 Task: Find connections with filter location Cherven Bryag with filter topic #consultantswith filter profile language French with filter current company Polaris Inc. with filter school ST MIRA'S COLLEGE FOR GIRLS PUNE with filter industry Ambulance Services with filter service category Packaging Design with filter keywords title Painter
Action: Mouse moved to (241, 255)
Screenshot: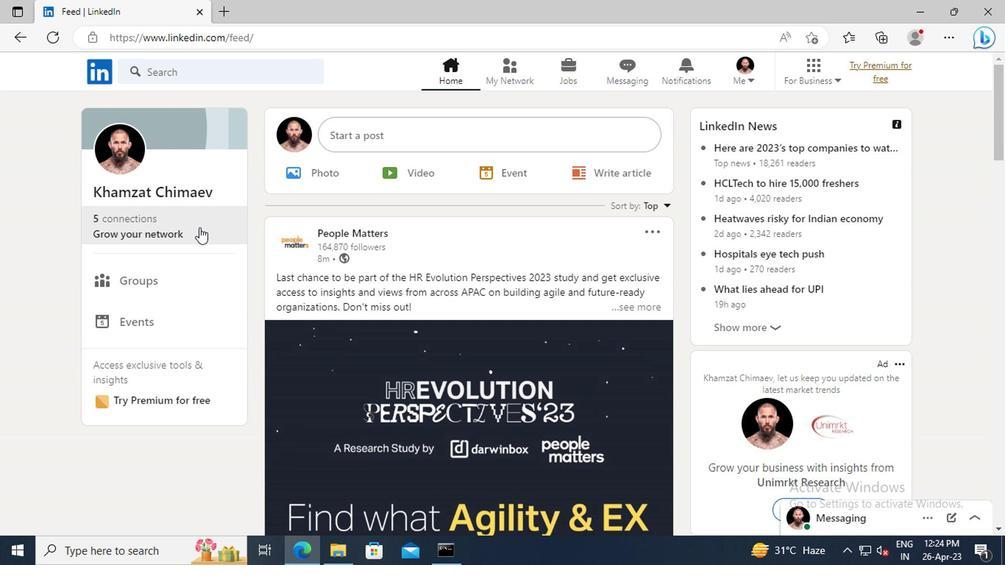 
Action: Mouse pressed left at (241, 255)
Screenshot: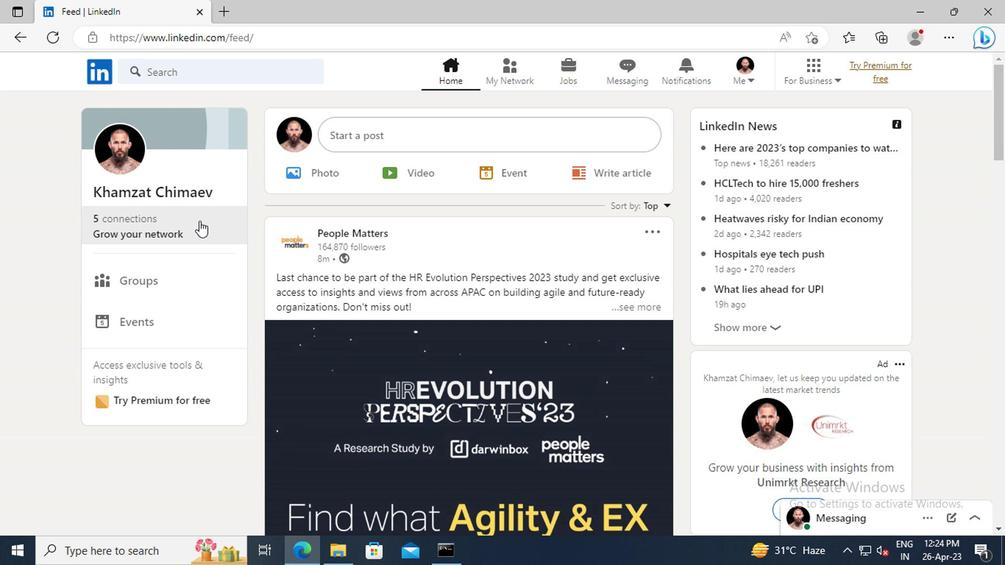 
Action: Mouse moved to (247, 211)
Screenshot: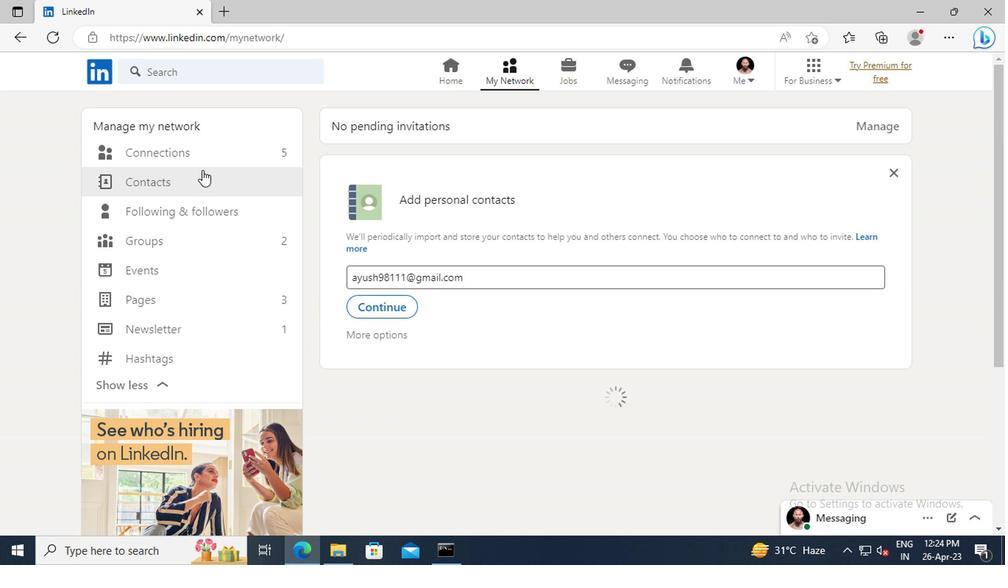 
Action: Mouse pressed left at (247, 211)
Screenshot: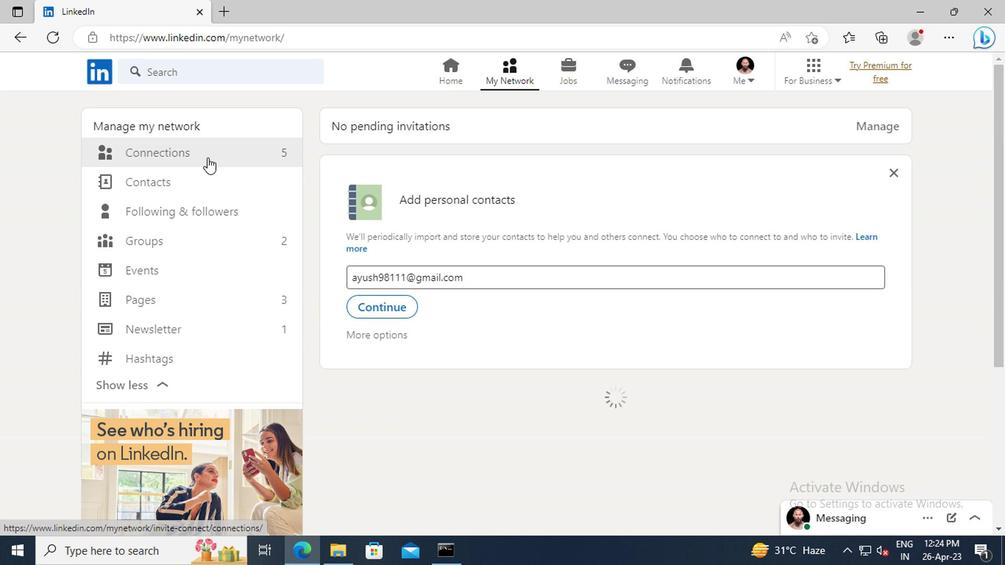 
Action: Mouse moved to (536, 210)
Screenshot: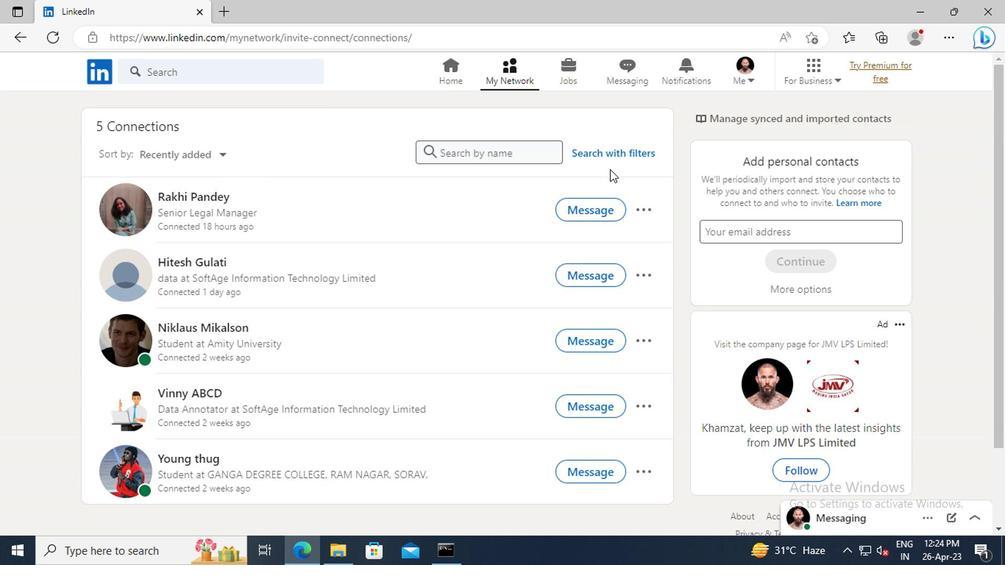 
Action: Mouse pressed left at (536, 210)
Screenshot: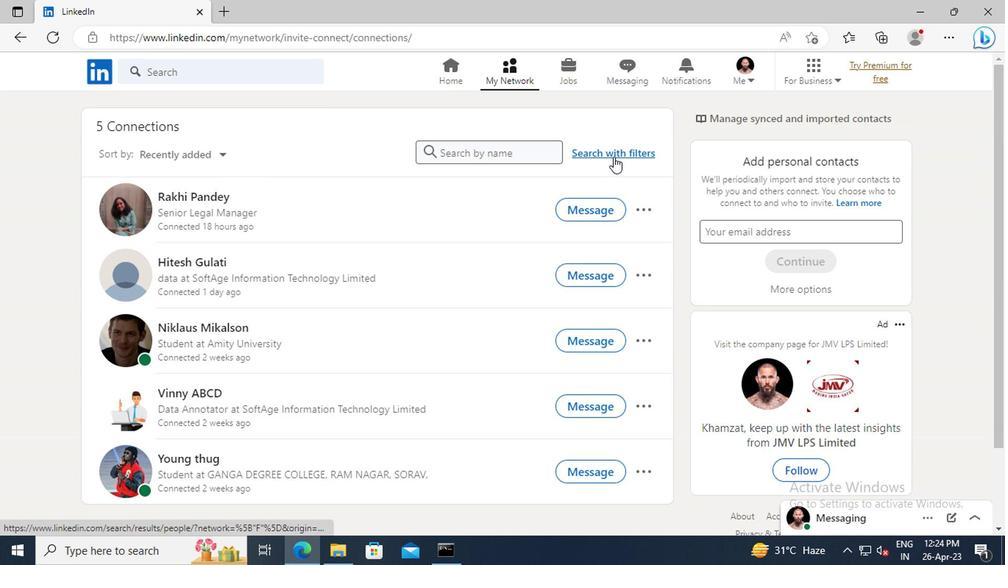 
Action: Mouse moved to (496, 182)
Screenshot: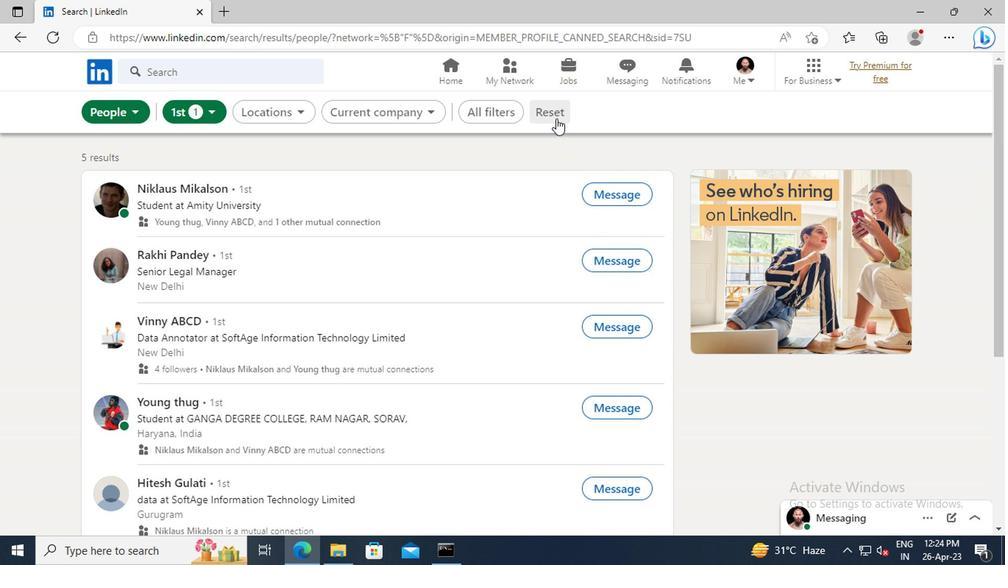
Action: Mouse pressed left at (496, 182)
Screenshot: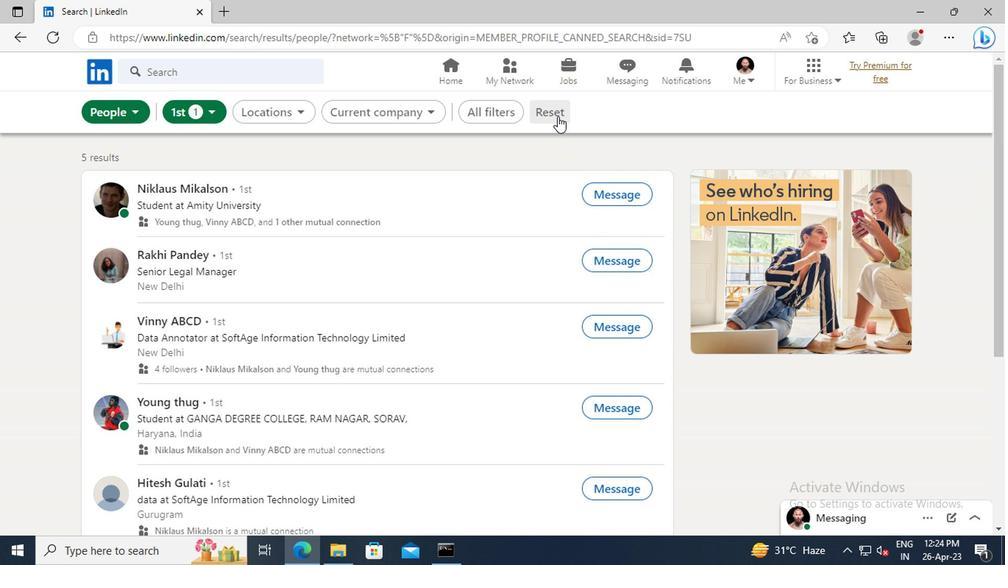 
Action: Mouse moved to (479, 179)
Screenshot: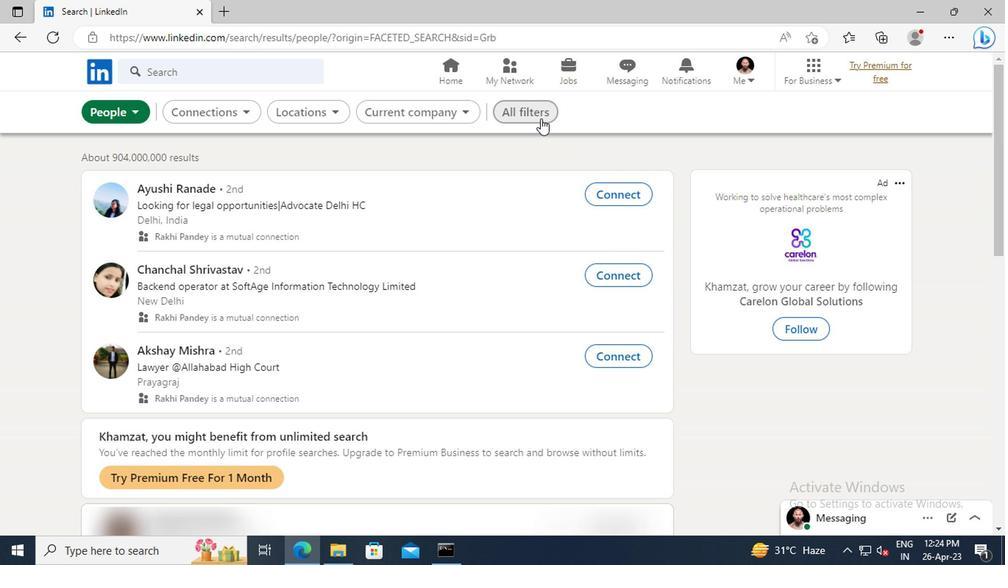
Action: Mouse pressed left at (479, 179)
Screenshot: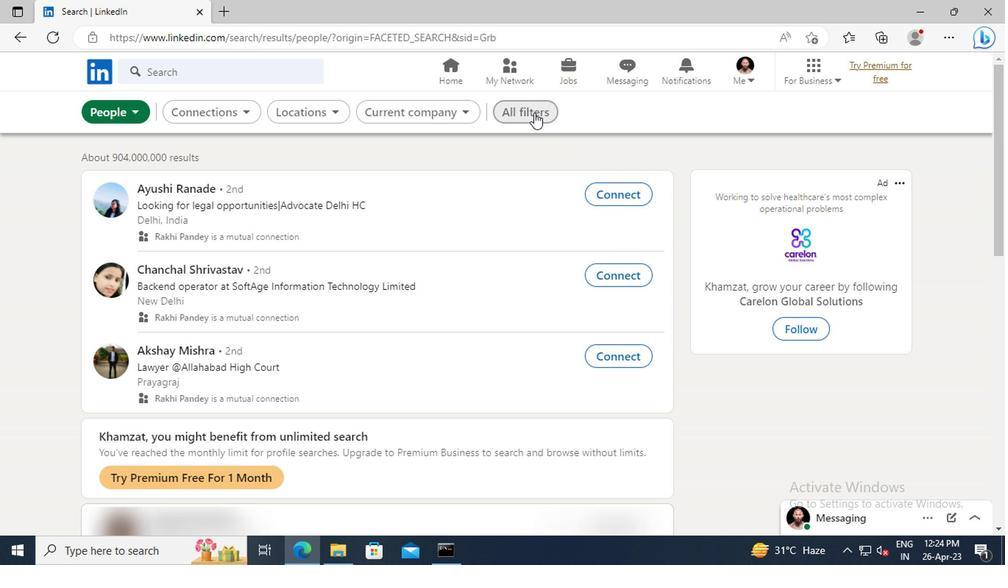 
Action: Mouse moved to (668, 292)
Screenshot: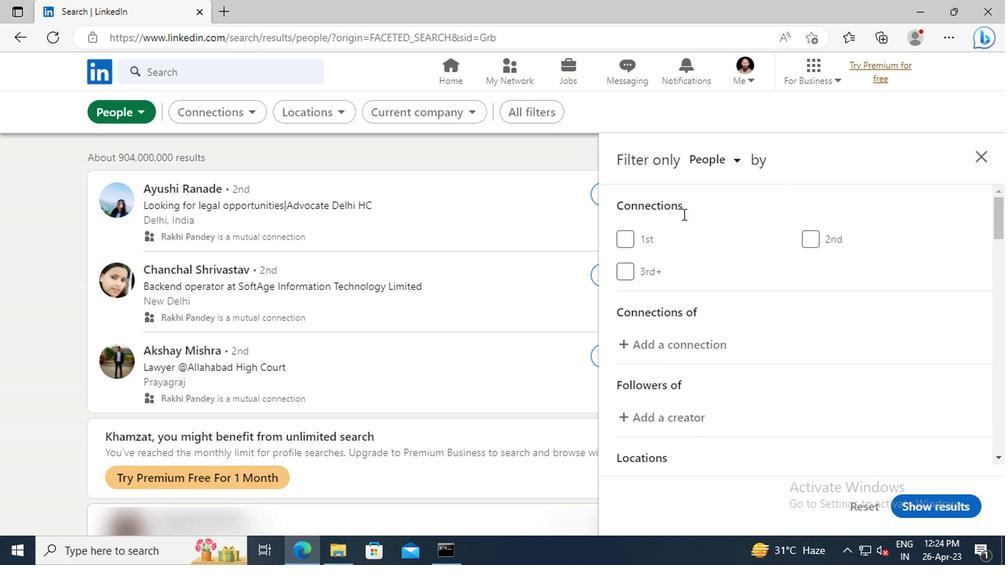 
Action: Mouse scrolled (668, 291) with delta (0, 0)
Screenshot: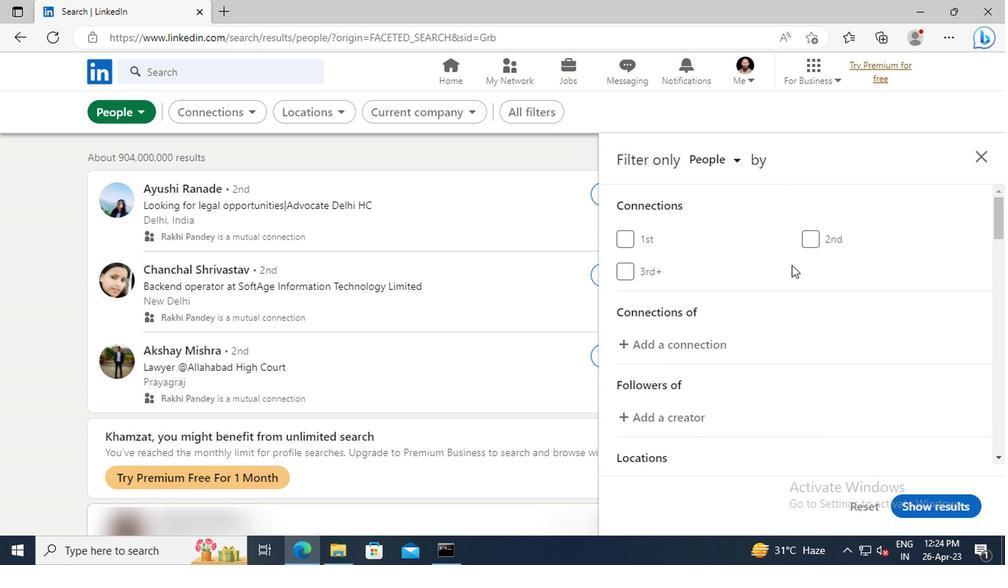 
Action: Mouse scrolled (668, 291) with delta (0, 0)
Screenshot: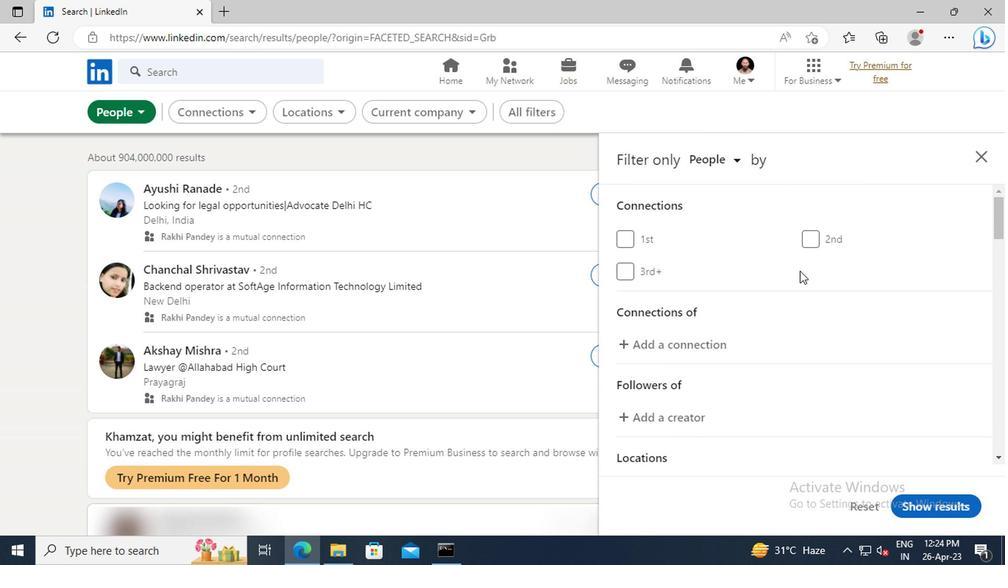 
Action: Mouse scrolled (668, 291) with delta (0, 0)
Screenshot: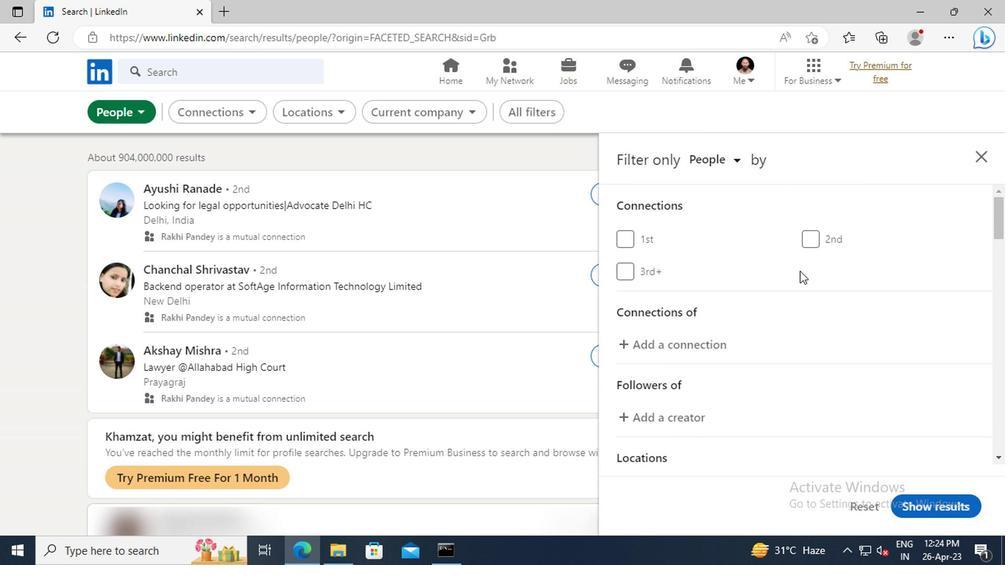 
Action: Mouse scrolled (668, 291) with delta (0, 0)
Screenshot: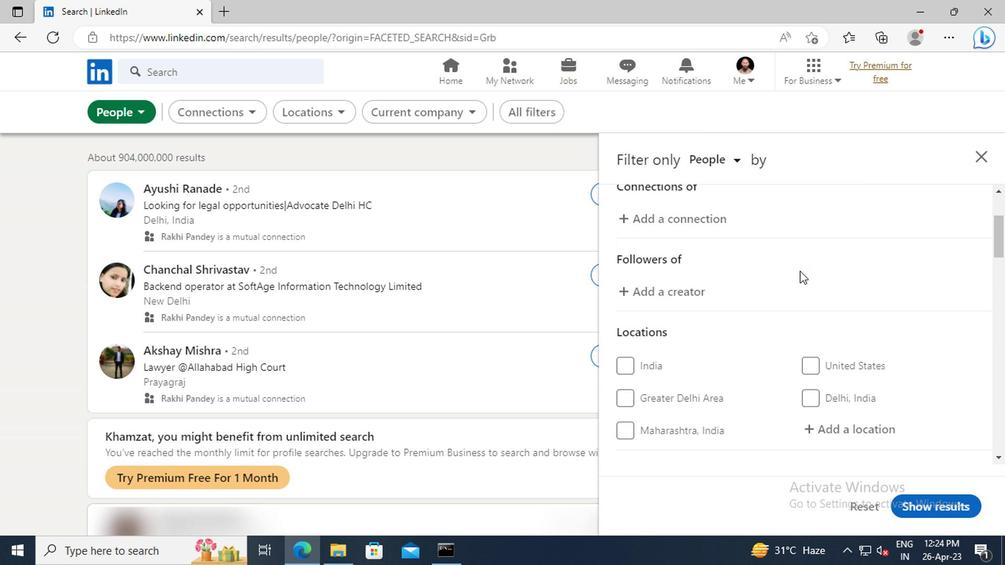 
Action: Mouse scrolled (668, 291) with delta (0, 0)
Screenshot: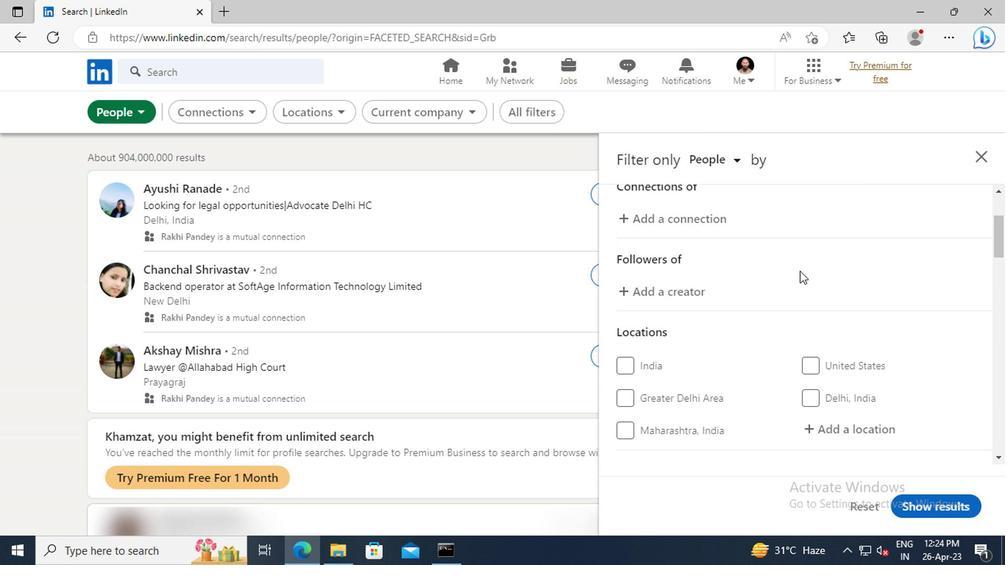 
Action: Mouse moved to (689, 345)
Screenshot: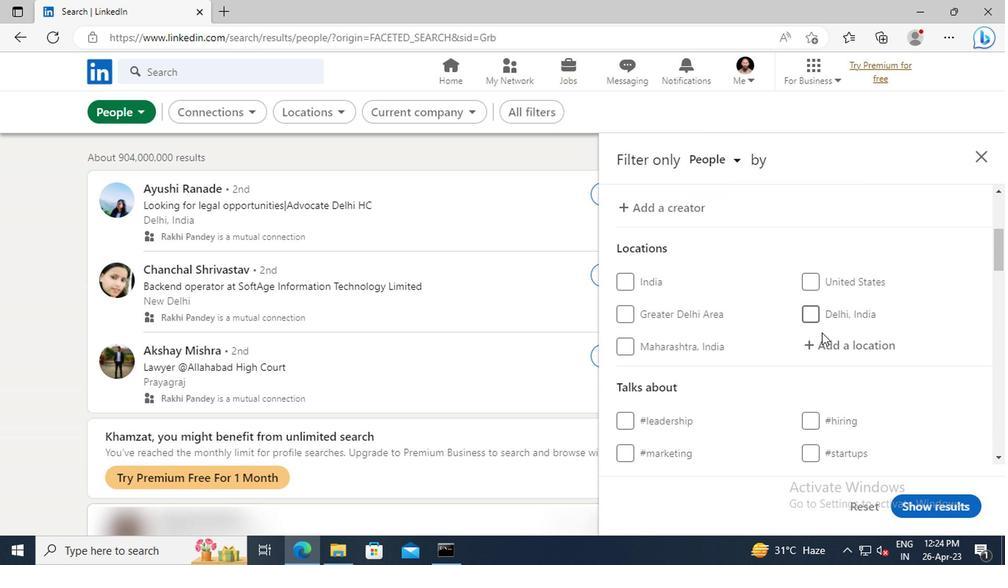 
Action: Mouse pressed left at (689, 345)
Screenshot: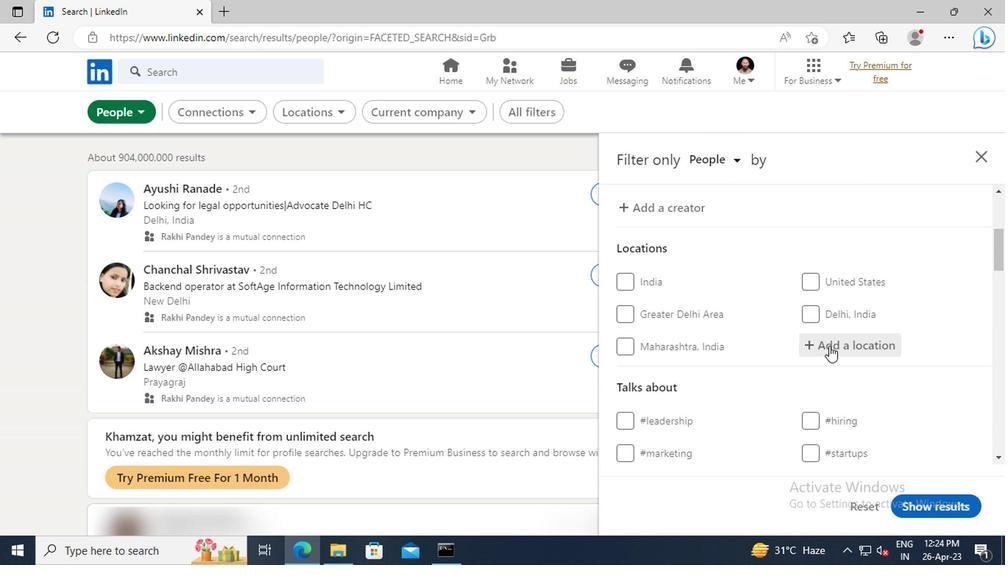 
Action: Key pressed <Key.shift>CHERVEN<Key.space><Key.shift>BRYAG
Screenshot: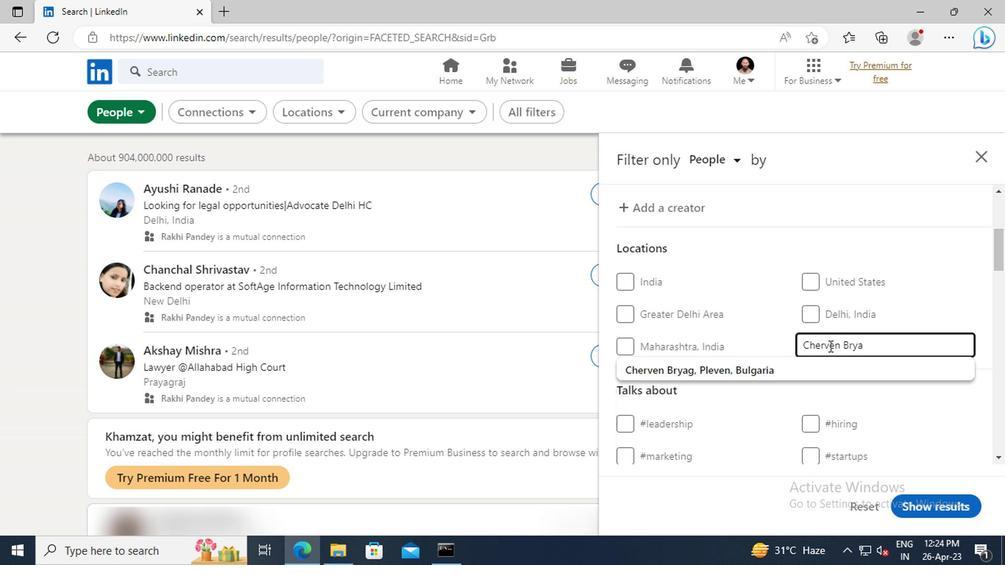 
Action: Mouse moved to (691, 358)
Screenshot: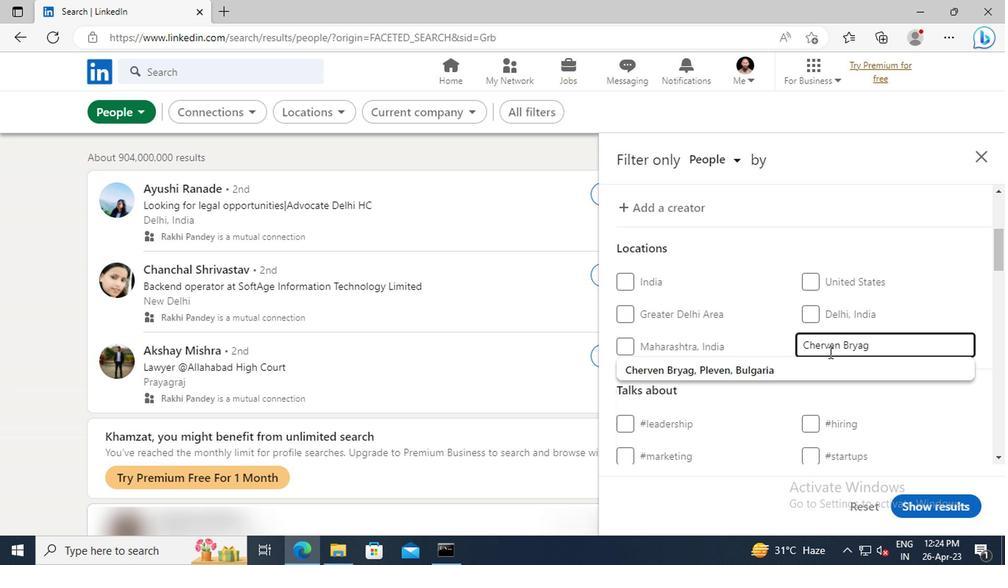 
Action: Mouse pressed left at (691, 358)
Screenshot: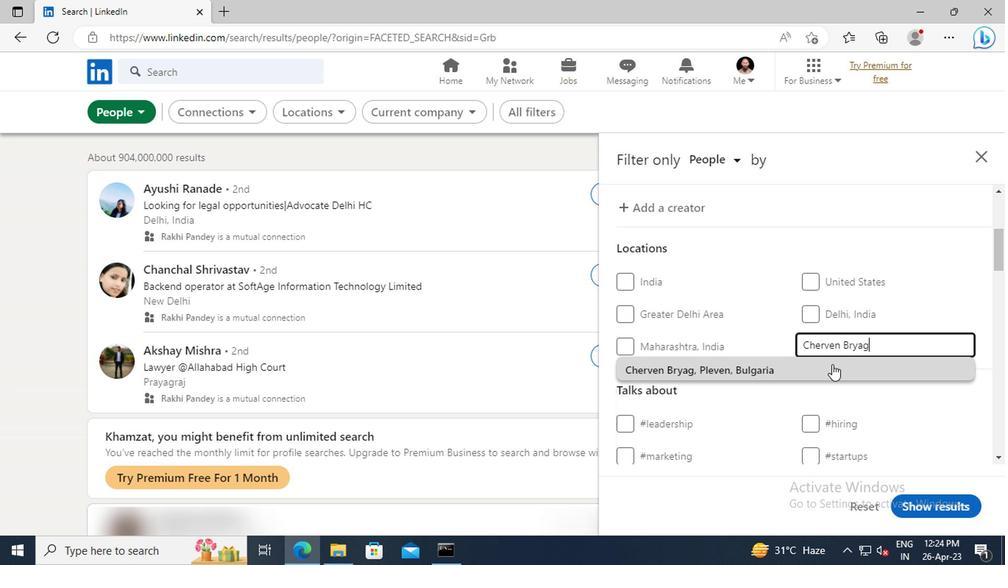 
Action: Mouse moved to (696, 318)
Screenshot: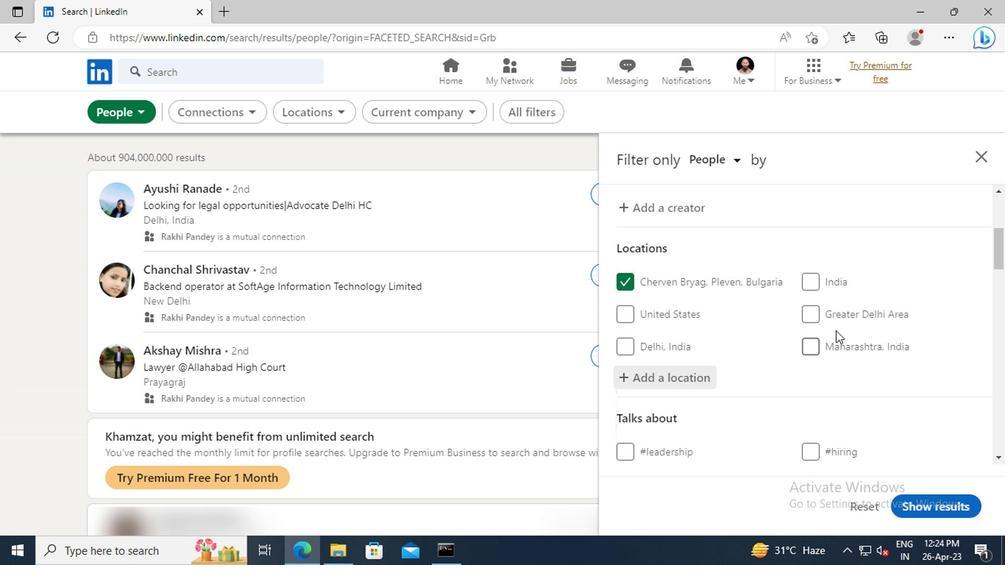 
Action: Mouse scrolled (696, 317) with delta (0, 0)
Screenshot: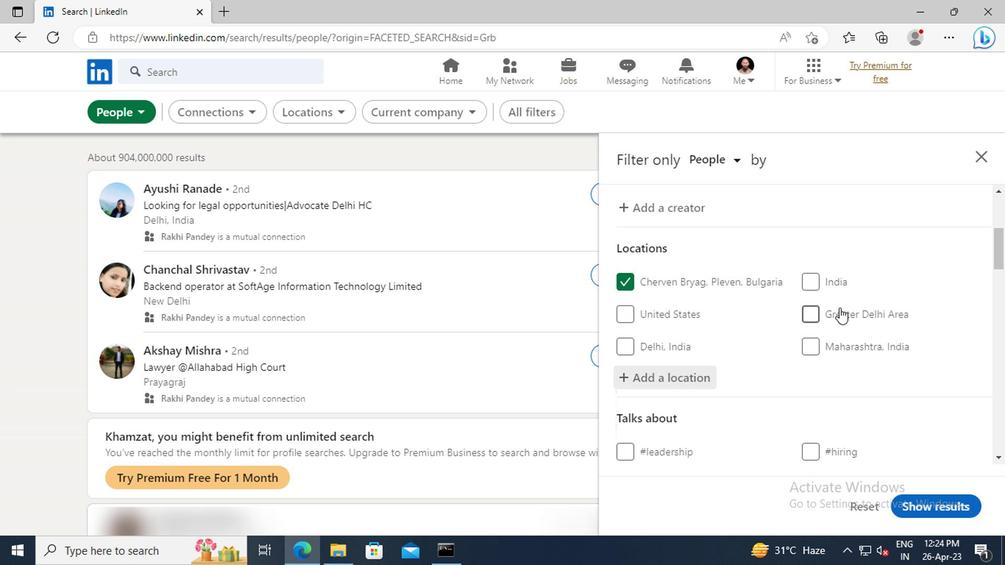 
Action: Mouse scrolled (696, 317) with delta (0, 0)
Screenshot: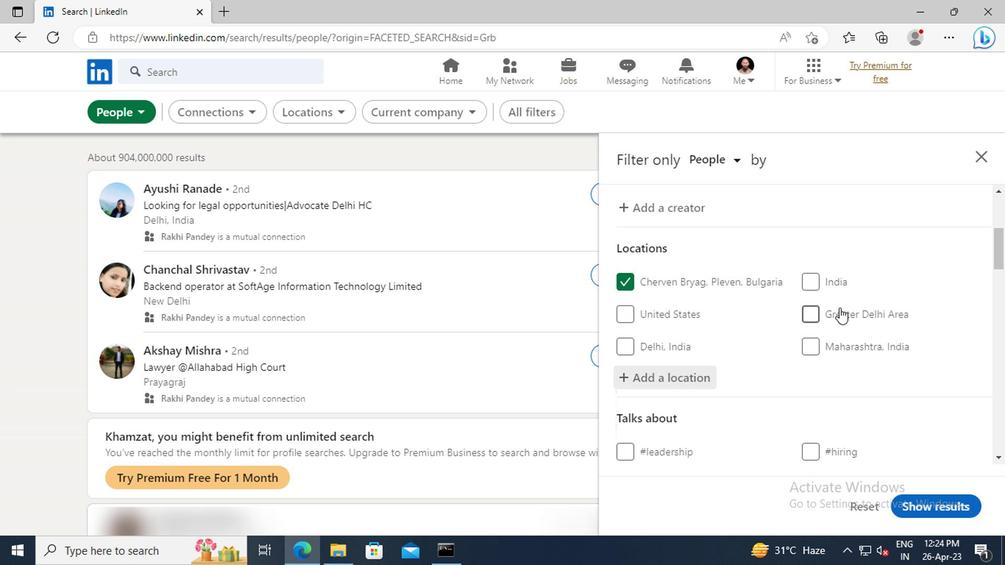 
Action: Mouse scrolled (696, 317) with delta (0, 0)
Screenshot: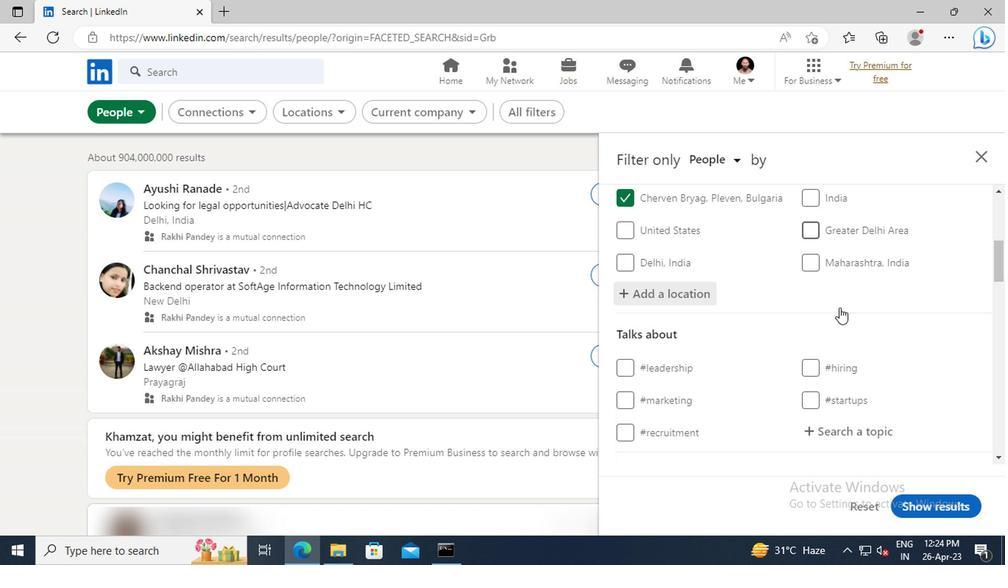 
Action: Mouse scrolled (696, 317) with delta (0, 0)
Screenshot: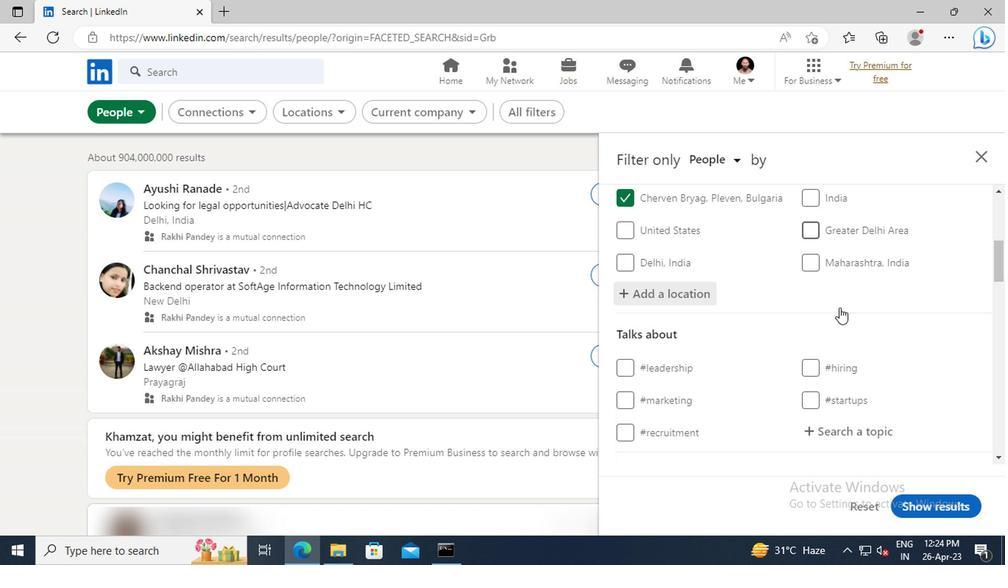 
Action: Mouse scrolled (696, 317) with delta (0, 0)
Screenshot: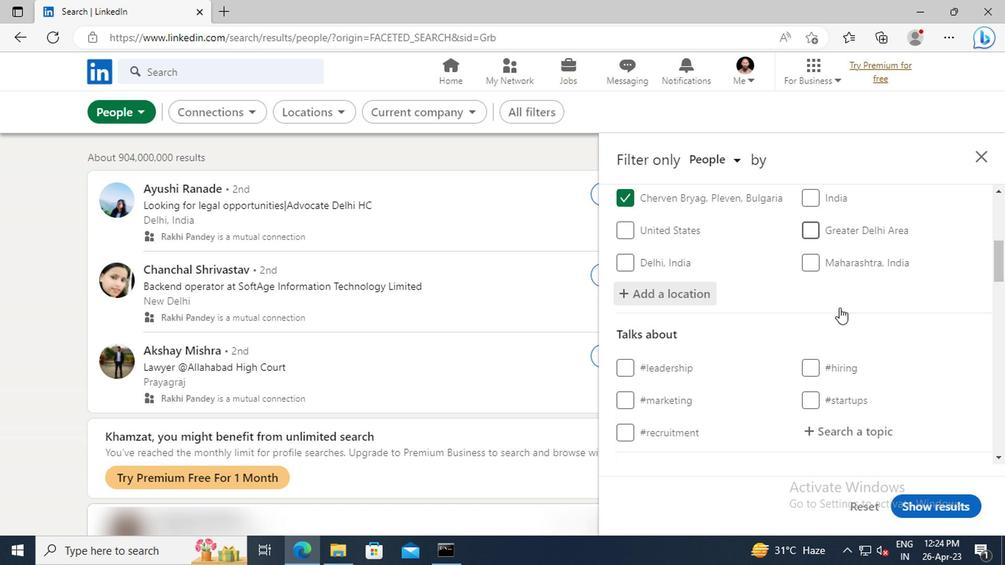 
Action: Mouse moved to (696, 318)
Screenshot: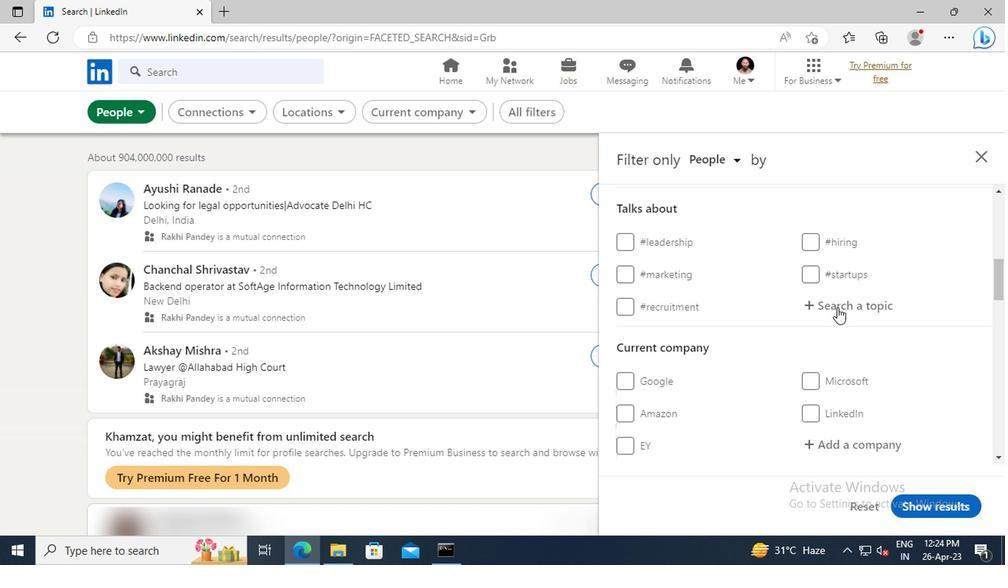 
Action: Mouse pressed left at (696, 318)
Screenshot: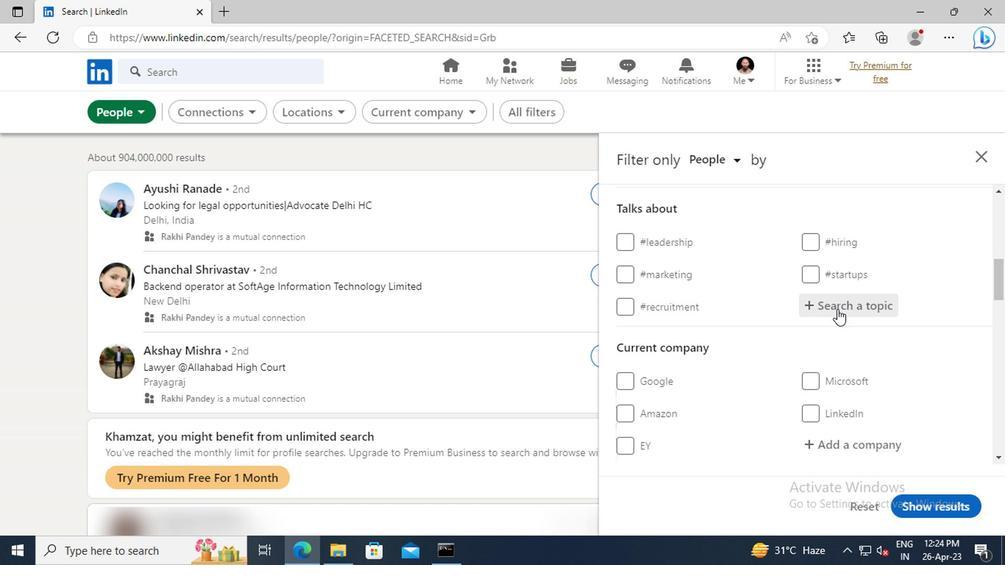 
Action: Key pressed <Key.shift>#CONSULTANTSWITH<Key.enter>
Screenshot: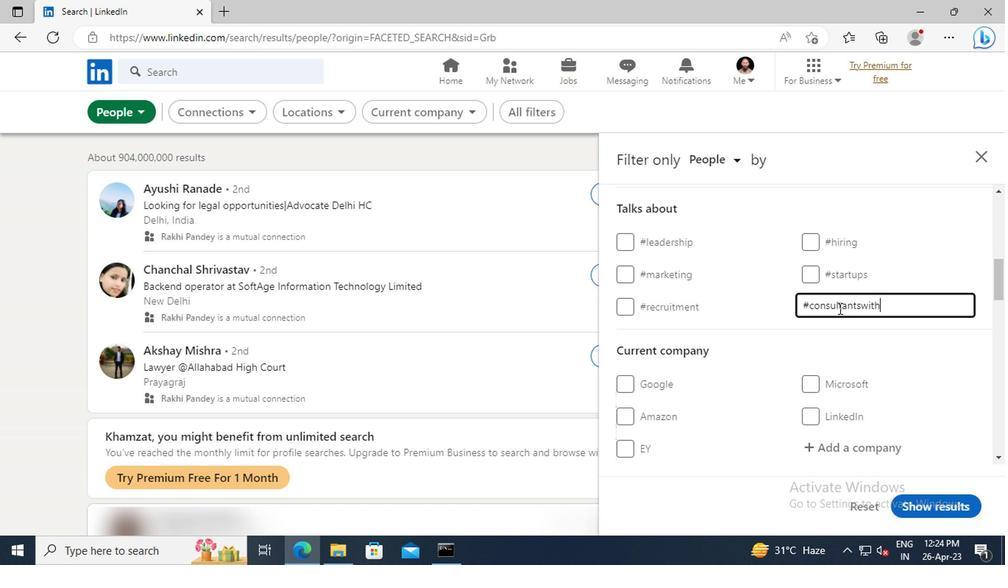 
Action: Mouse moved to (699, 320)
Screenshot: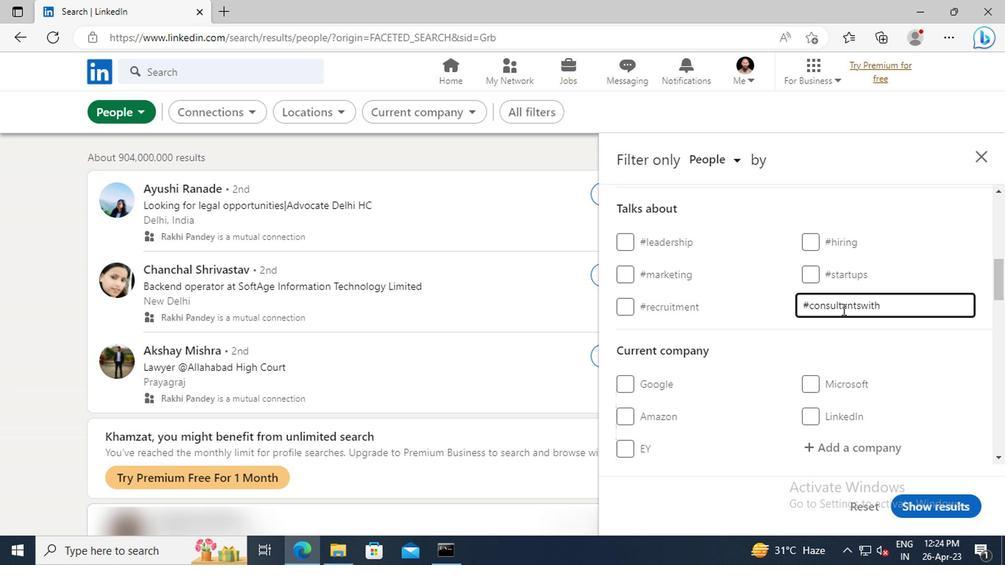 
Action: Mouse scrolled (699, 319) with delta (0, 0)
Screenshot: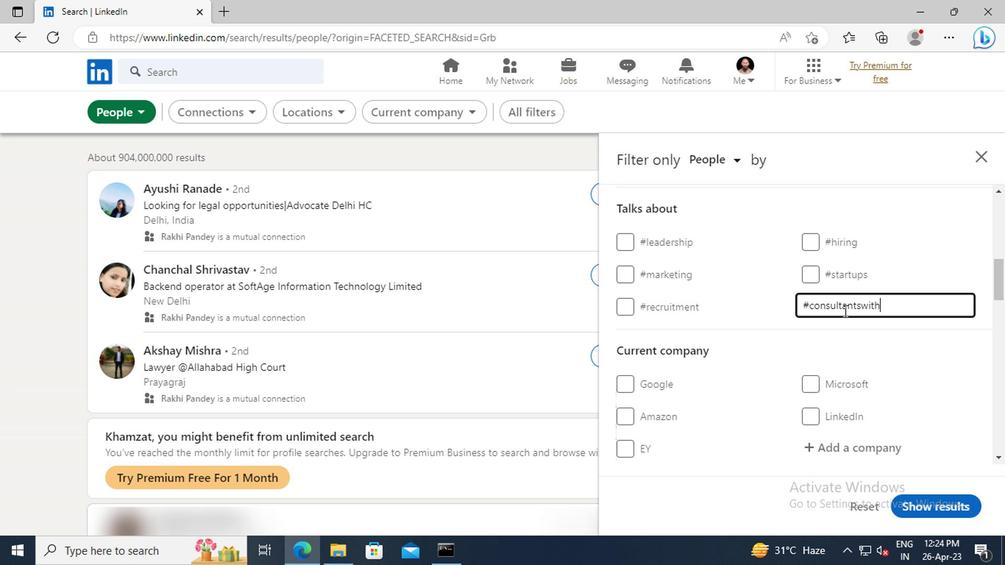 
Action: Mouse moved to (685, 319)
Screenshot: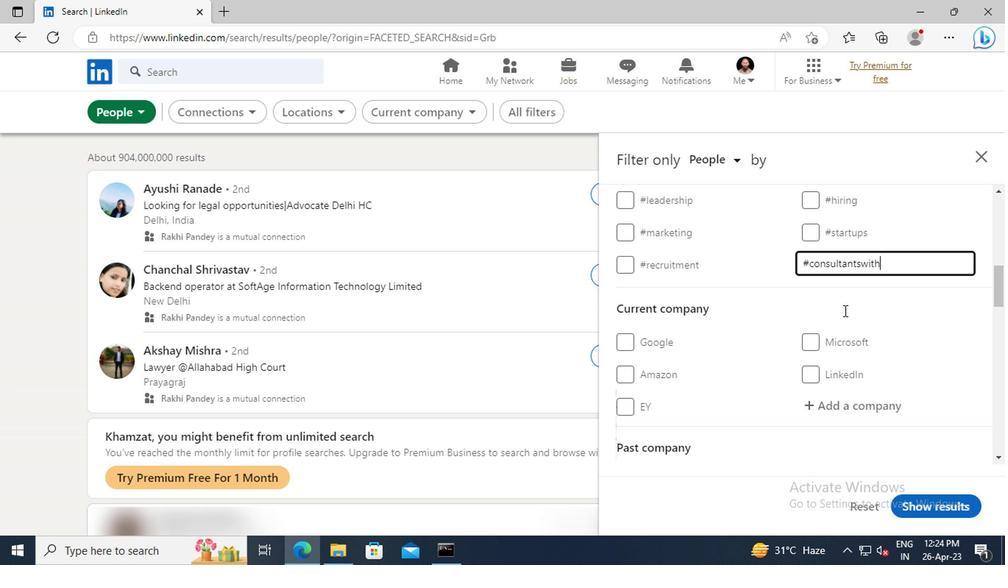 
Action: Mouse scrolled (685, 319) with delta (0, 0)
Screenshot: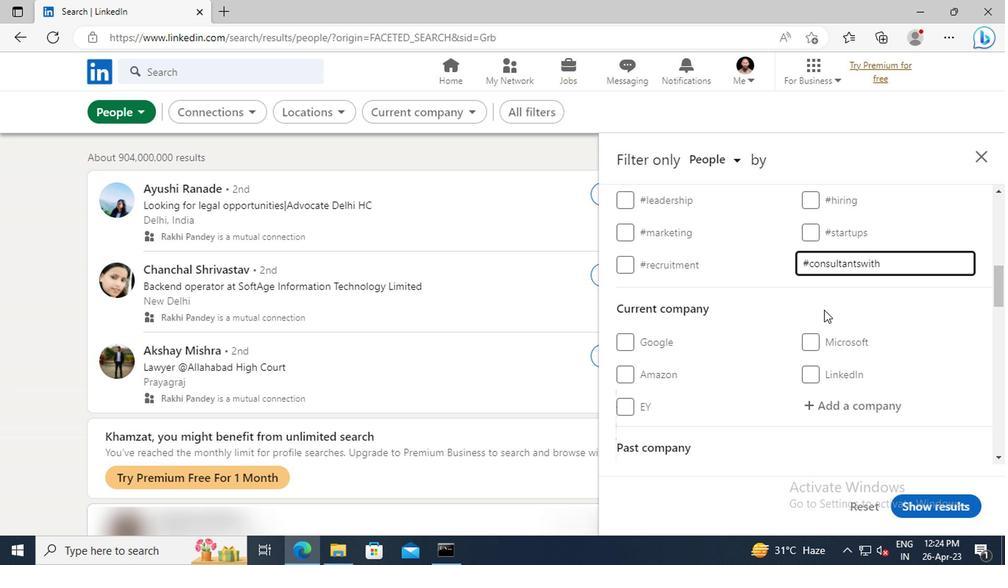 
Action: Mouse scrolled (685, 319) with delta (0, 0)
Screenshot: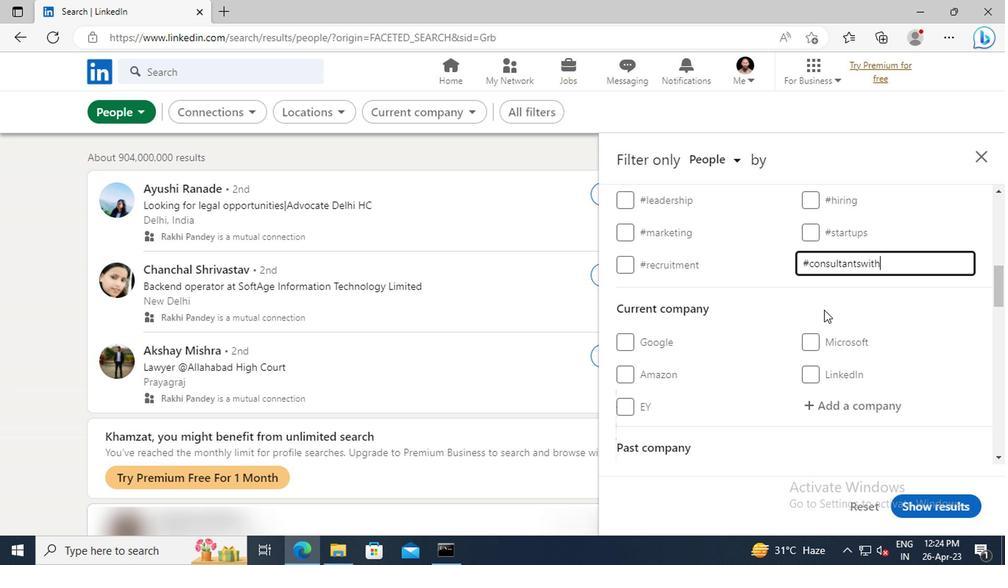 
Action: Mouse scrolled (685, 319) with delta (0, 0)
Screenshot: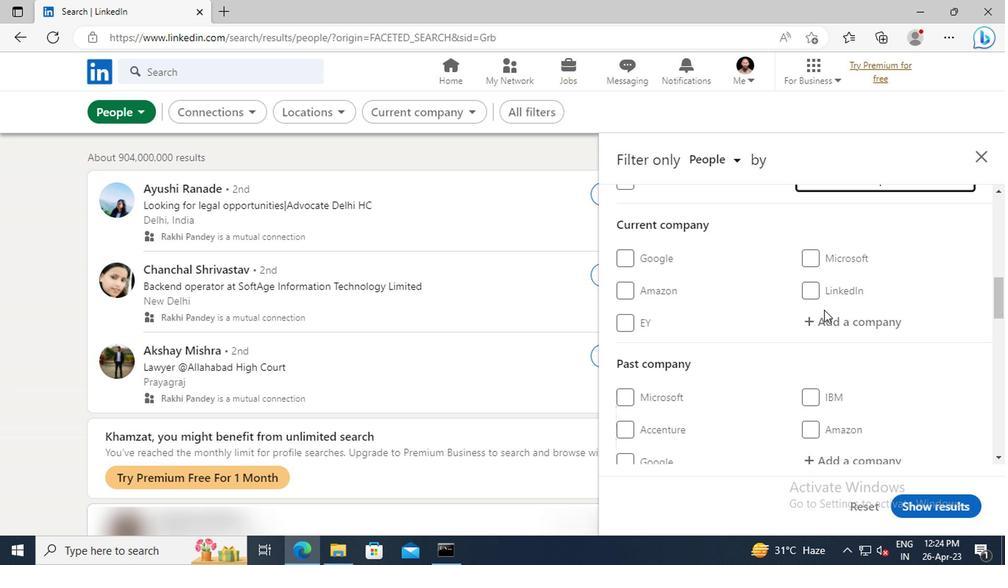 
Action: Mouse scrolled (685, 319) with delta (0, 0)
Screenshot: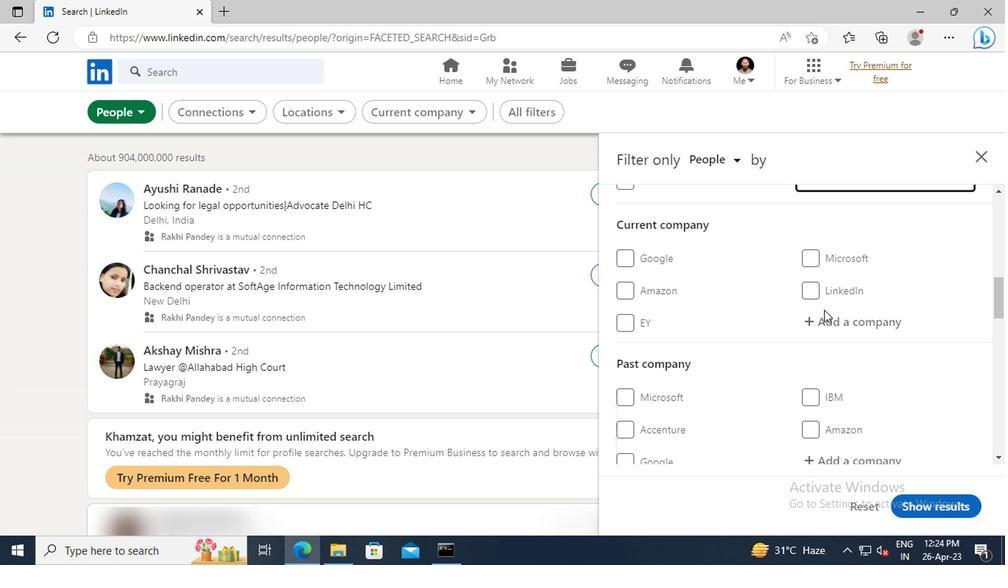 
Action: Mouse scrolled (685, 319) with delta (0, 0)
Screenshot: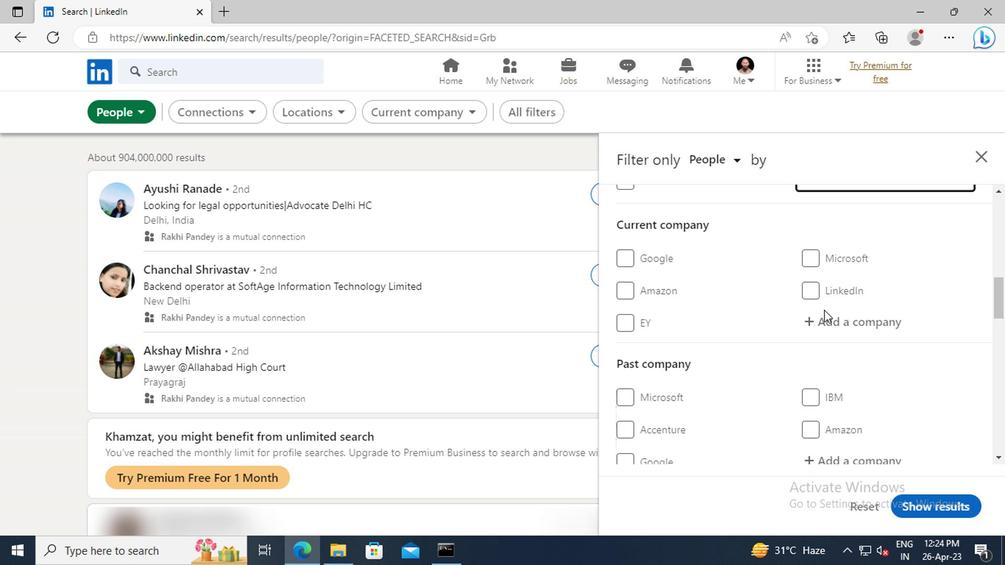 
Action: Mouse scrolled (685, 319) with delta (0, 0)
Screenshot: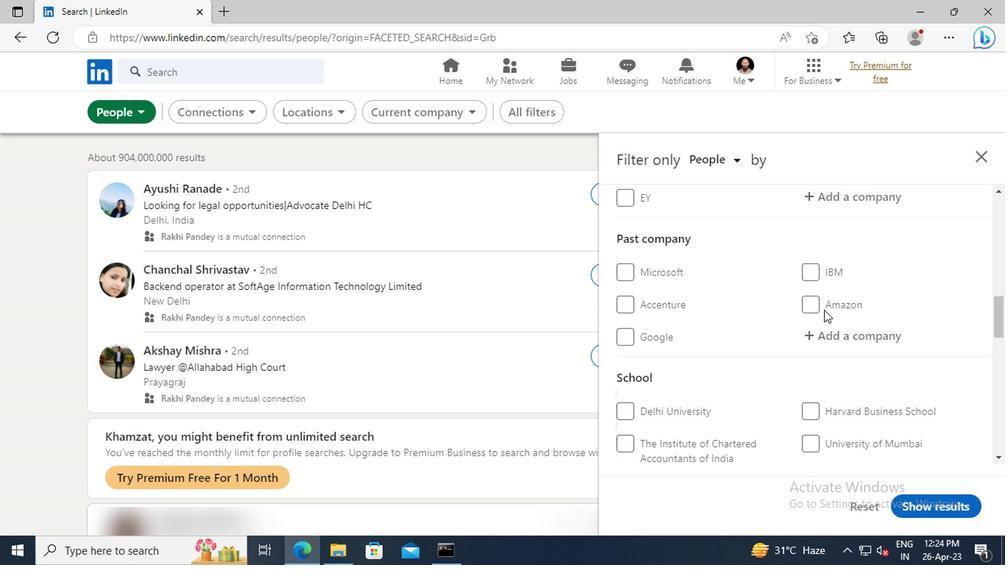 
Action: Mouse scrolled (685, 319) with delta (0, 0)
Screenshot: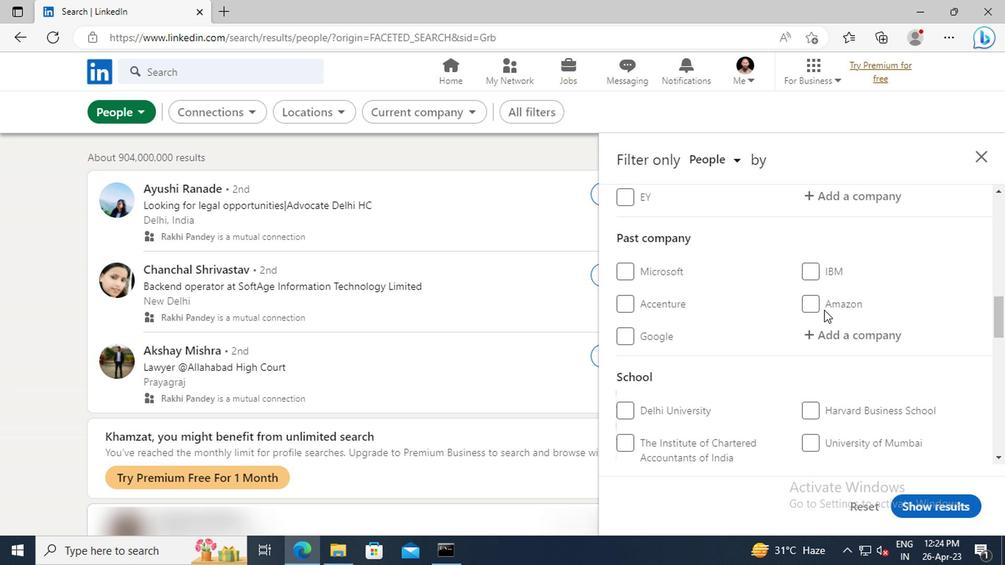 
Action: Mouse scrolled (685, 319) with delta (0, 0)
Screenshot: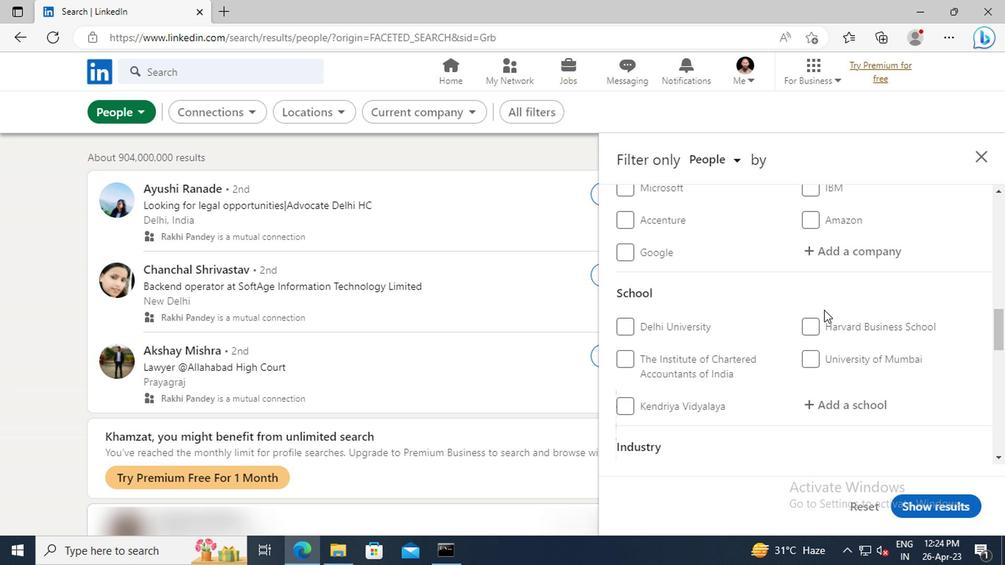 
Action: Mouse scrolled (685, 319) with delta (0, 0)
Screenshot: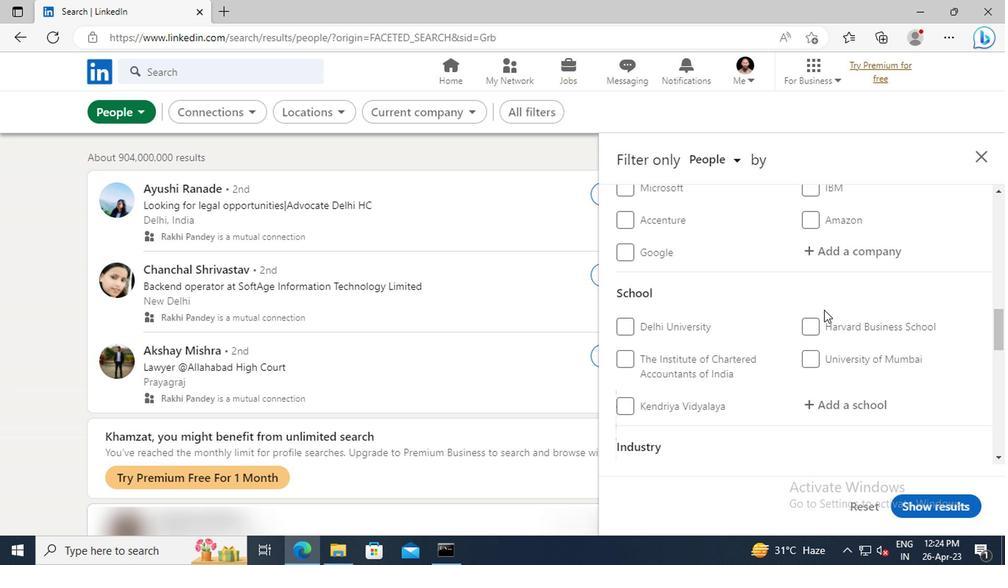 
Action: Mouse scrolled (685, 319) with delta (0, 0)
Screenshot: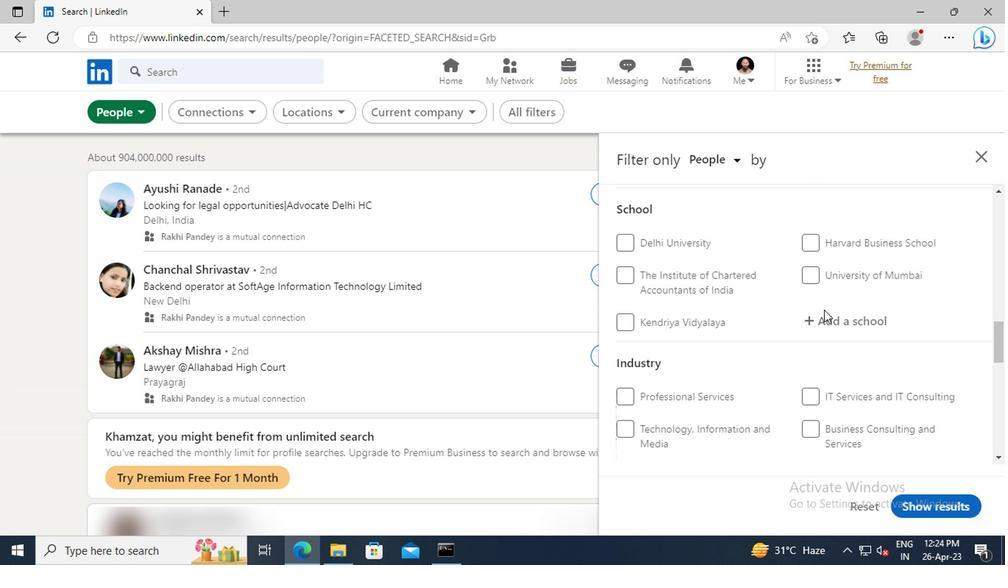 
Action: Mouse scrolled (685, 319) with delta (0, 0)
Screenshot: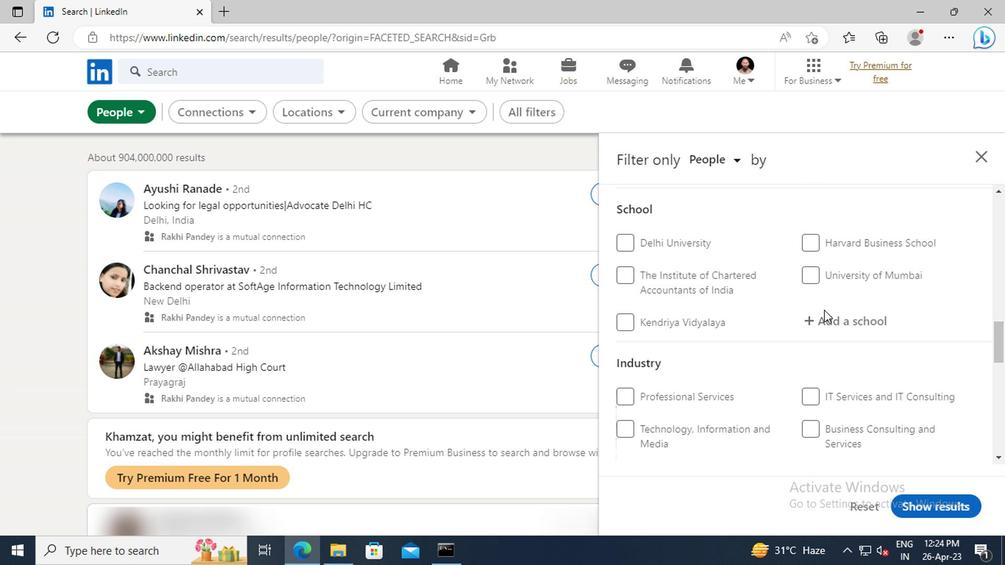 
Action: Mouse scrolled (685, 319) with delta (0, 0)
Screenshot: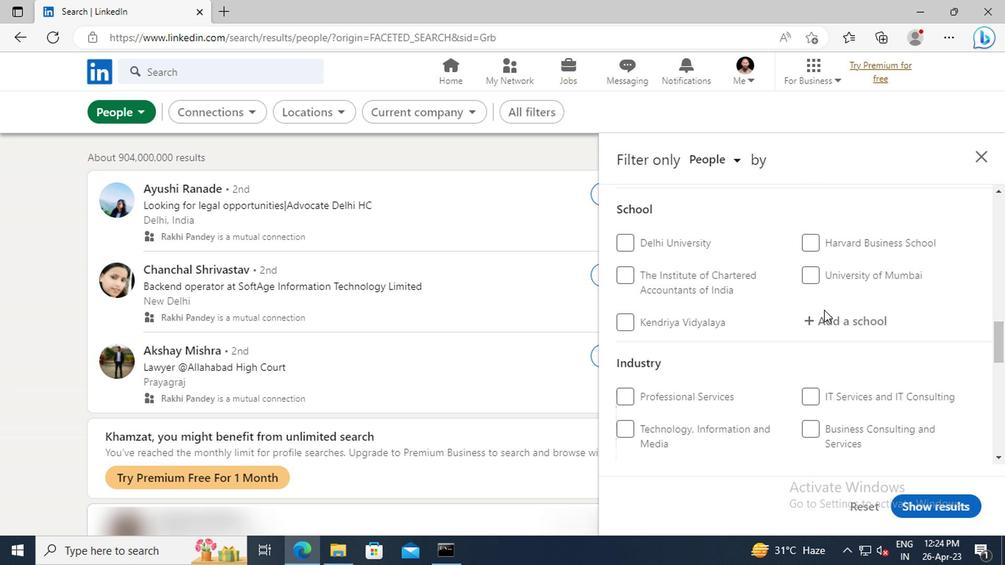 
Action: Mouse scrolled (685, 319) with delta (0, 0)
Screenshot: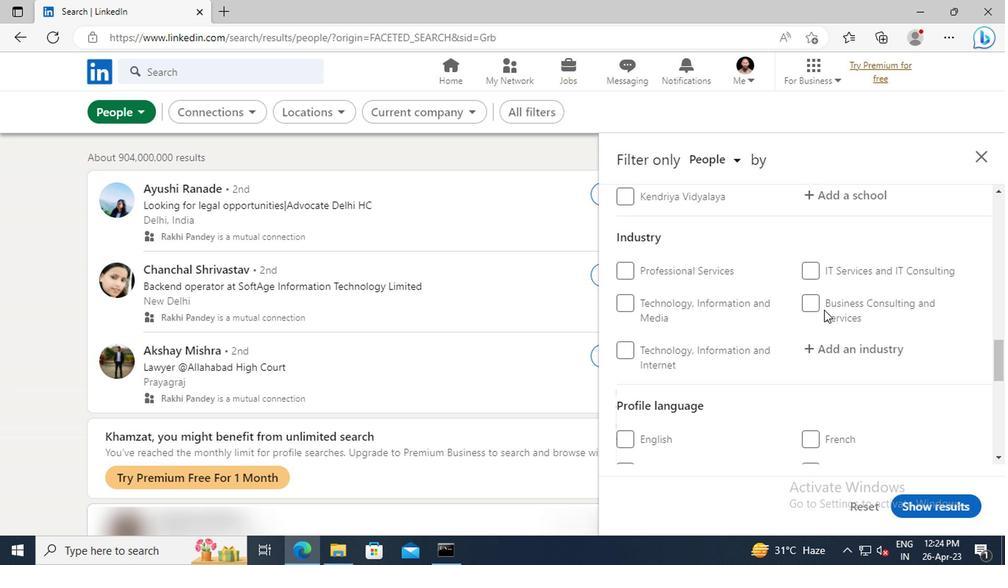 
Action: Mouse scrolled (685, 319) with delta (0, 0)
Screenshot: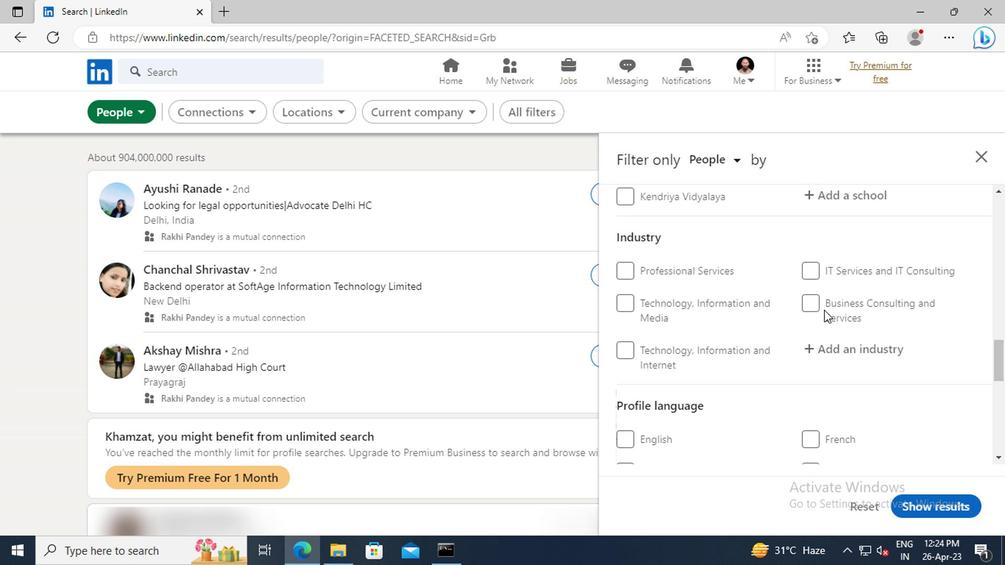 
Action: Mouse moved to (680, 352)
Screenshot: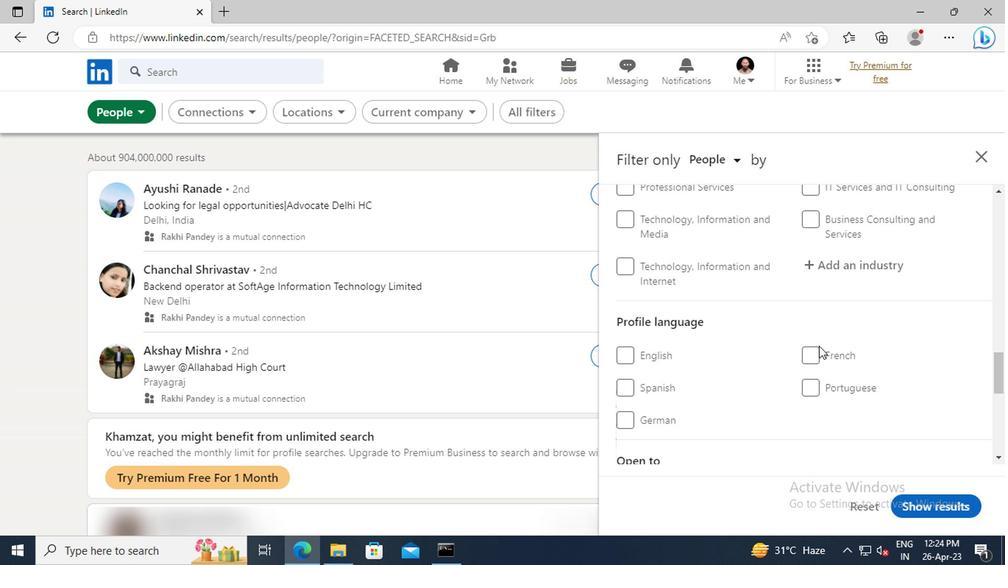 
Action: Mouse pressed left at (680, 352)
Screenshot: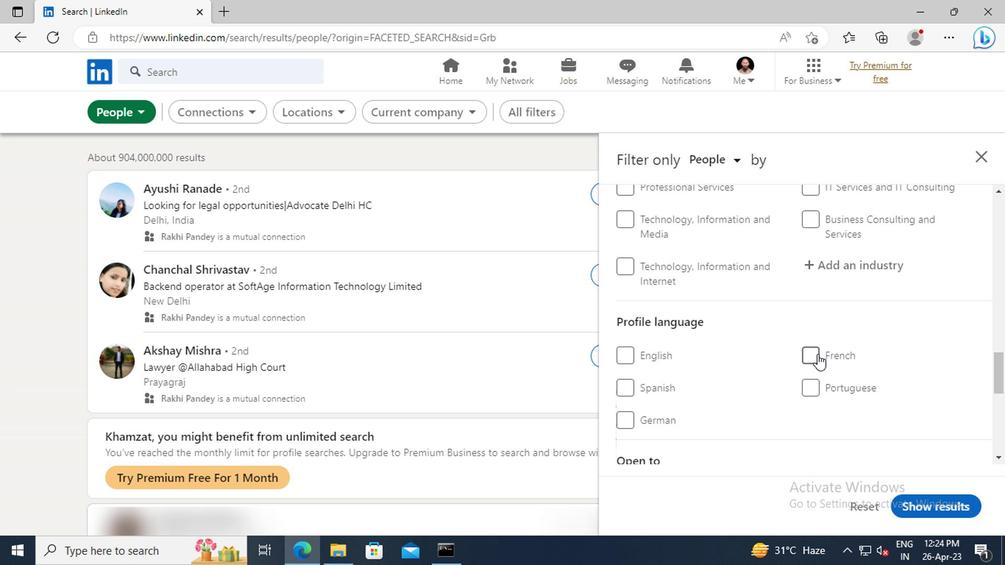 
Action: Mouse moved to (694, 357)
Screenshot: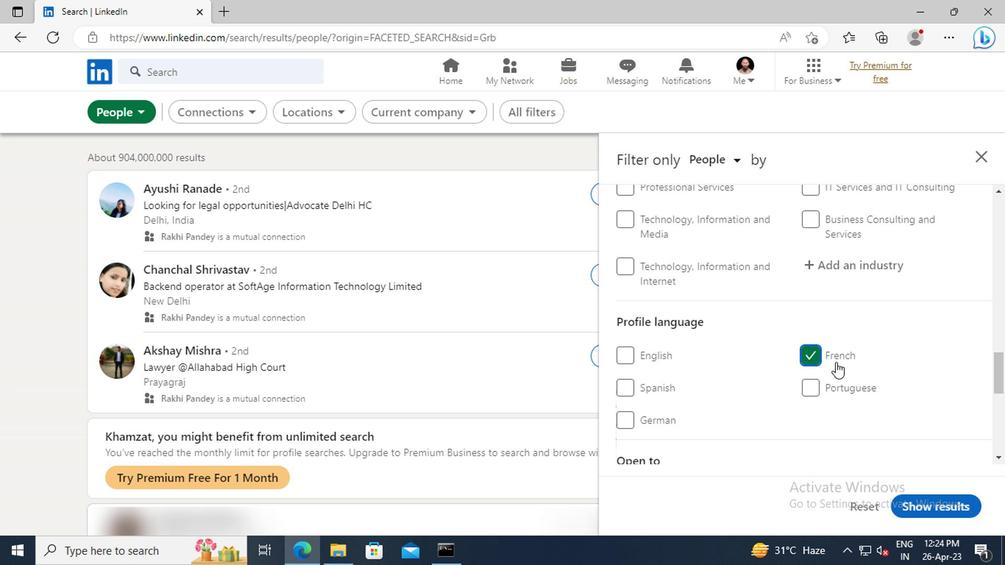 
Action: Mouse scrolled (694, 358) with delta (0, 0)
Screenshot: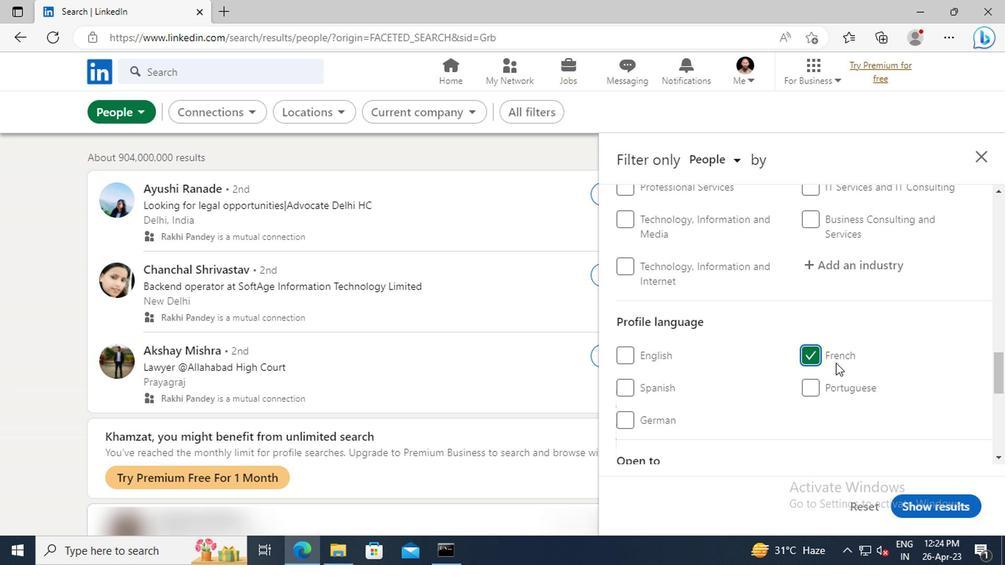 
Action: Mouse scrolled (694, 358) with delta (0, 0)
Screenshot: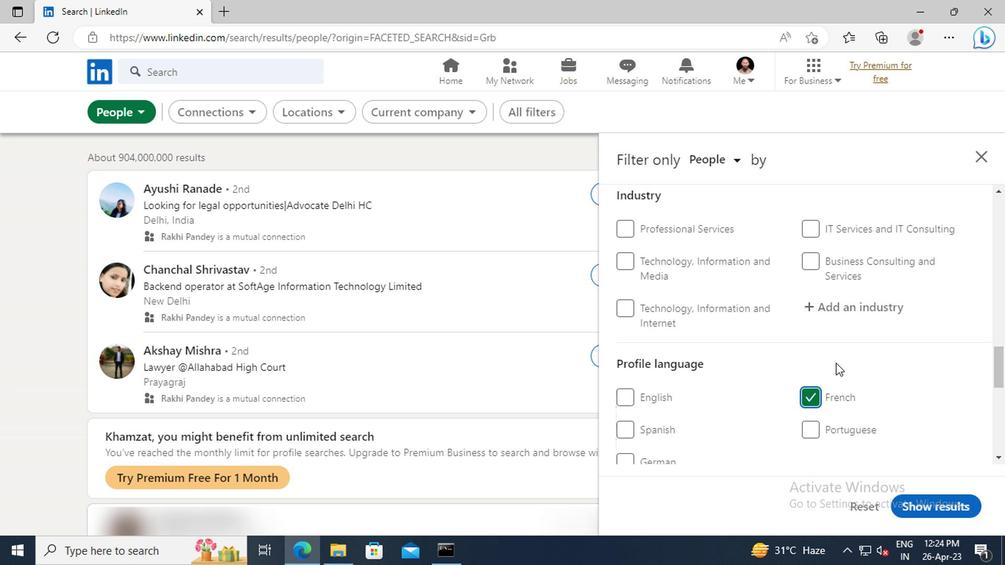 
Action: Mouse scrolled (694, 358) with delta (0, 0)
Screenshot: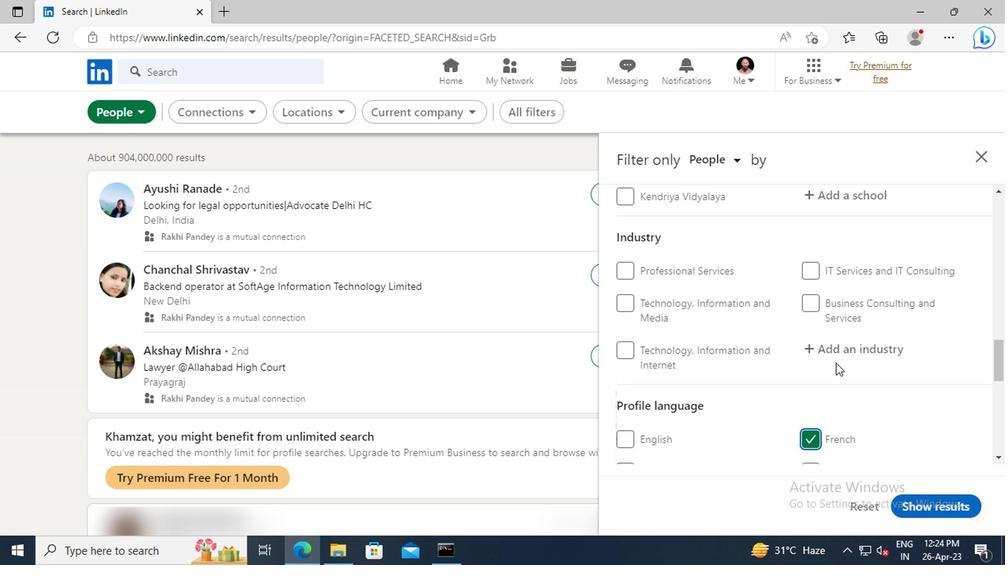 
Action: Mouse scrolled (694, 358) with delta (0, 0)
Screenshot: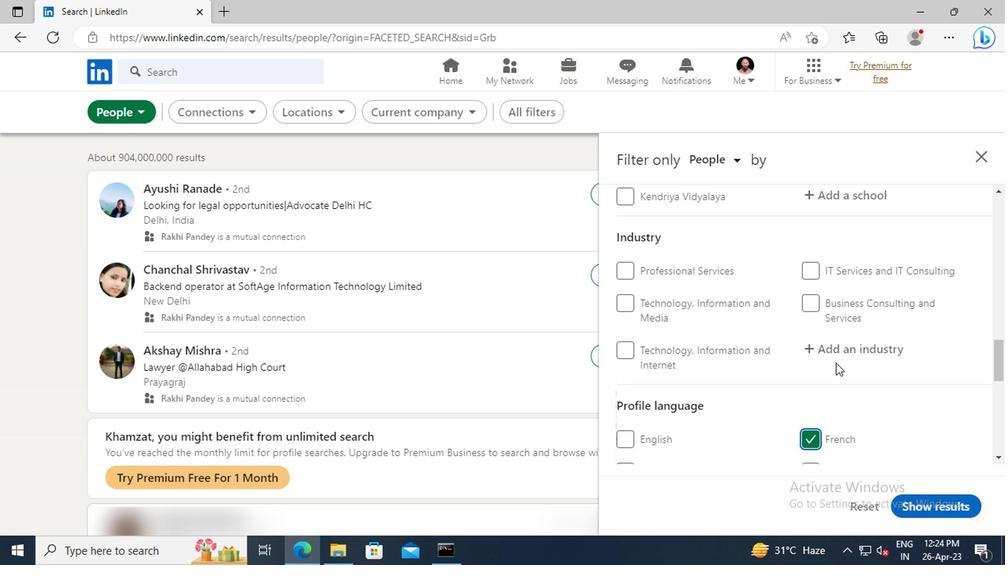 
Action: Mouse scrolled (694, 358) with delta (0, 0)
Screenshot: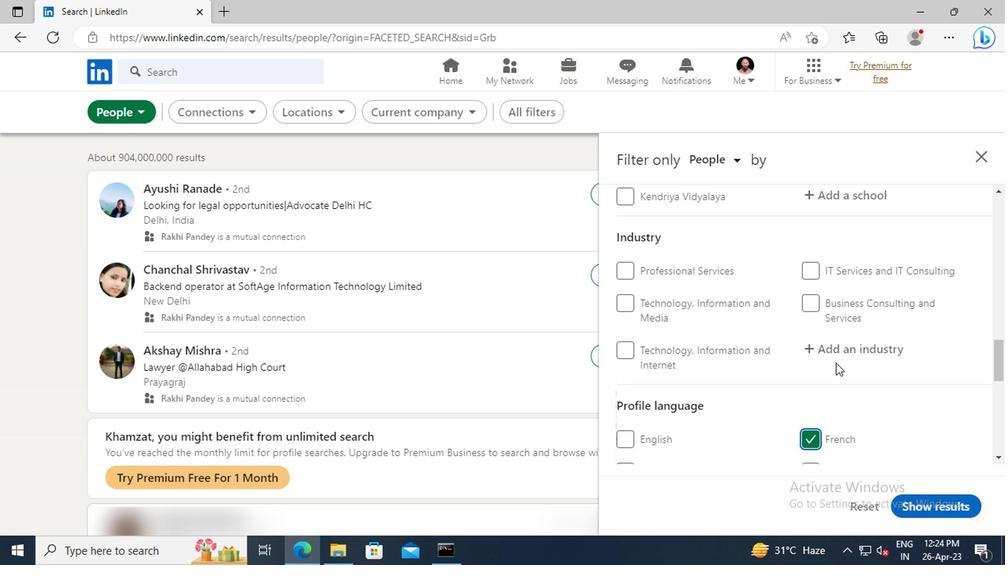 
Action: Mouse scrolled (694, 358) with delta (0, 0)
Screenshot: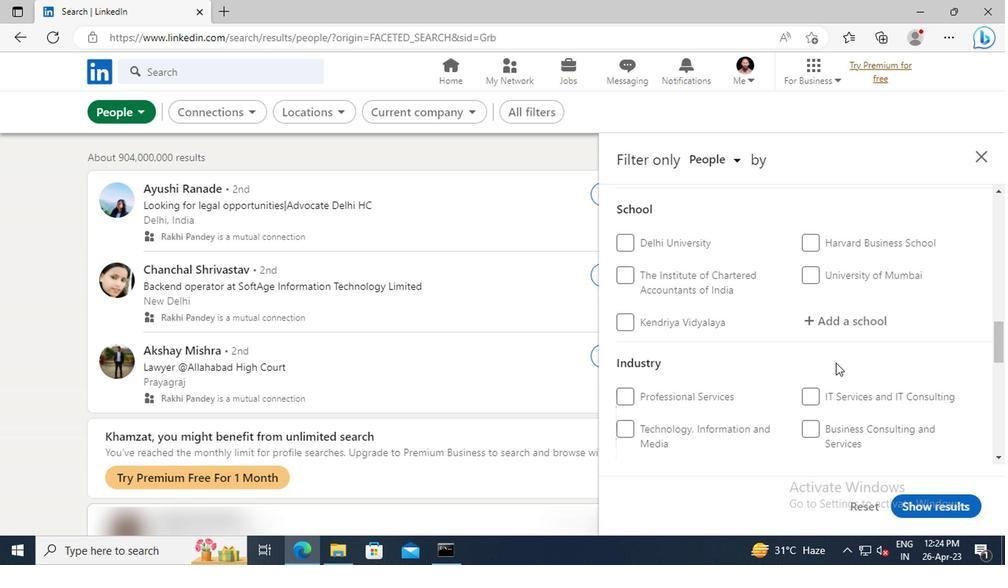 
Action: Mouse scrolled (694, 358) with delta (0, 0)
Screenshot: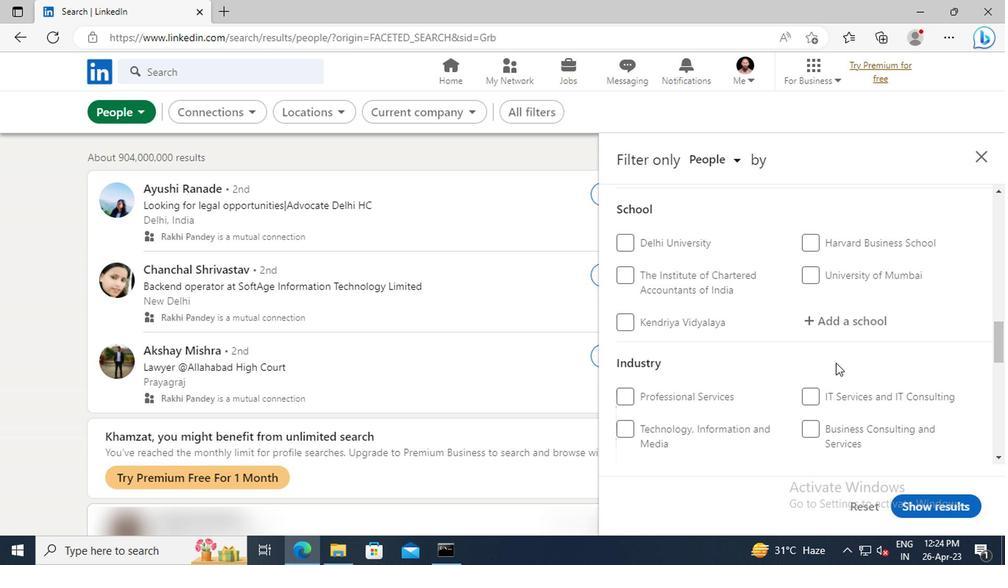 
Action: Mouse scrolled (694, 358) with delta (0, 0)
Screenshot: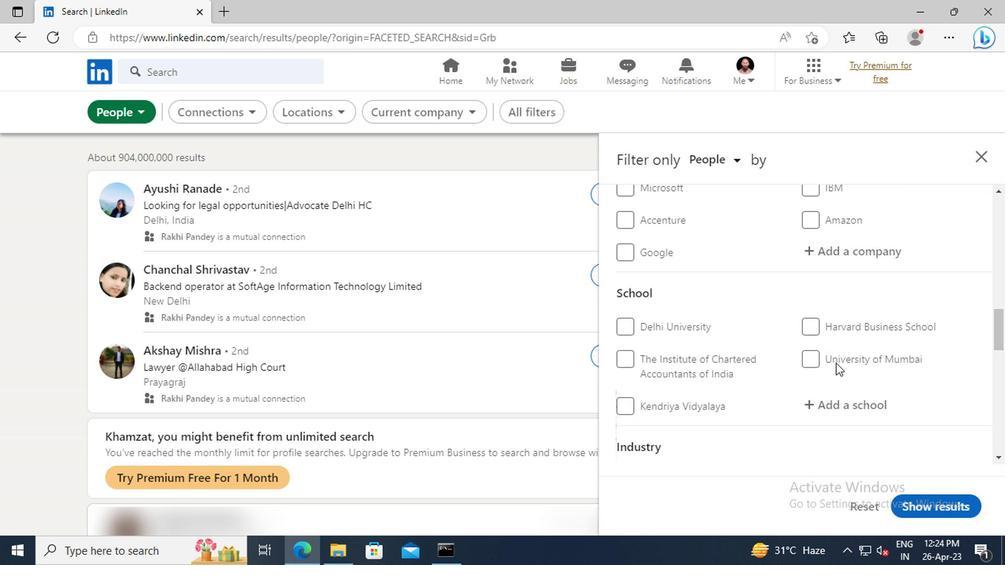 
Action: Mouse scrolled (694, 358) with delta (0, 0)
Screenshot: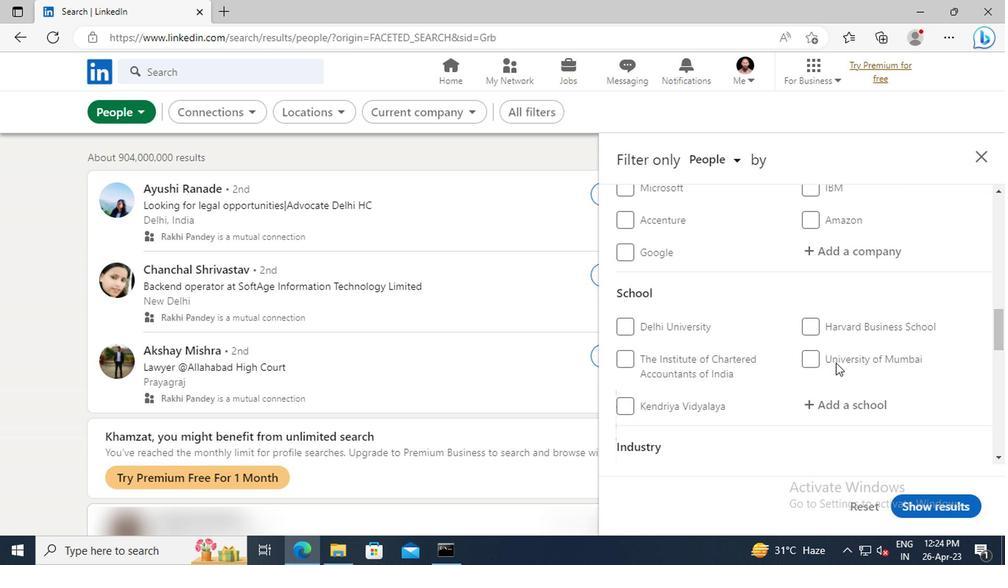 
Action: Mouse scrolled (694, 358) with delta (0, 0)
Screenshot: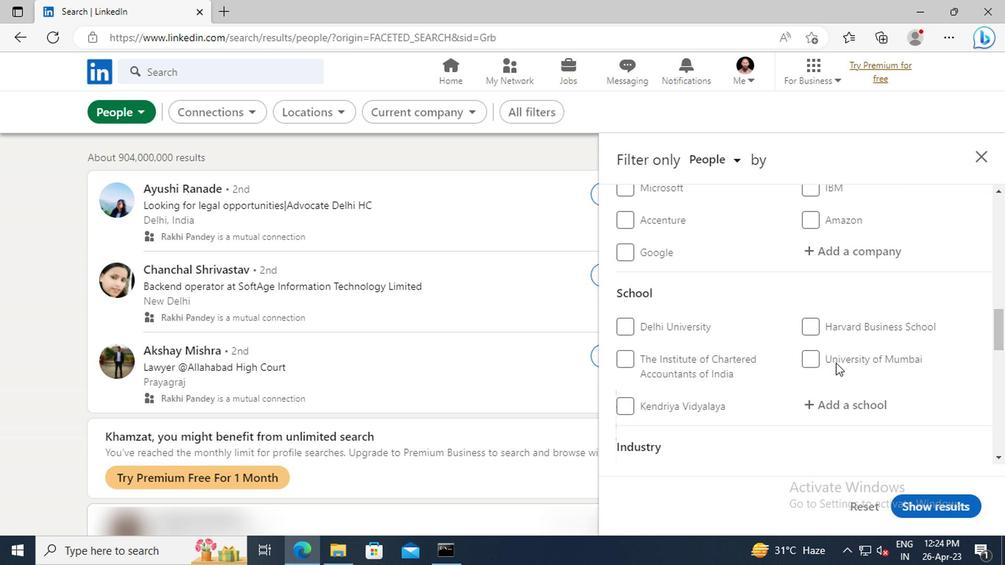 
Action: Mouse scrolled (694, 358) with delta (0, 0)
Screenshot: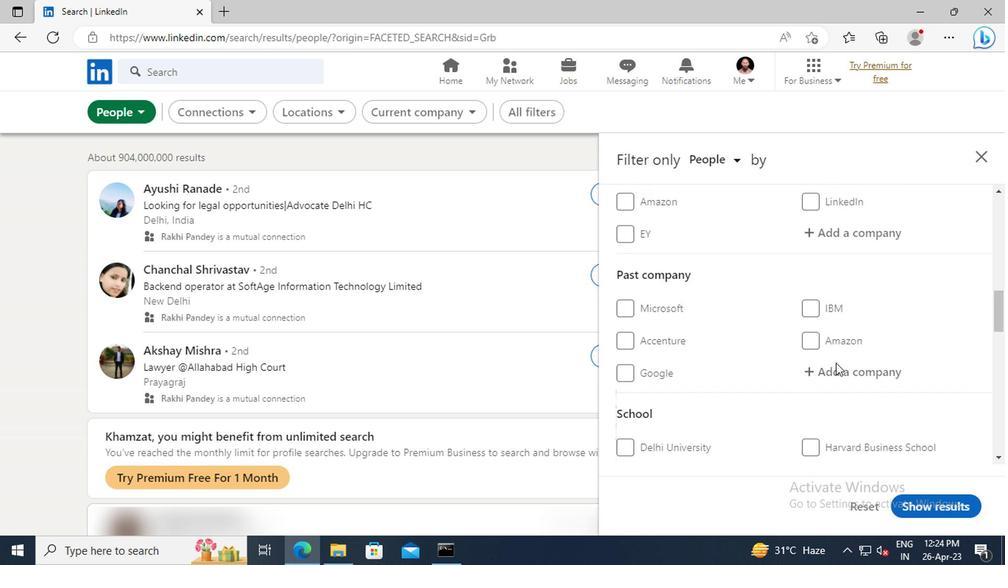 
Action: Mouse scrolled (694, 358) with delta (0, 0)
Screenshot: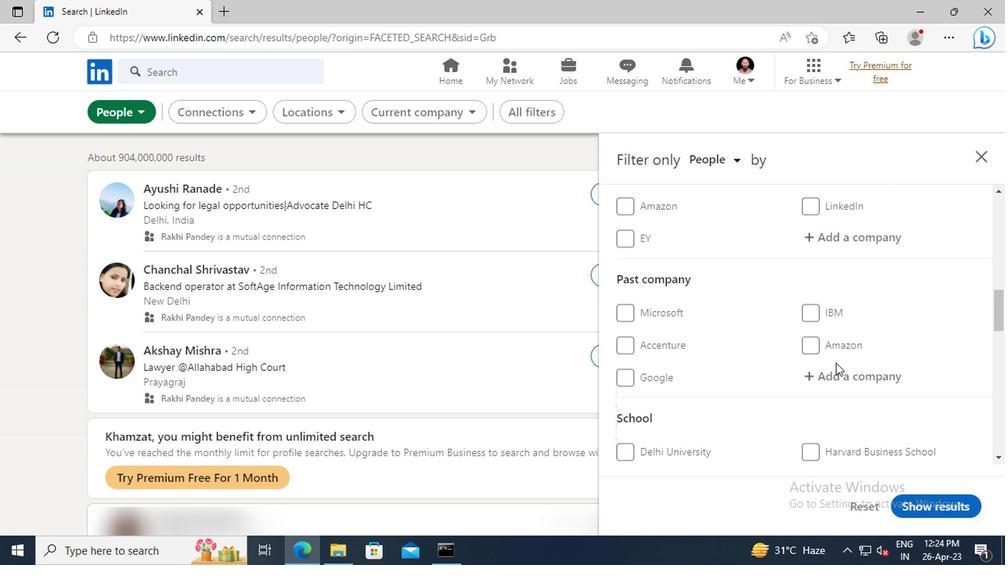 
Action: Mouse moved to (694, 334)
Screenshot: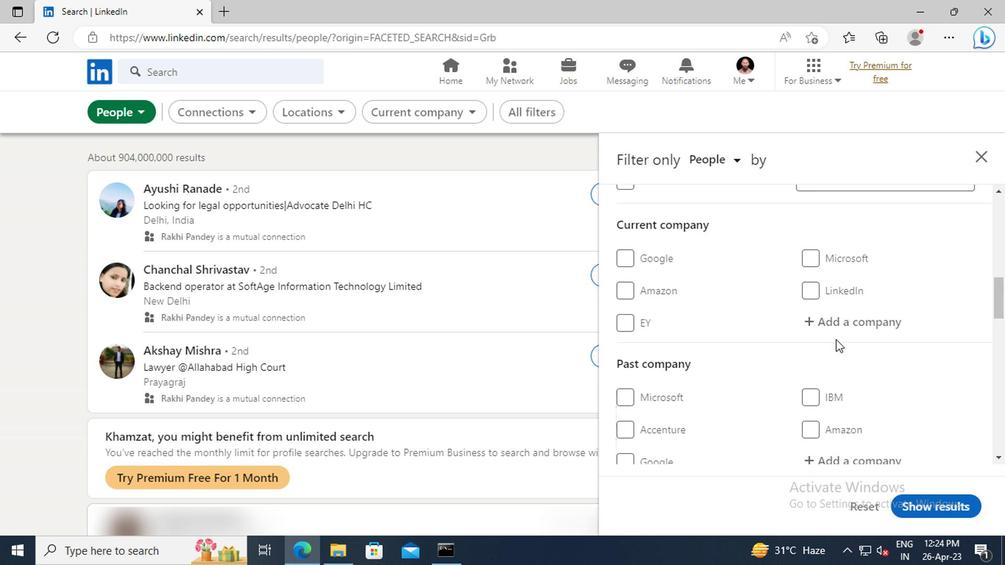 
Action: Mouse pressed left at (694, 334)
Screenshot: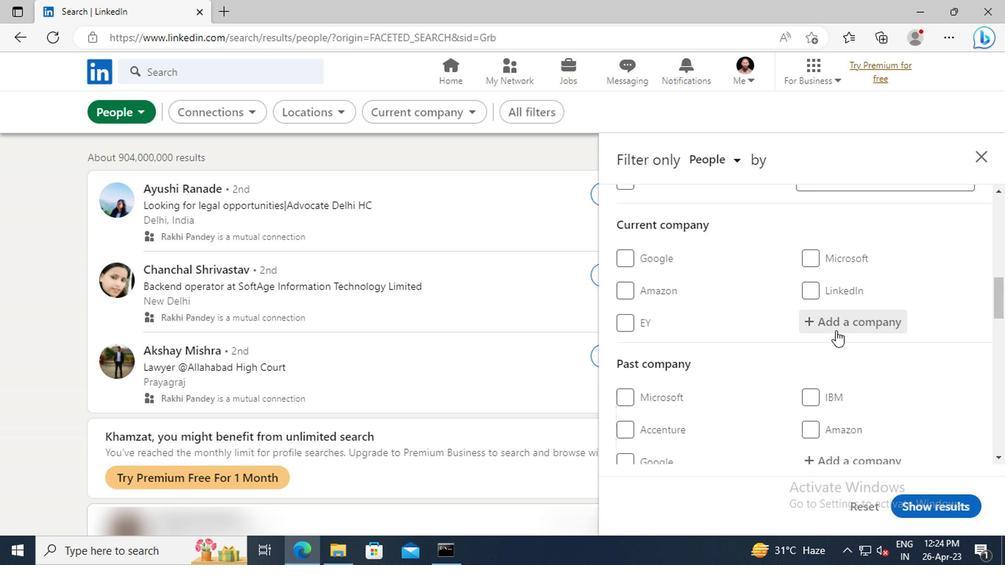 
Action: Key pressed <Key.shift>PO
Screenshot: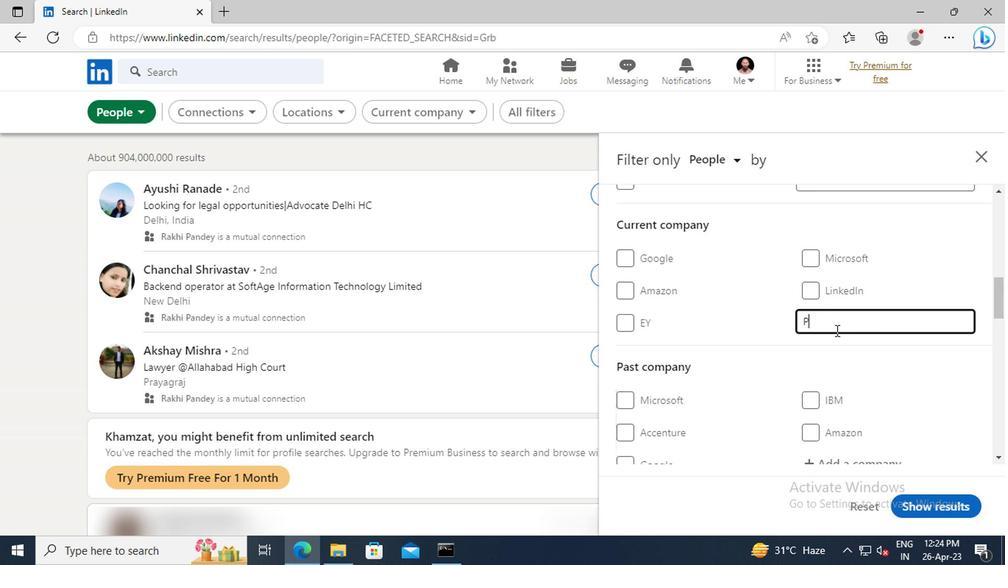 
Action: Mouse moved to (694, 334)
Screenshot: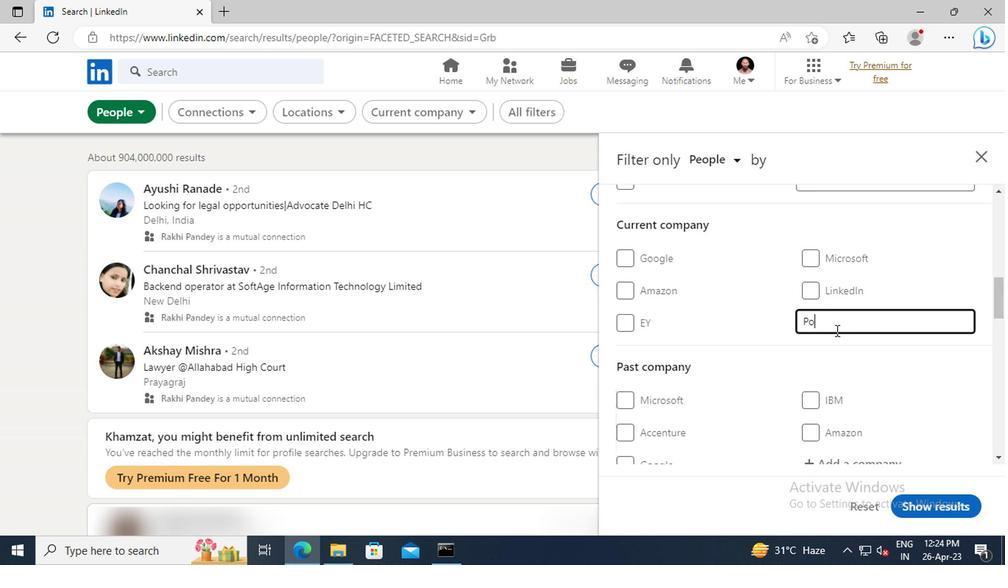 
Action: Key pressed LARIS<Key.space><Key.shift>INC.
Screenshot: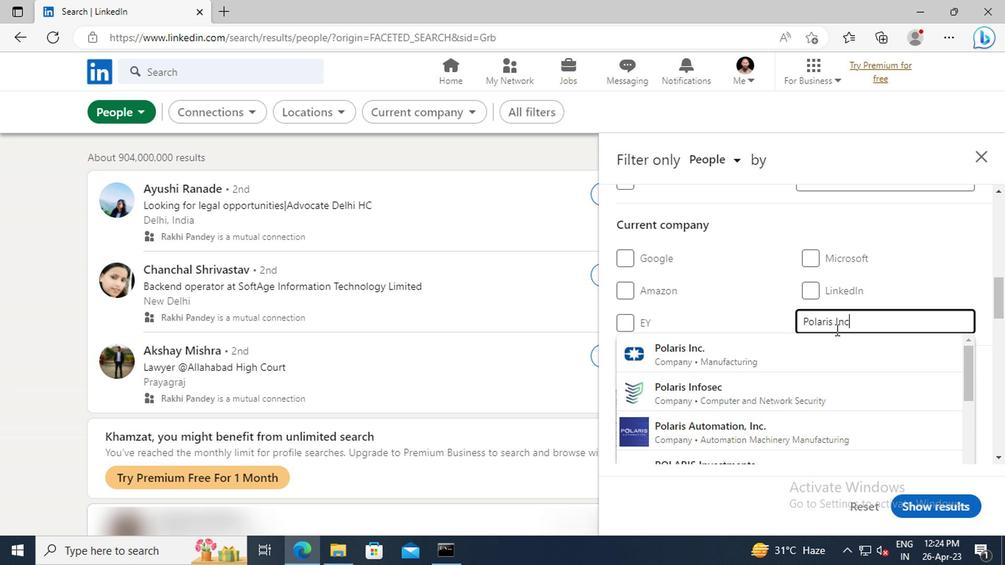 
Action: Mouse moved to (674, 352)
Screenshot: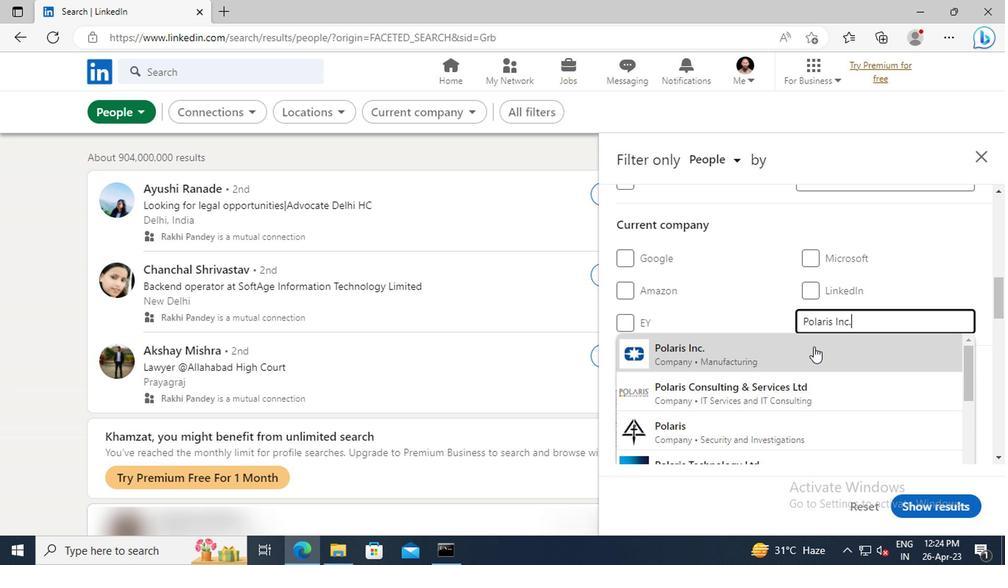 
Action: Mouse pressed left at (674, 352)
Screenshot: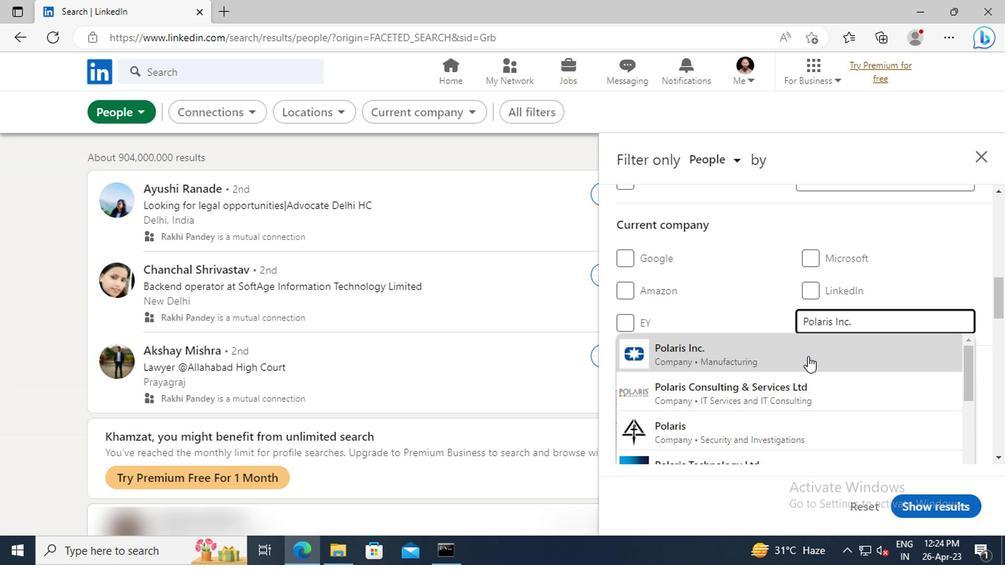 
Action: Mouse moved to (684, 313)
Screenshot: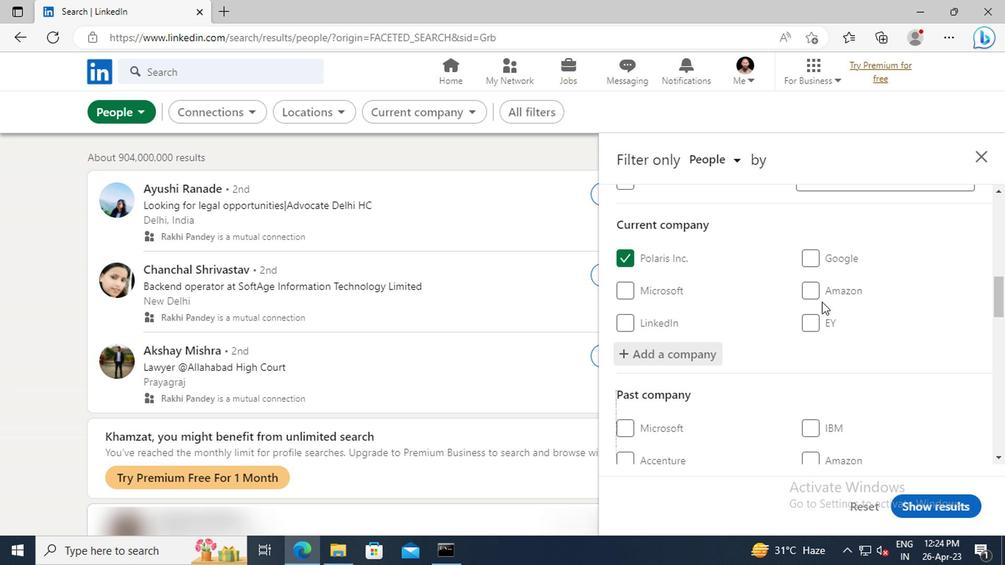 
Action: Mouse scrolled (684, 313) with delta (0, 0)
Screenshot: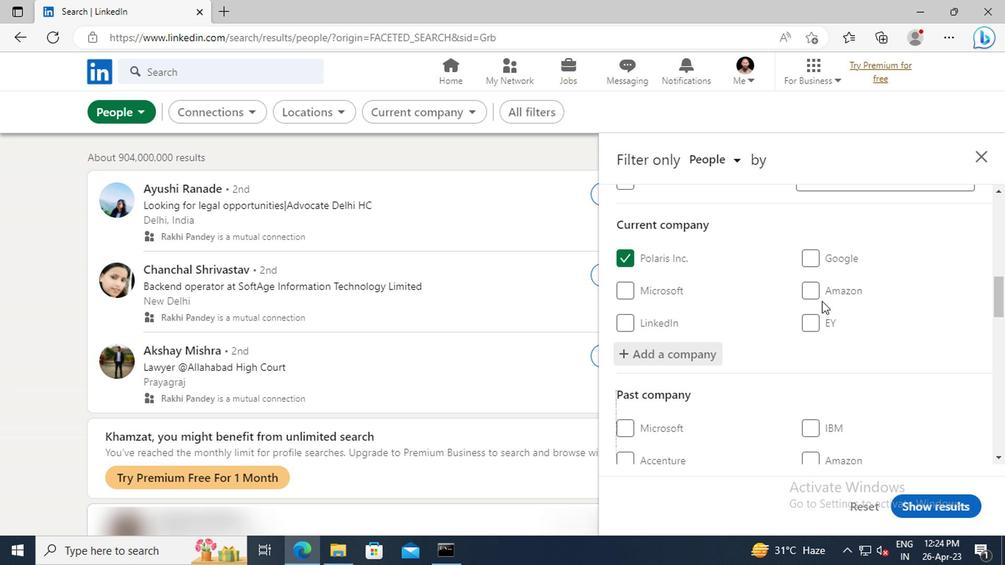 
Action: Mouse scrolled (684, 313) with delta (0, 0)
Screenshot: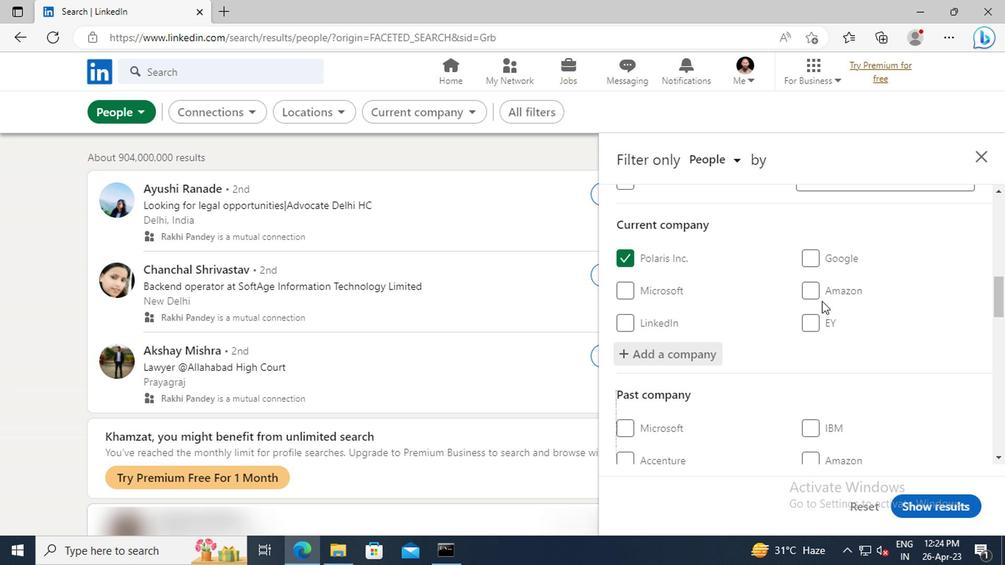 
Action: Mouse scrolled (684, 313) with delta (0, 0)
Screenshot: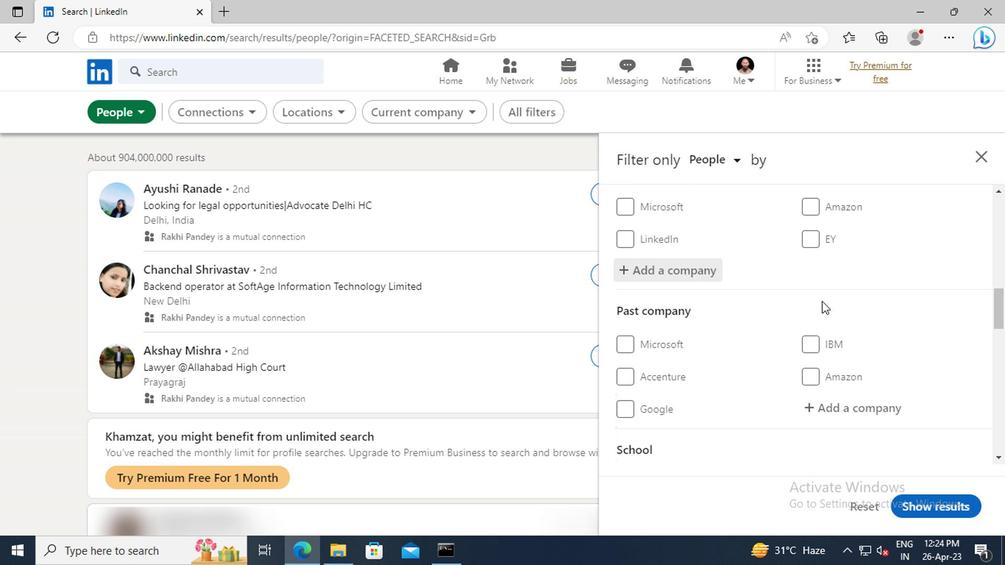 
Action: Mouse scrolled (684, 313) with delta (0, 0)
Screenshot: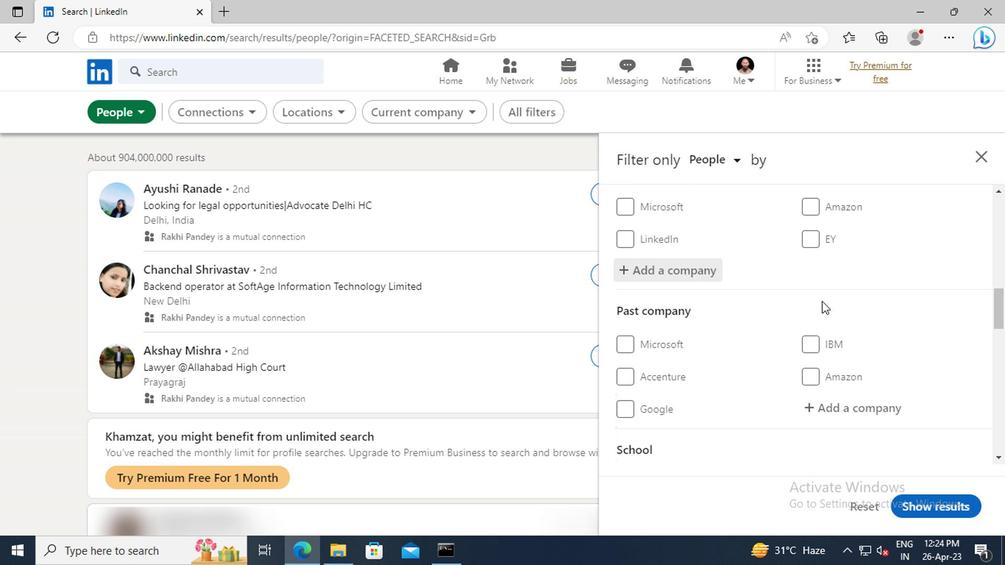 
Action: Mouse scrolled (684, 313) with delta (0, 0)
Screenshot: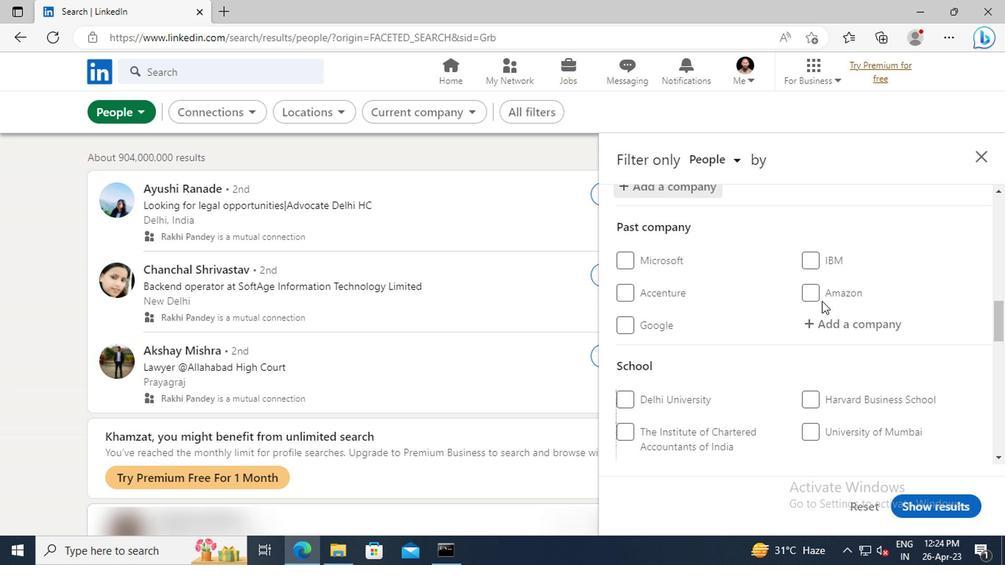 
Action: Mouse scrolled (684, 313) with delta (0, 0)
Screenshot: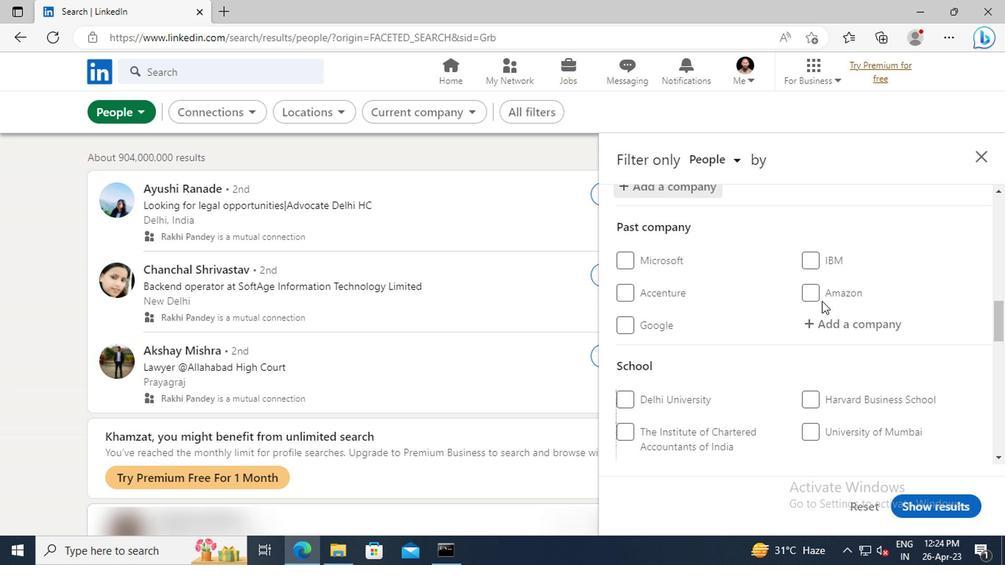 
Action: Mouse scrolled (684, 313) with delta (0, 0)
Screenshot: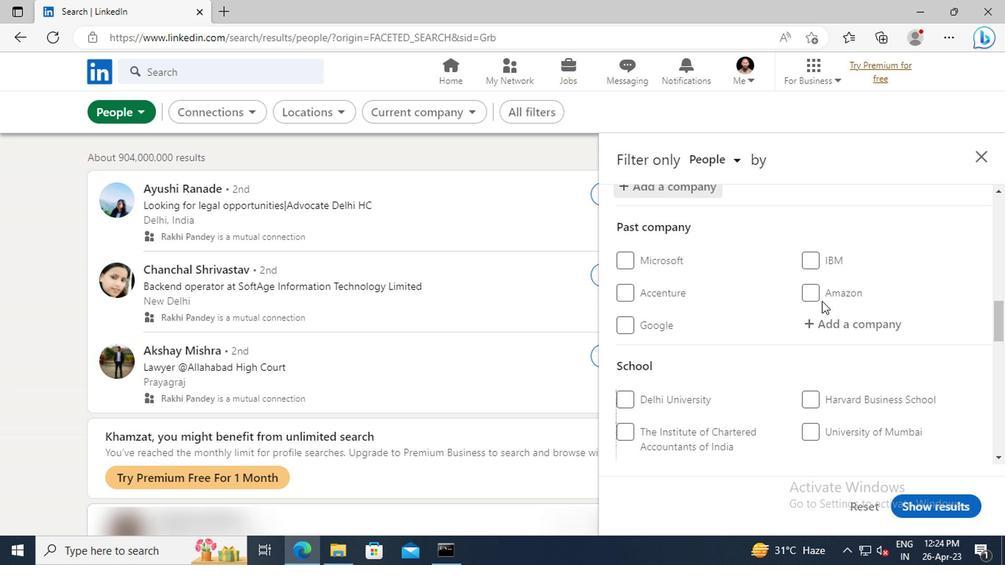 
Action: Mouse scrolled (684, 313) with delta (0, 0)
Screenshot: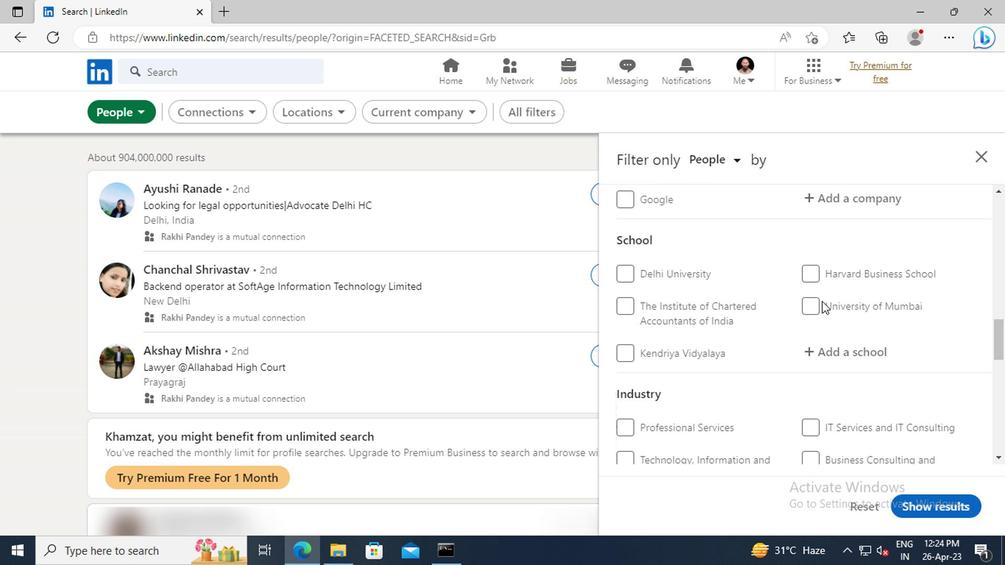 
Action: Mouse scrolled (684, 313) with delta (0, 0)
Screenshot: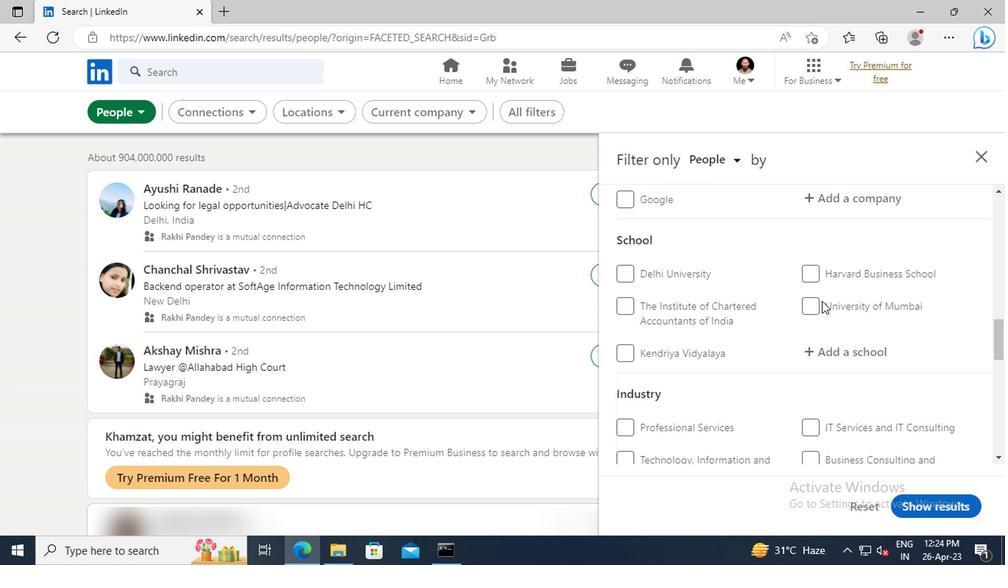 
Action: Mouse moved to (695, 291)
Screenshot: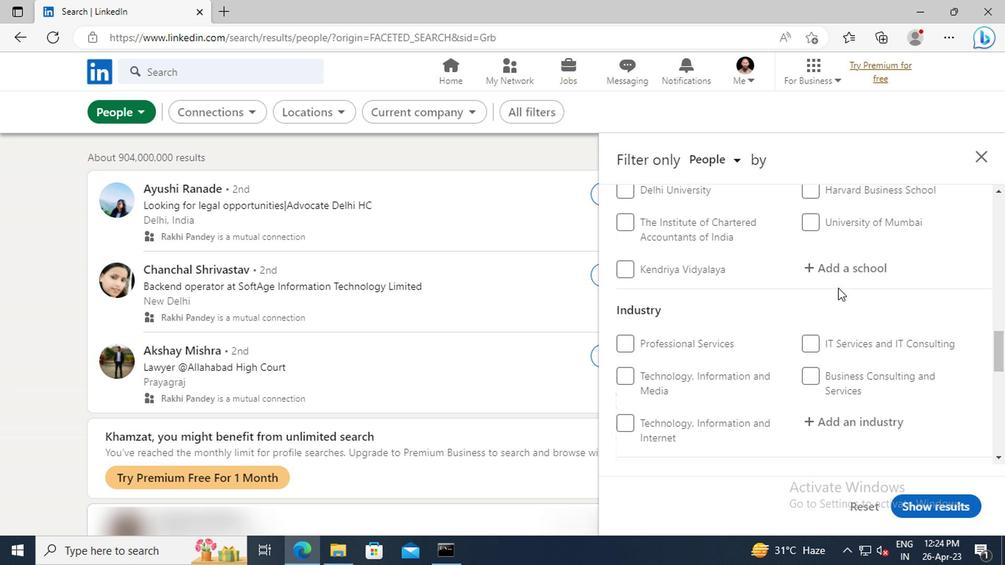 
Action: Mouse pressed left at (695, 291)
Screenshot: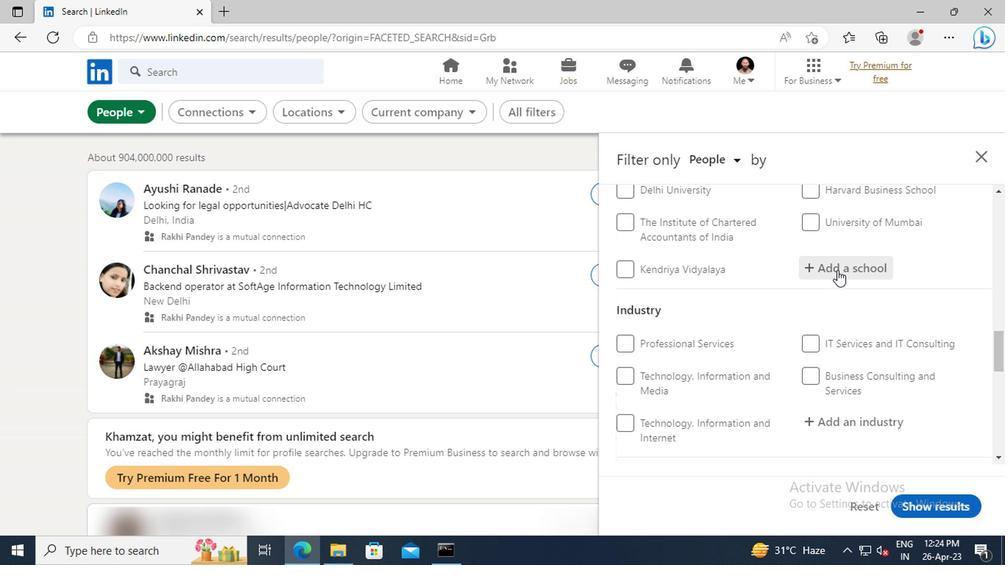 
Action: Key pressed <Key.shift>ST<Key.space><Key.shift>MIRA'<Key.shift>S<Key.space><Key.shift>COLLEGE<Key.space><Key.shift>FOR<Key.space><Key.shift>F<Key.backspace><Key.shift>GIRLS<Key.space><Key.shift>PUNE
Screenshot: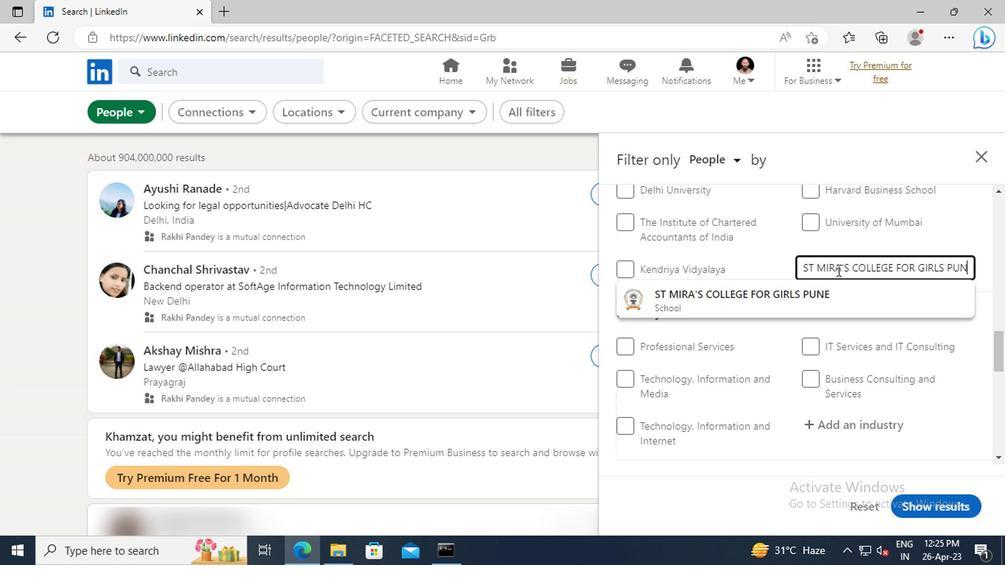 
Action: Mouse moved to (694, 308)
Screenshot: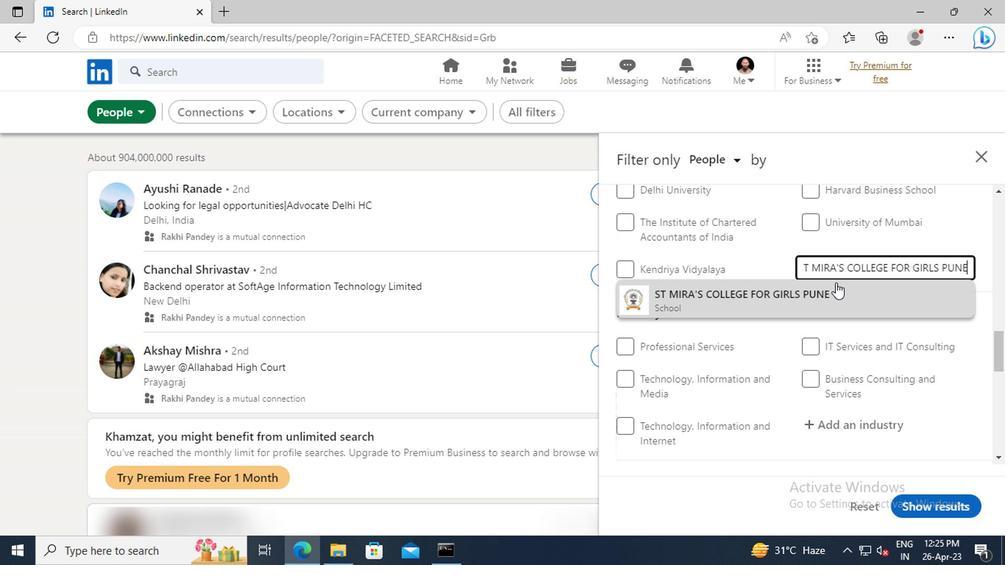 
Action: Mouse pressed left at (694, 308)
Screenshot: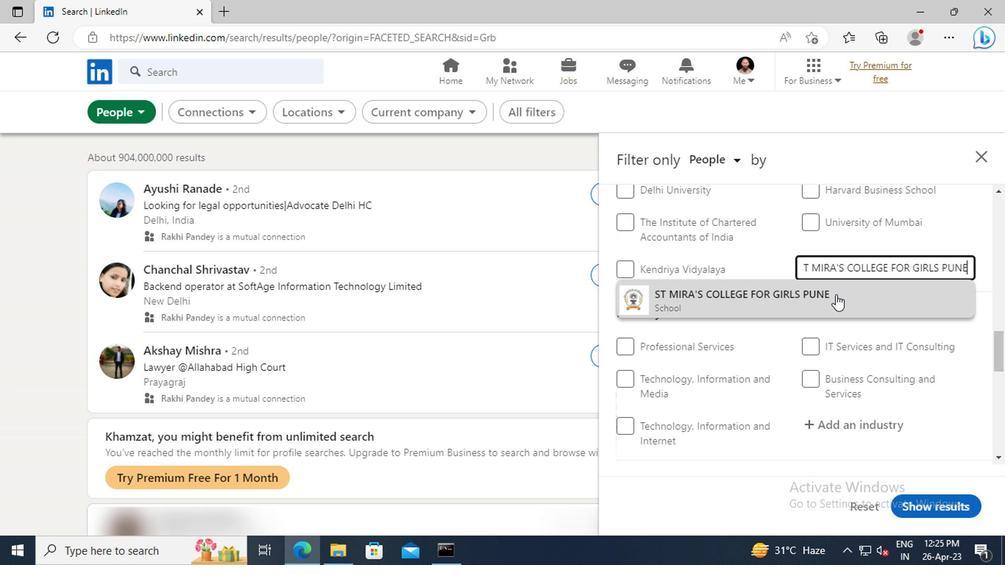 
Action: Mouse moved to (676, 299)
Screenshot: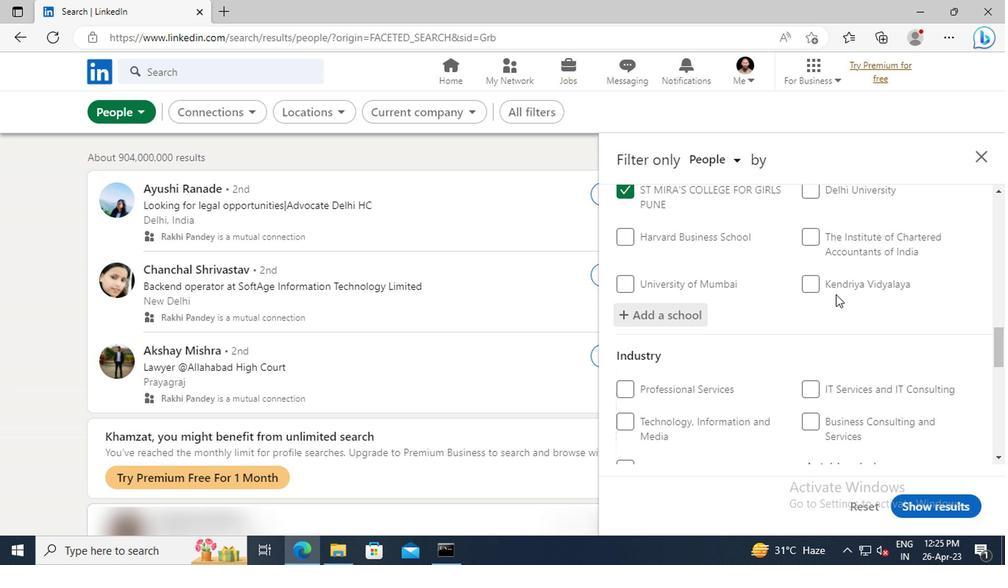 
Action: Mouse scrolled (676, 299) with delta (0, 0)
Screenshot: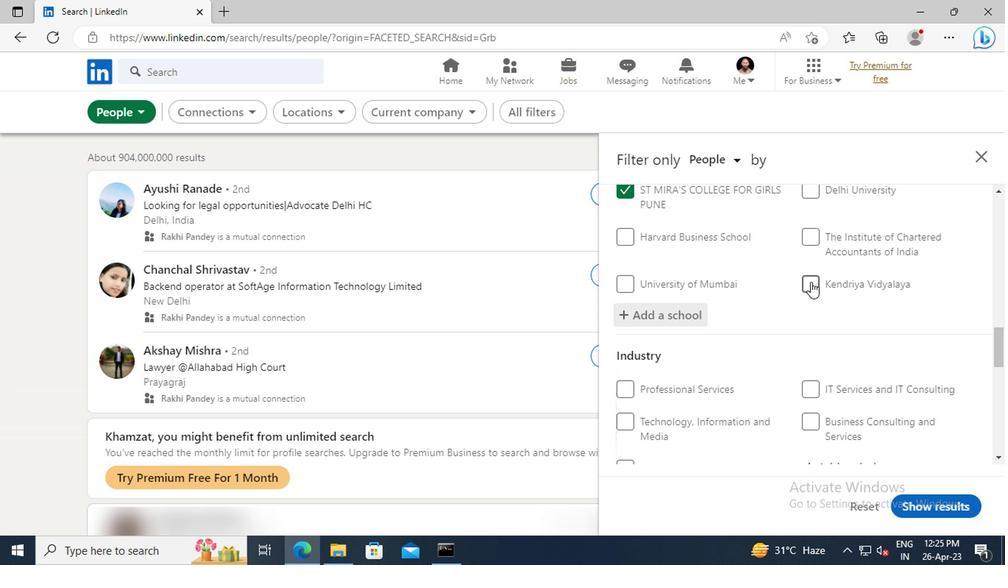
Action: Mouse scrolled (676, 299) with delta (0, 0)
Screenshot: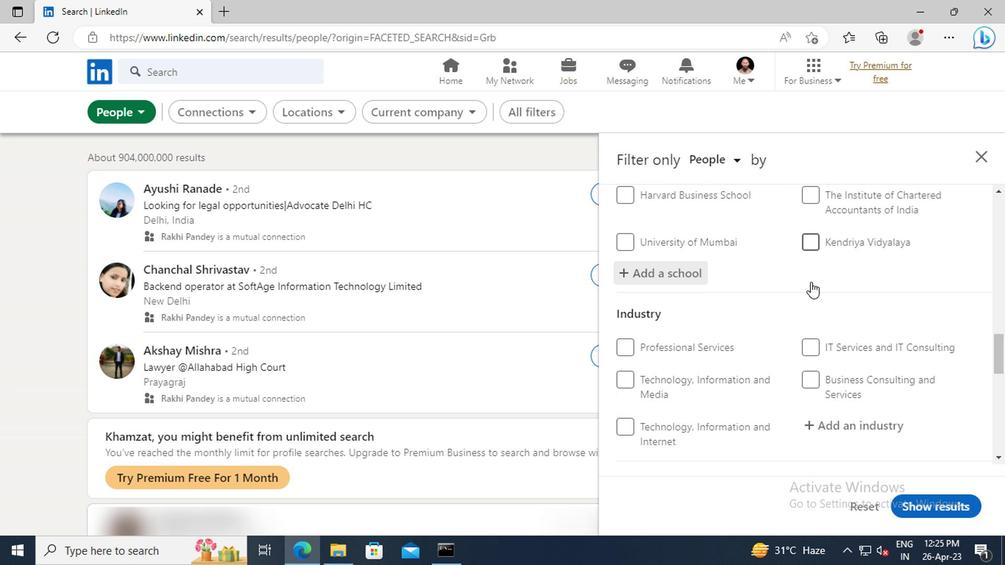 
Action: Mouse scrolled (676, 299) with delta (0, 0)
Screenshot: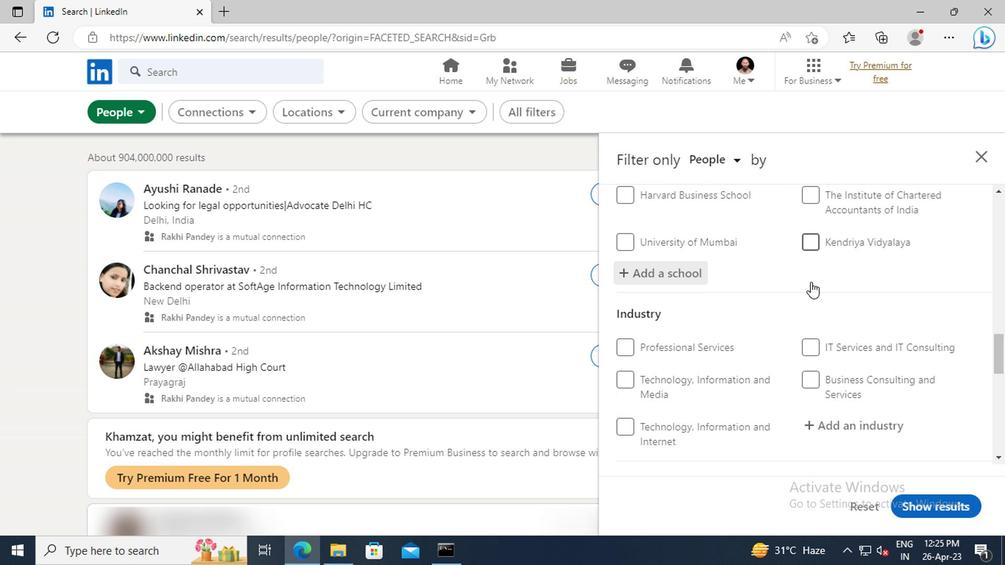 
Action: Mouse moved to (688, 341)
Screenshot: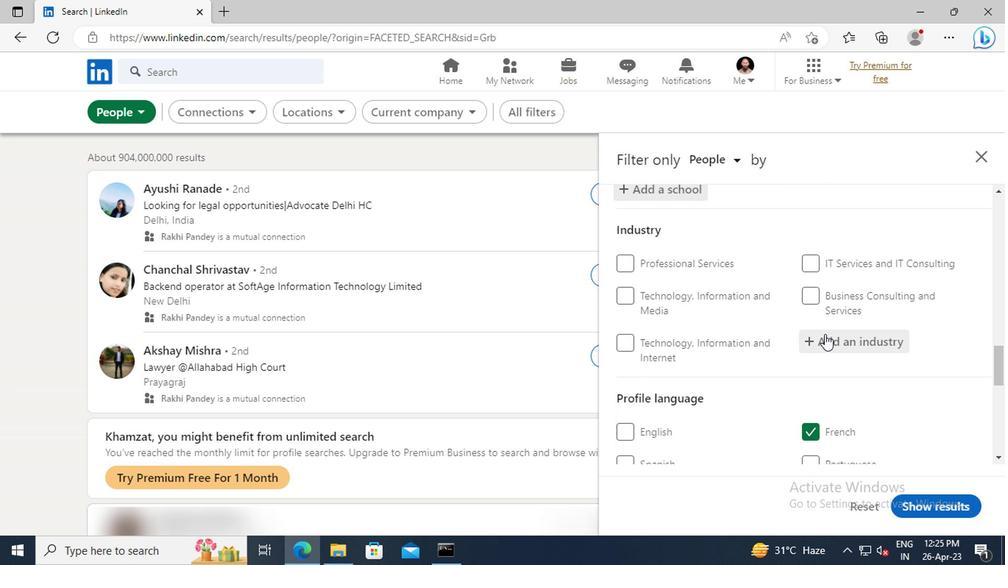 
Action: Mouse pressed left at (688, 341)
Screenshot: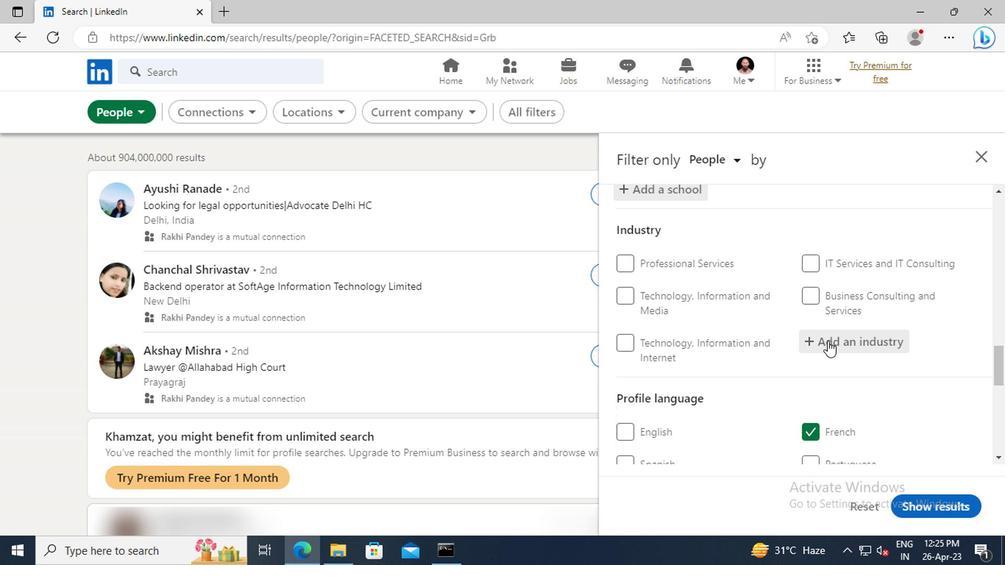
Action: Key pressed <Key.shift>AMBULANCE<Key.space><Key.shift>SERVICES
Screenshot: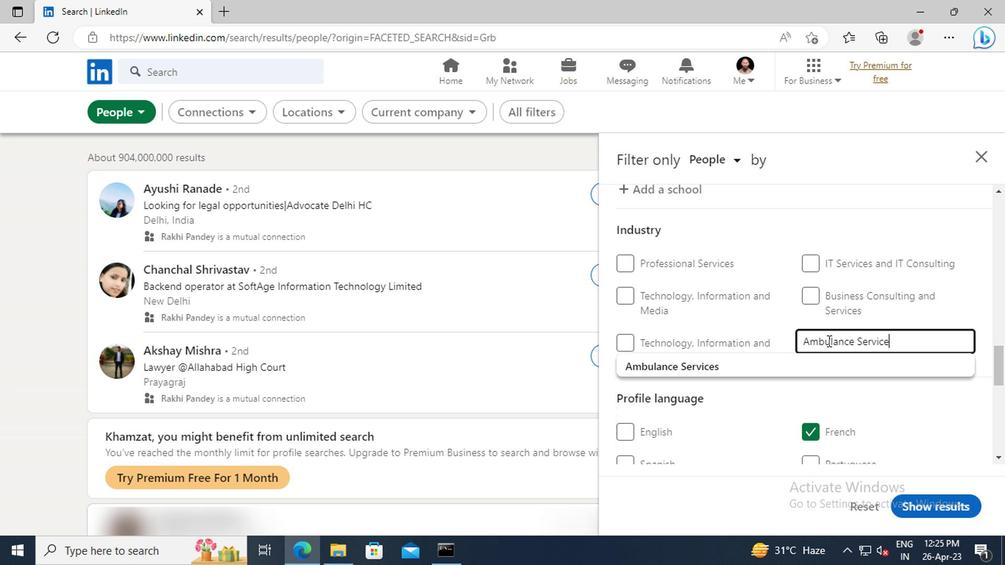 
Action: Mouse moved to (687, 357)
Screenshot: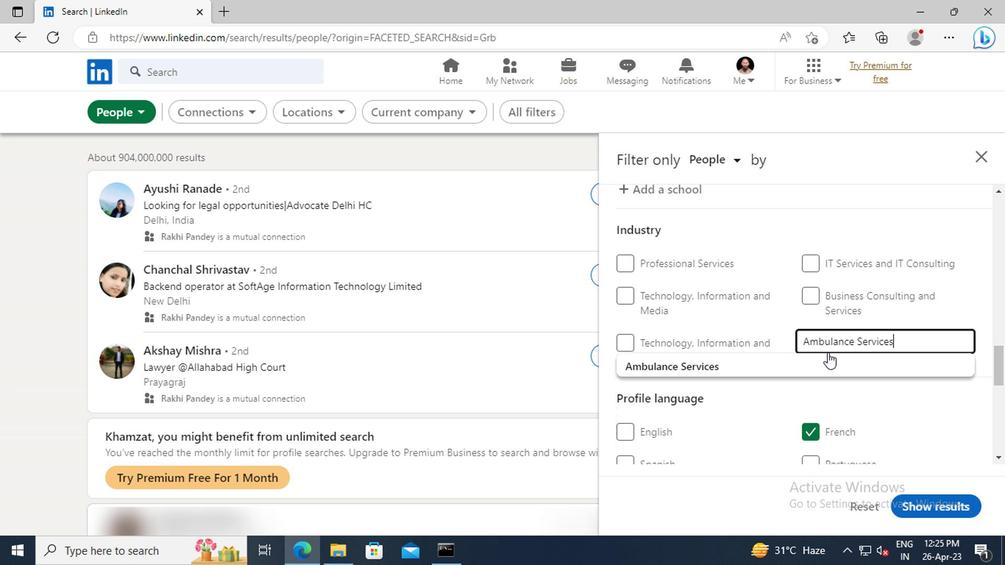 
Action: Mouse pressed left at (687, 357)
Screenshot: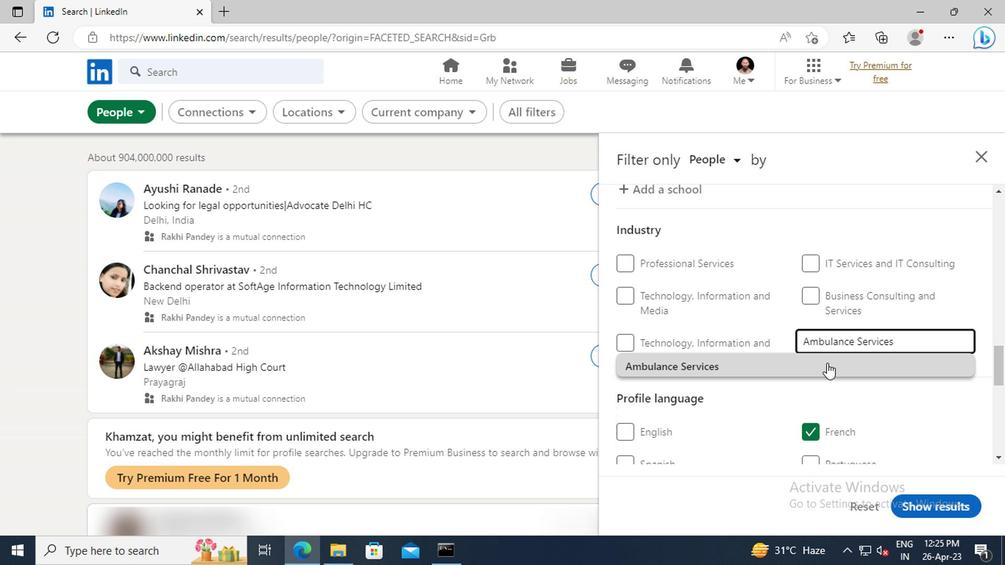 
Action: Mouse moved to (668, 319)
Screenshot: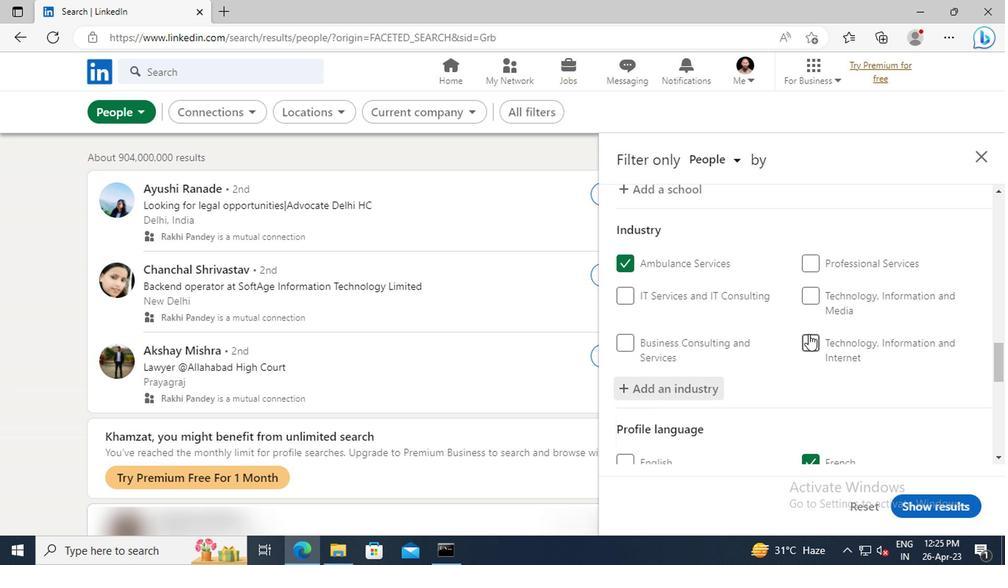
Action: Mouse scrolled (668, 318) with delta (0, 0)
Screenshot: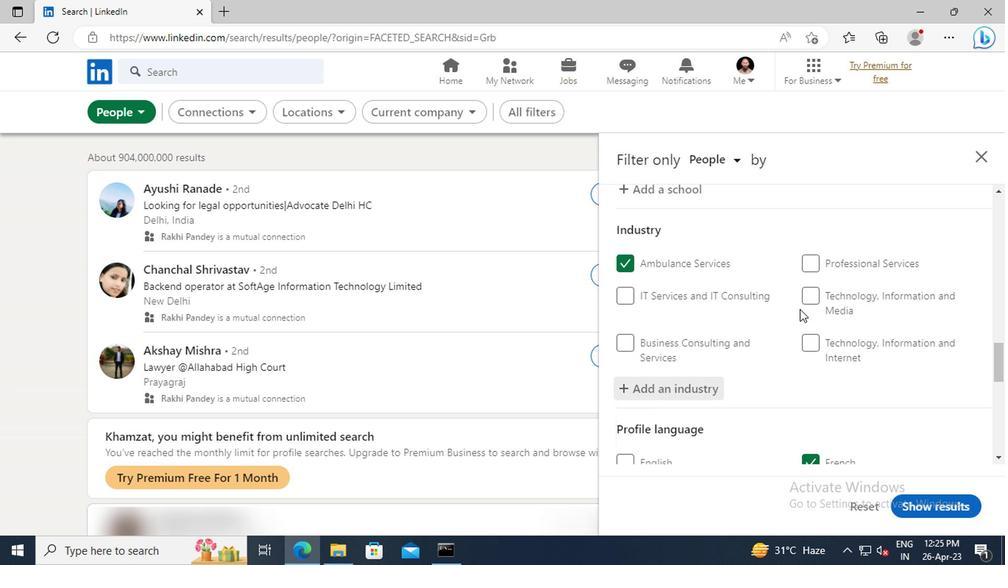 
Action: Mouse scrolled (668, 318) with delta (0, 0)
Screenshot: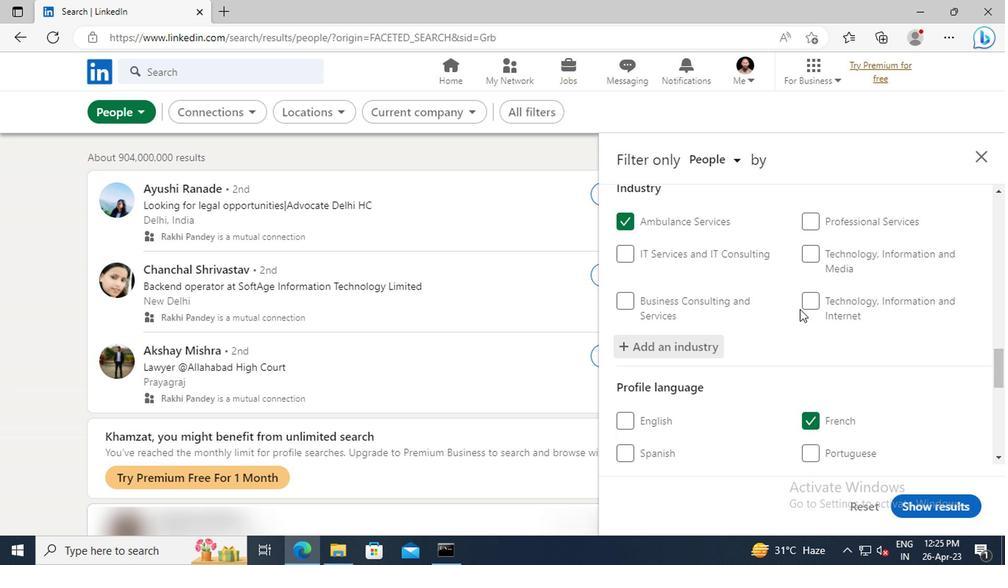 
Action: Mouse scrolled (668, 318) with delta (0, 0)
Screenshot: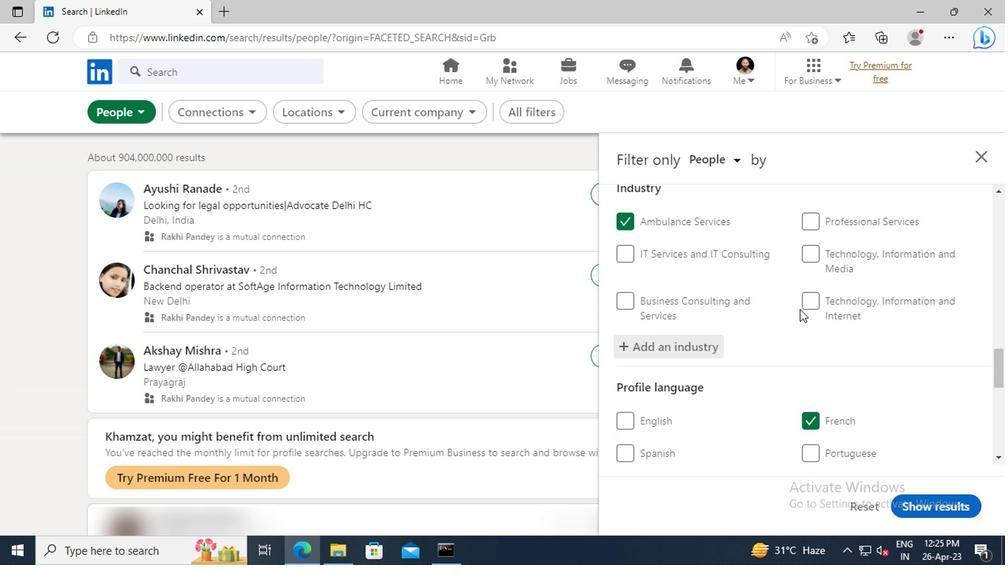 
Action: Mouse scrolled (668, 318) with delta (0, 0)
Screenshot: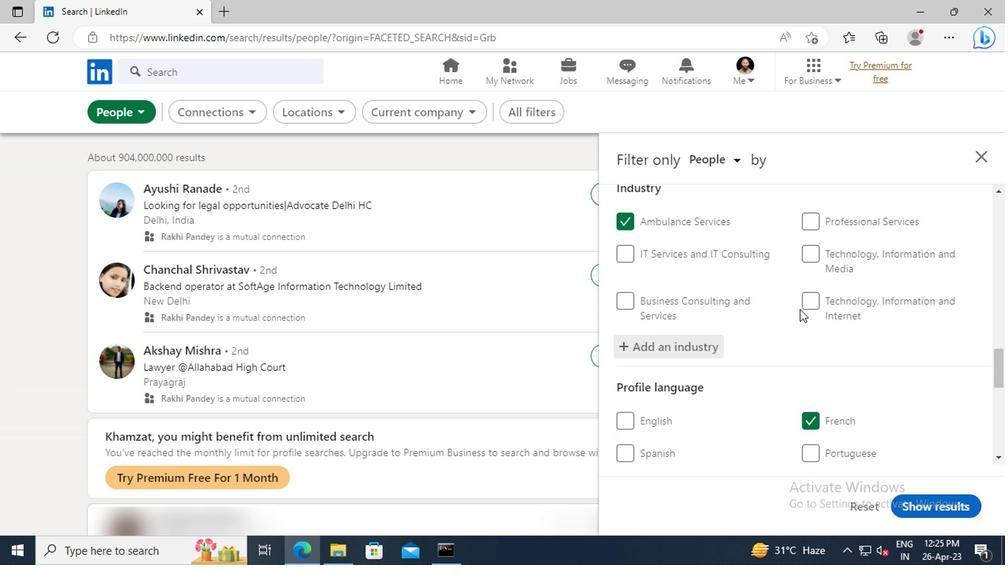 
Action: Mouse scrolled (668, 318) with delta (0, 0)
Screenshot: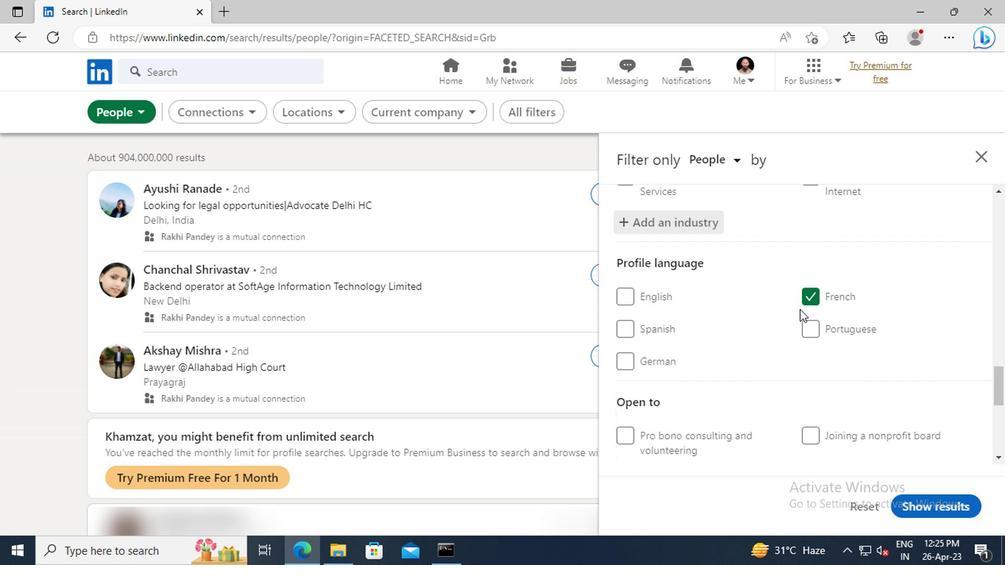 
Action: Mouse scrolled (668, 318) with delta (0, 0)
Screenshot: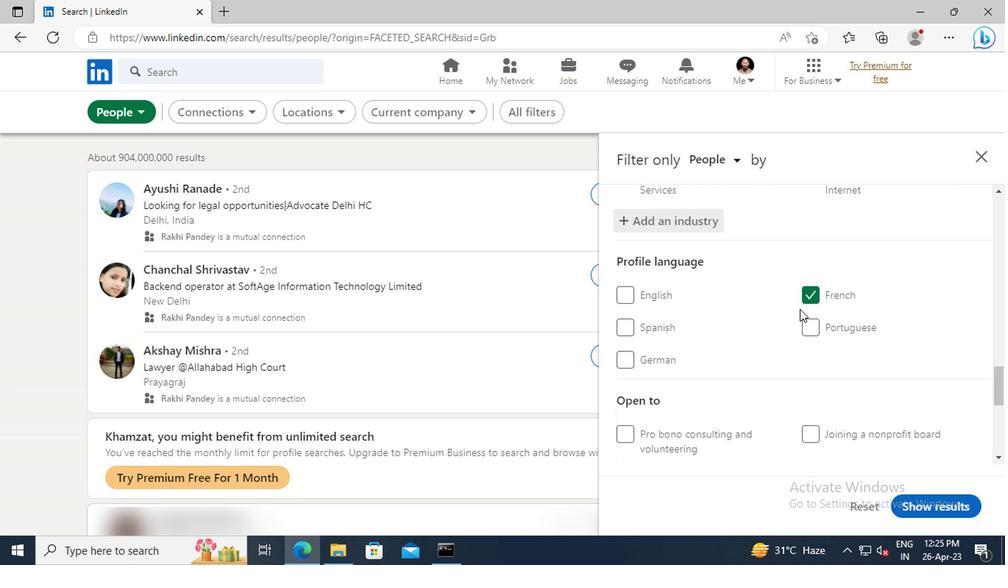 
Action: Mouse scrolled (668, 318) with delta (0, 0)
Screenshot: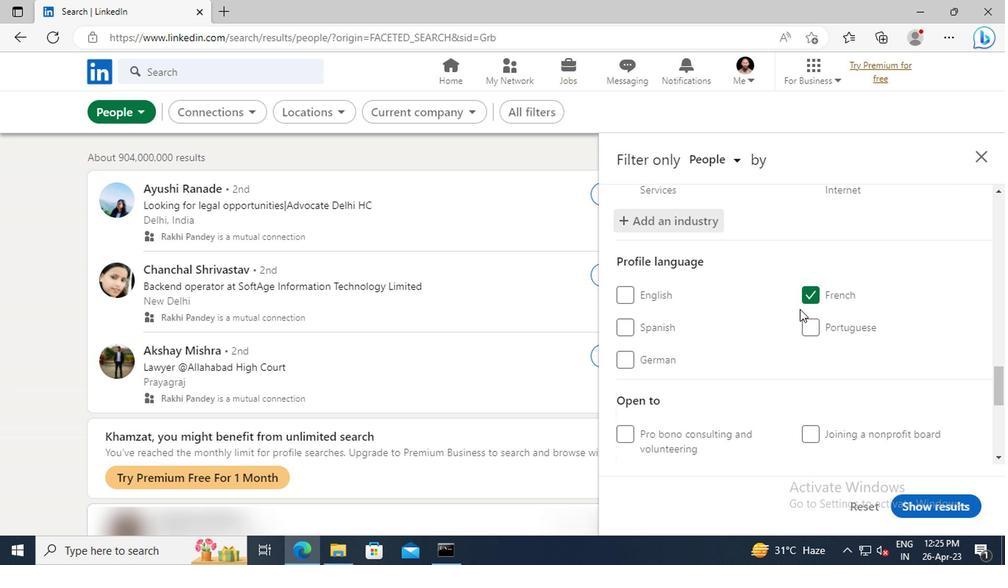 
Action: Mouse scrolled (668, 318) with delta (0, 0)
Screenshot: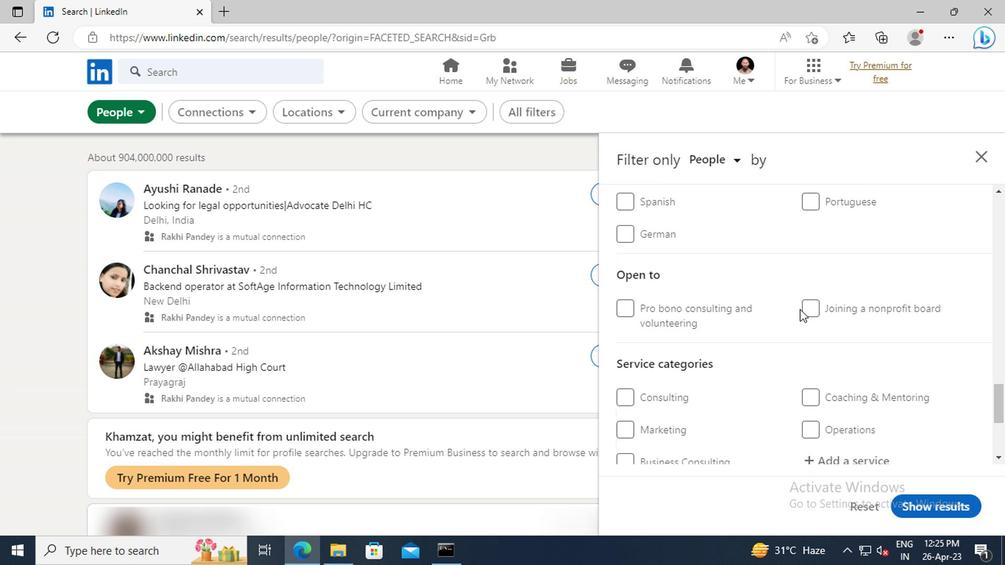 
Action: Mouse scrolled (668, 318) with delta (0, 0)
Screenshot: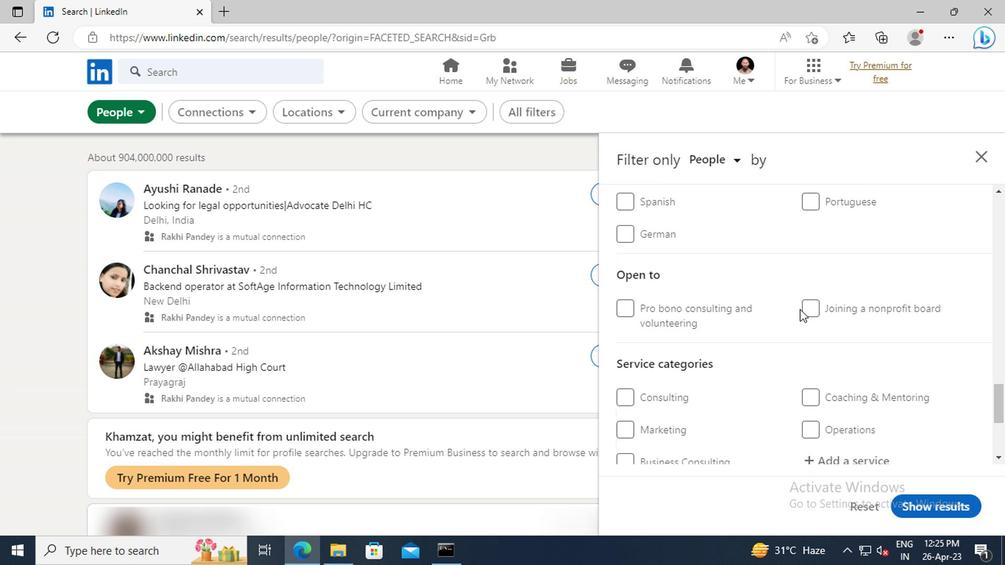 
Action: Mouse scrolled (668, 318) with delta (0, 0)
Screenshot: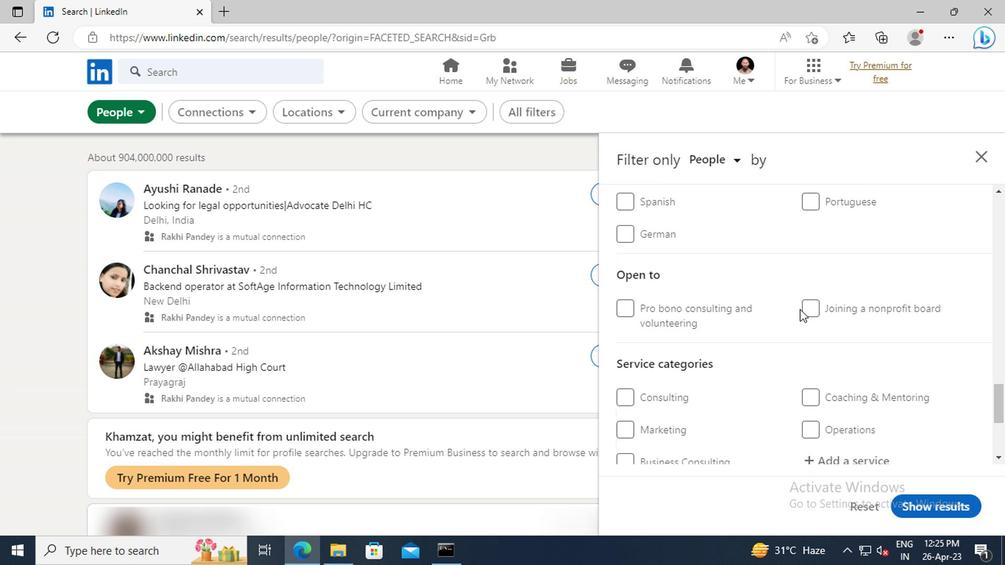 
Action: Mouse moved to (684, 334)
Screenshot: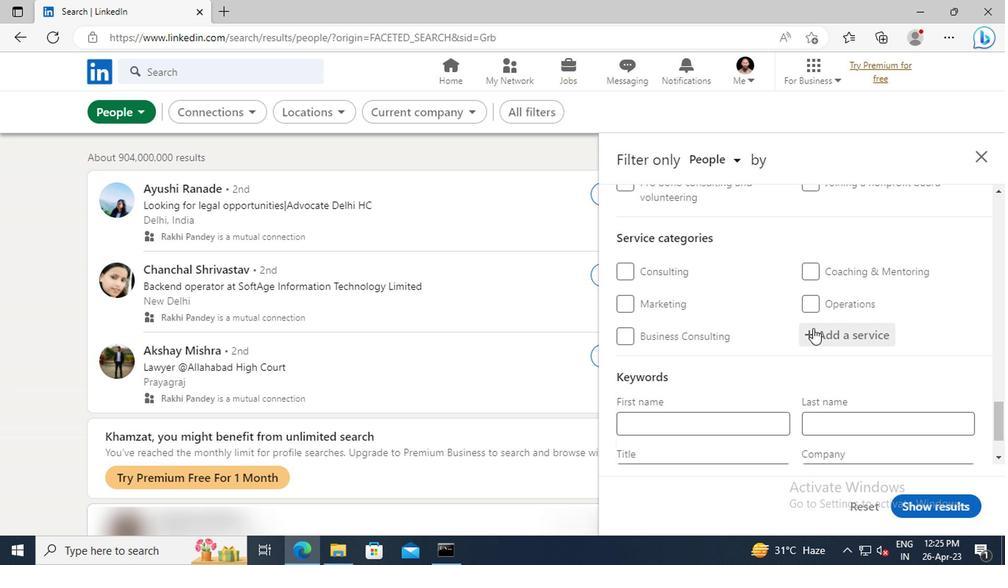
Action: Mouse pressed left at (684, 334)
Screenshot: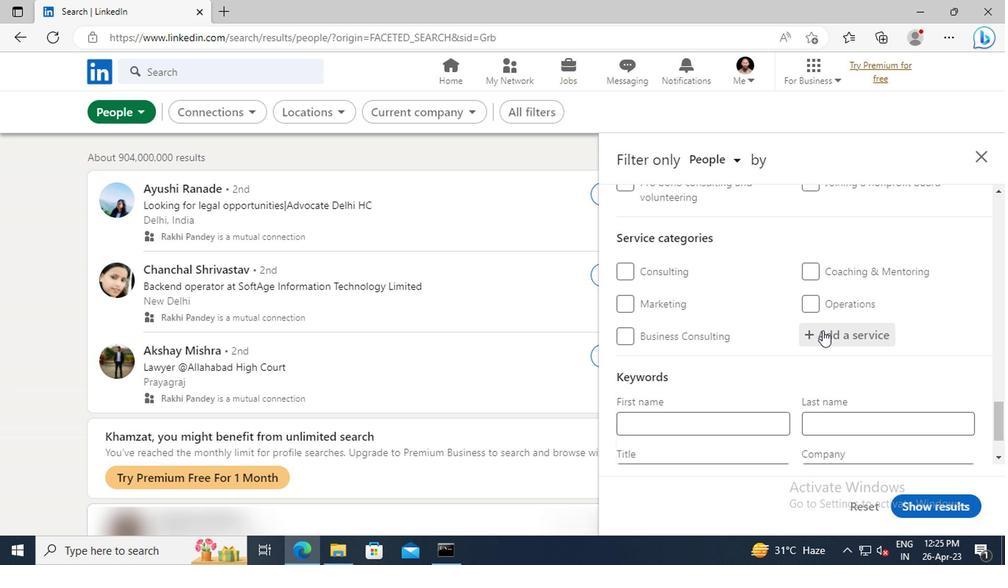 
Action: Key pressed <Key.shift>PACKAGING<Key.space><Key.shift>DESIGN
Screenshot: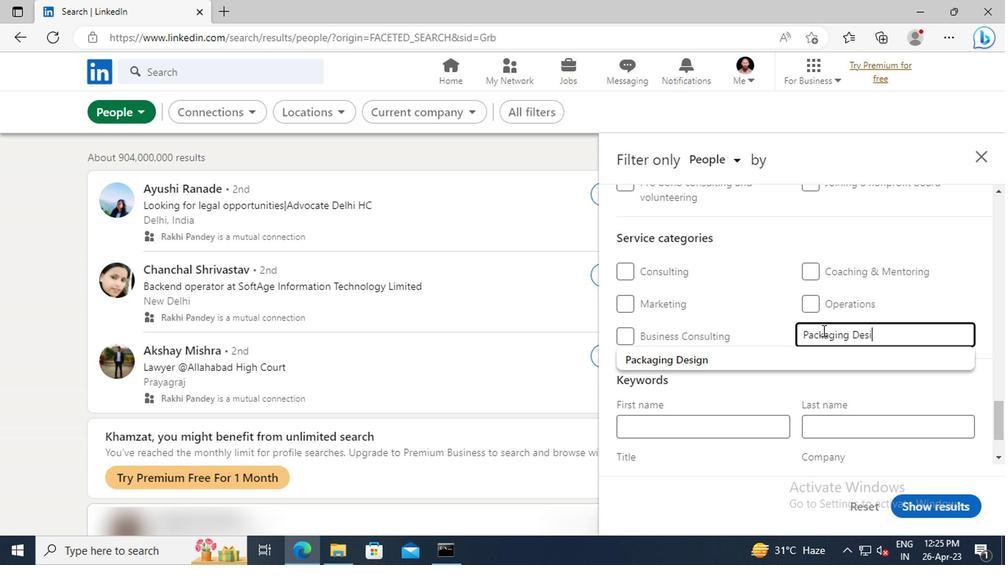 
Action: Mouse moved to (683, 357)
Screenshot: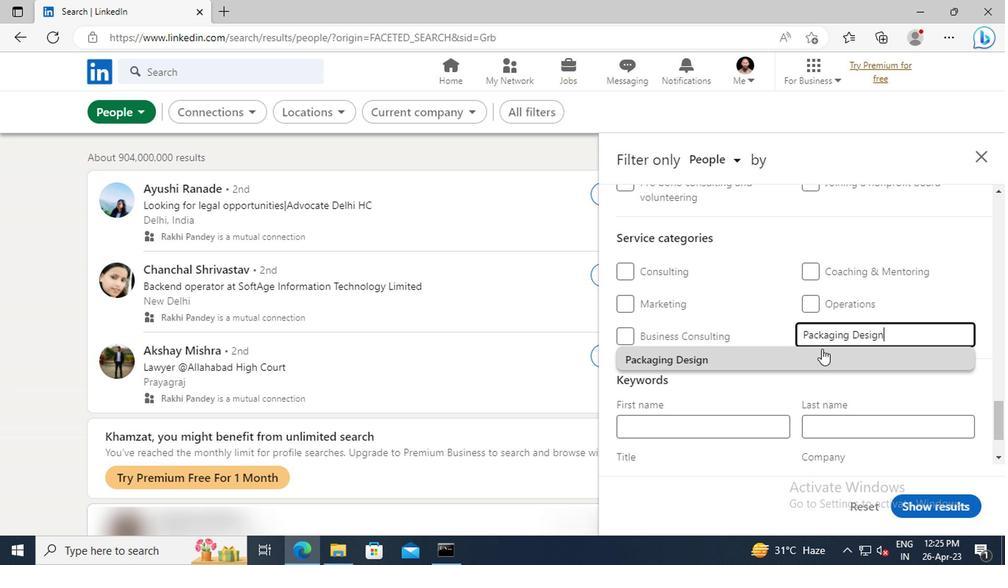 
Action: Mouse pressed left at (683, 357)
Screenshot: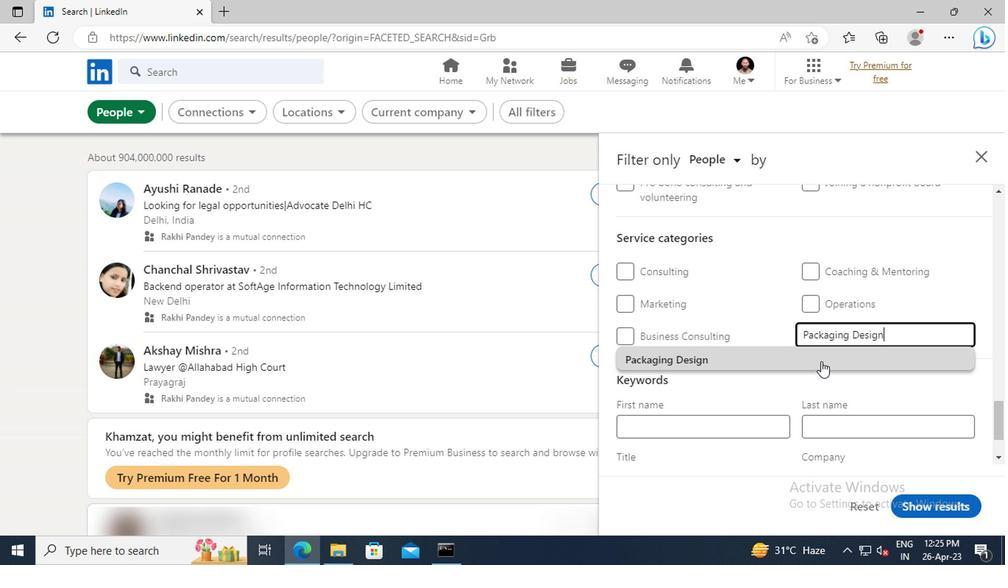 
Action: Mouse moved to (667, 321)
Screenshot: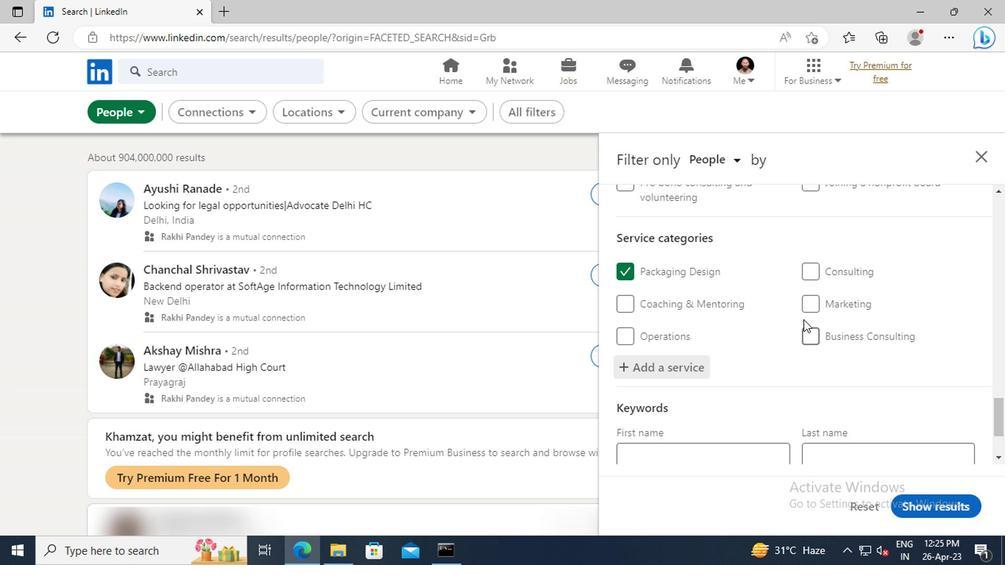 
Action: Mouse scrolled (667, 321) with delta (0, 0)
Screenshot: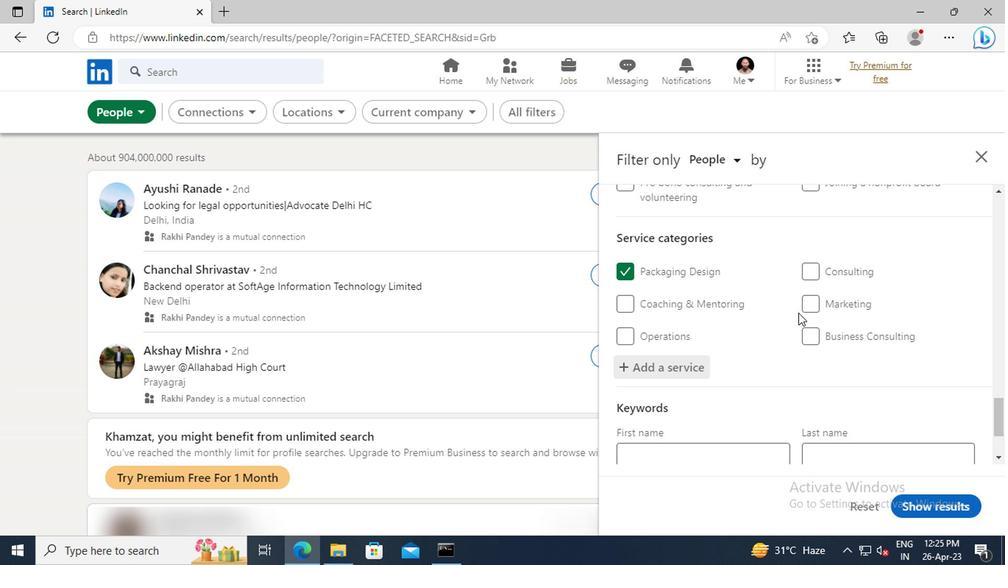 
Action: Mouse scrolled (667, 321) with delta (0, 0)
Screenshot: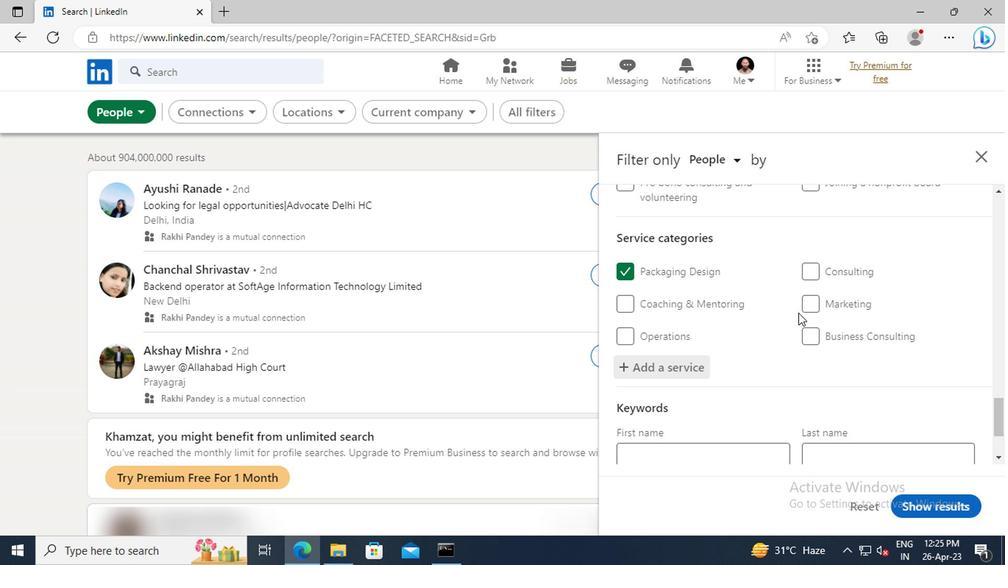 
Action: Mouse scrolled (667, 321) with delta (0, 0)
Screenshot: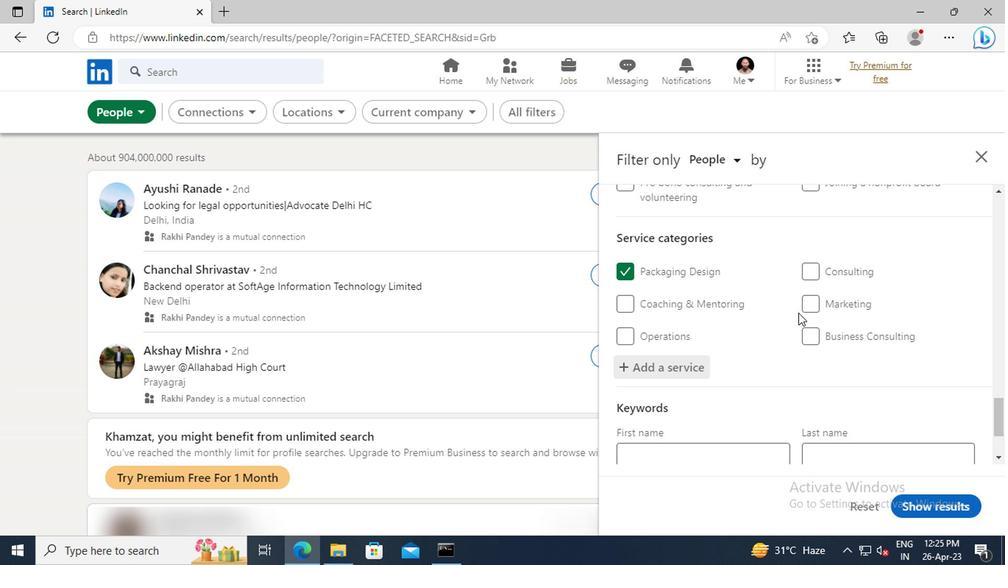 
Action: Mouse moved to (614, 385)
Screenshot: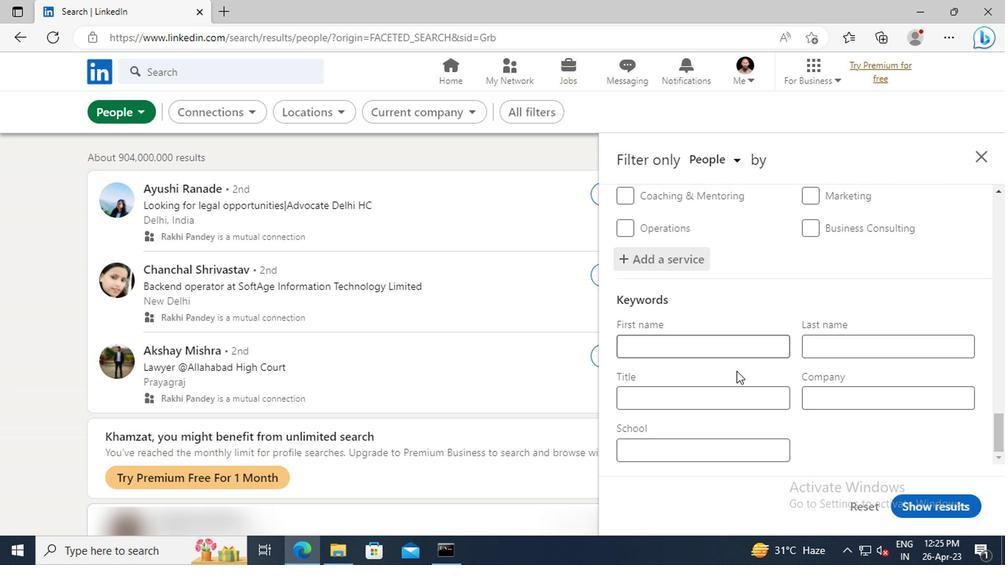 
Action: Mouse pressed left at (614, 385)
Screenshot: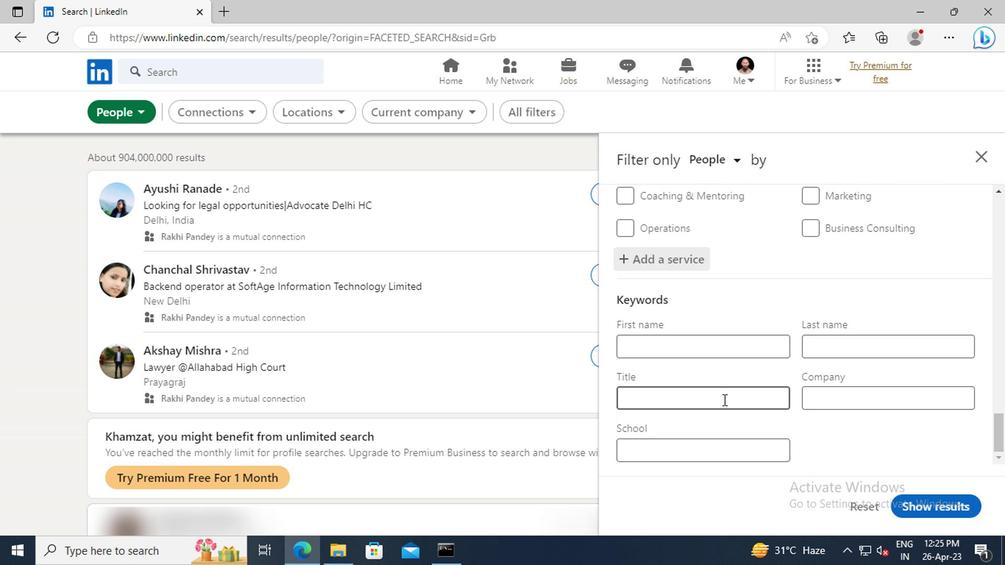 
Action: Key pressed <Key.shift>PAINTER<Key.enter>
Screenshot: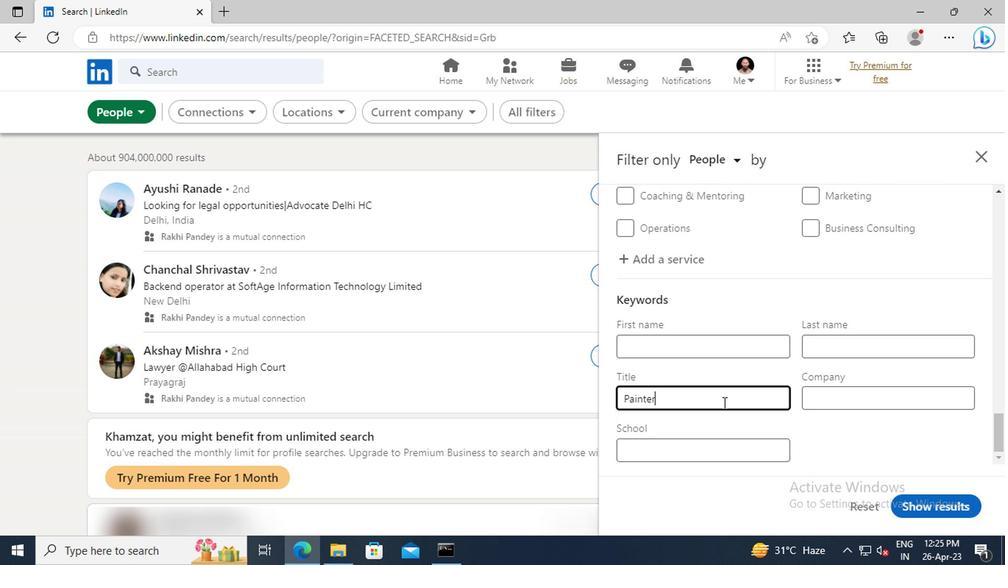 
Action: Mouse moved to (765, 460)
Screenshot: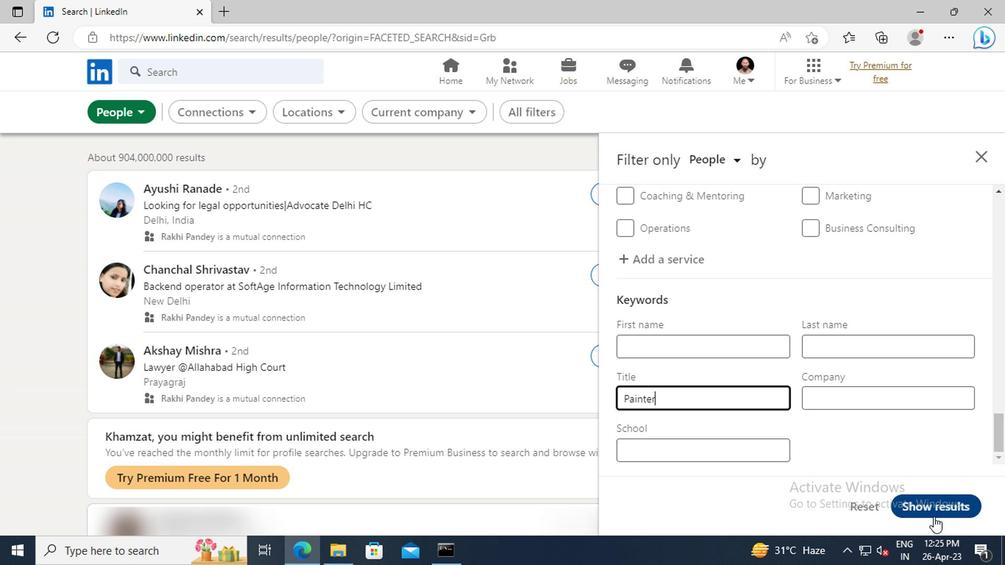 
Action: Mouse pressed left at (765, 460)
Screenshot: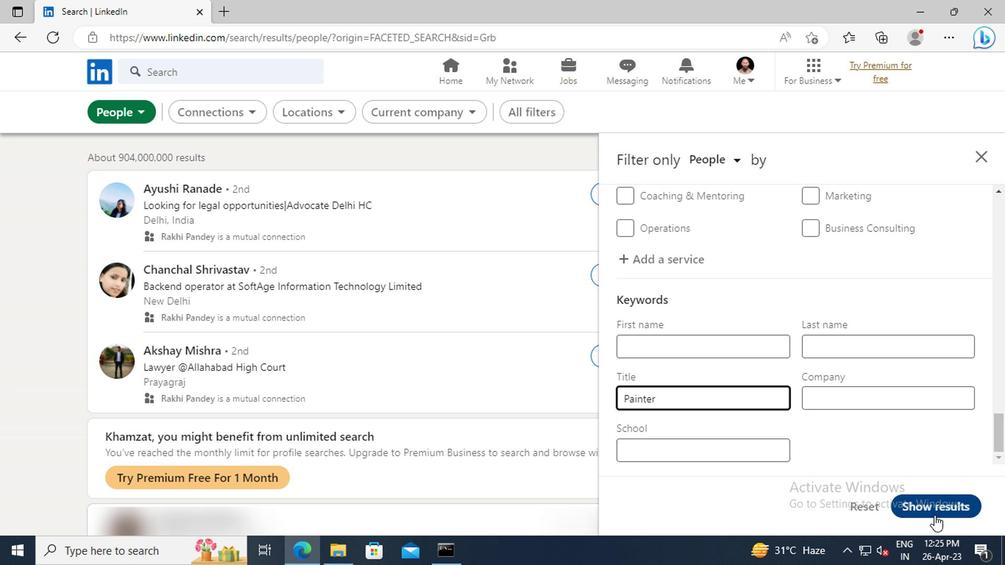 
Action: Mouse moved to (764, 457)
Screenshot: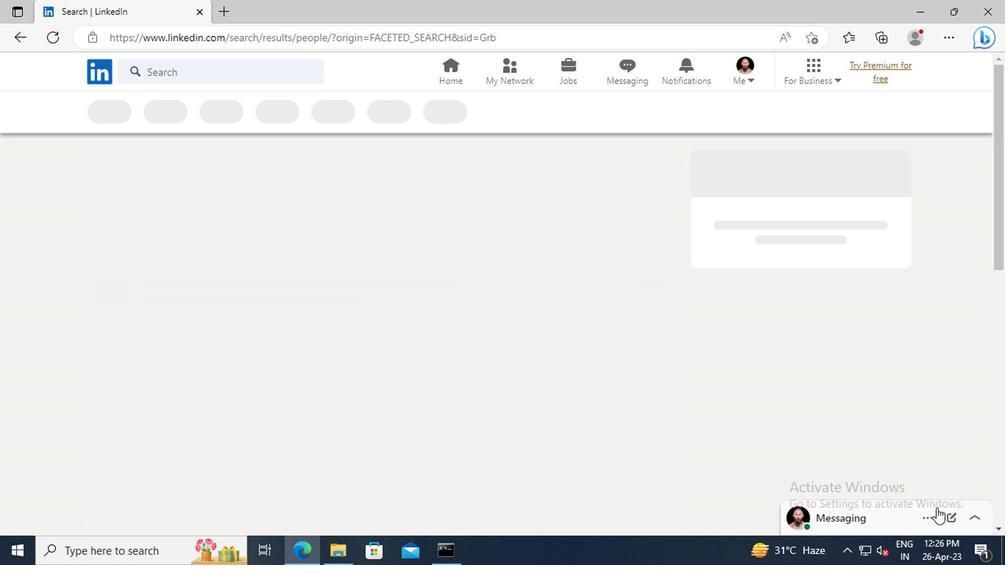 
